 Task: Make a functional and ornate wine rack.
Action: Mouse moved to (194, 163)
Screenshot: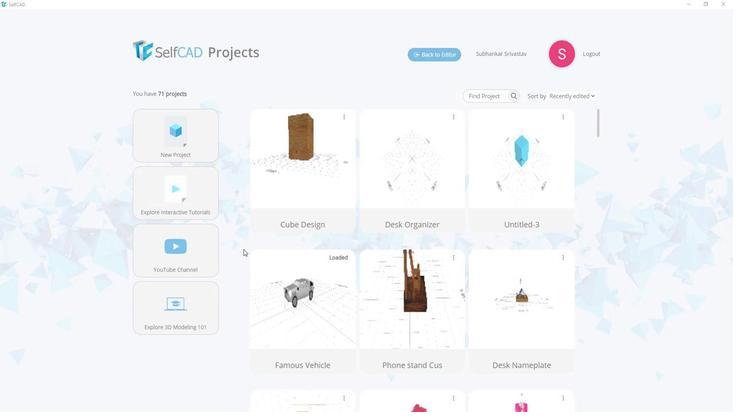 
Action: Mouse pressed left at (194, 163)
Screenshot: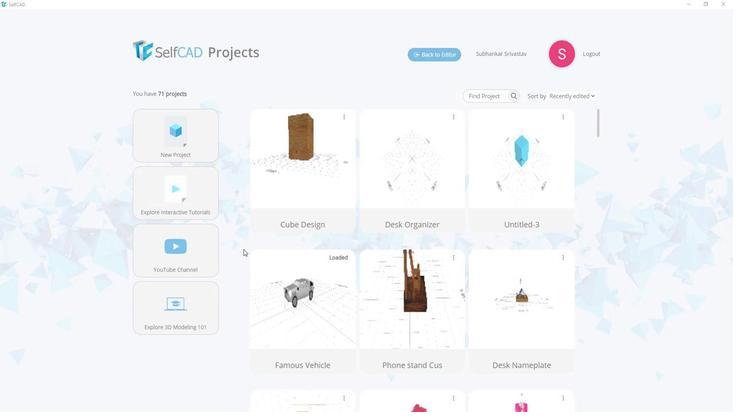 
Action: Mouse moved to (364, 186)
Screenshot: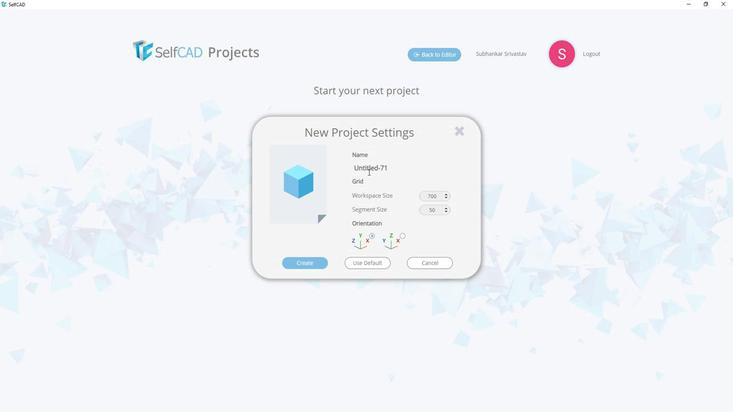 
Action: Mouse pressed left at (364, 186)
Screenshot: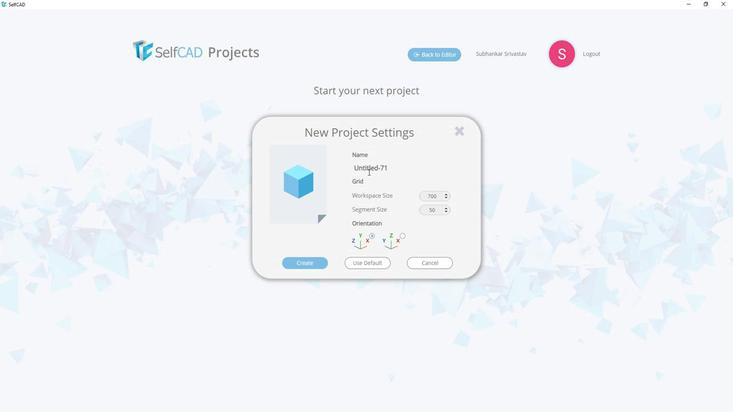 
Action: Mouse pressed left at (364, 186)
Screenshot: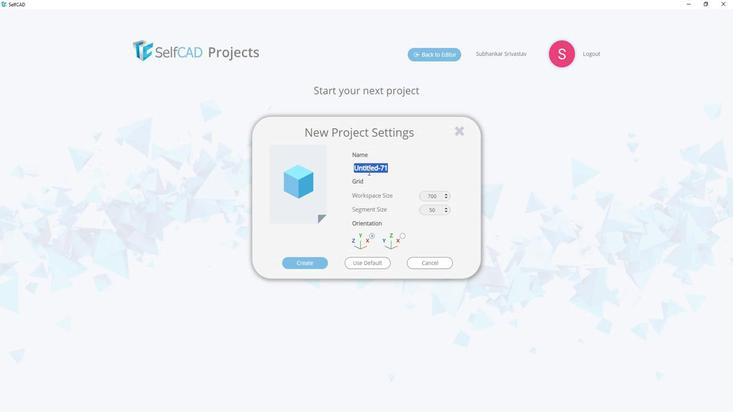 
Action: Key pressed <Key.shift>Wine<Key.space>rack
Screenshot: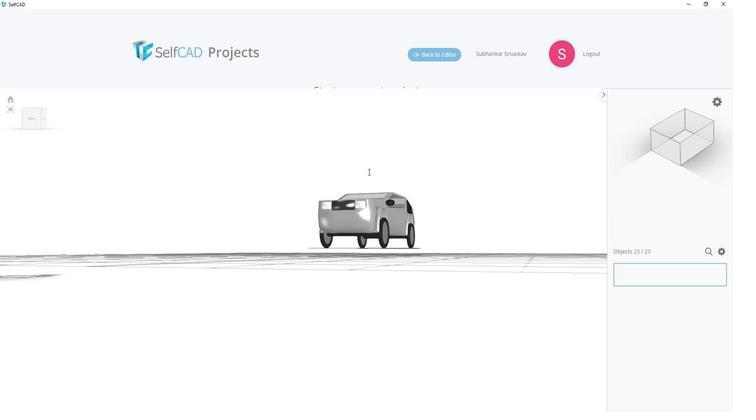 
Action: Mouse moved to (313, 260)
Screenshot: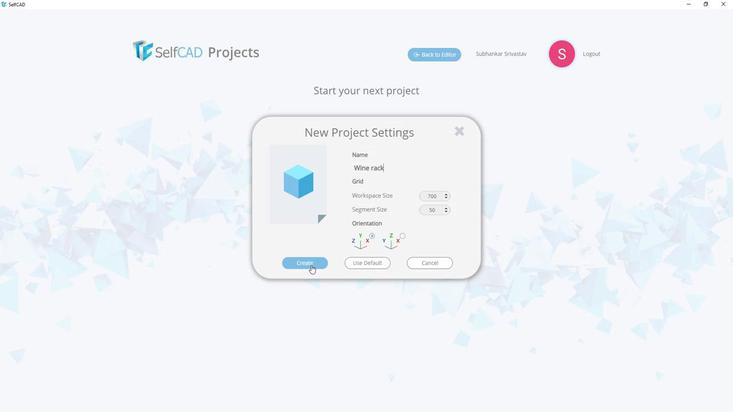 
Action: Mouse pressed left at (313, 260)
Screenshot: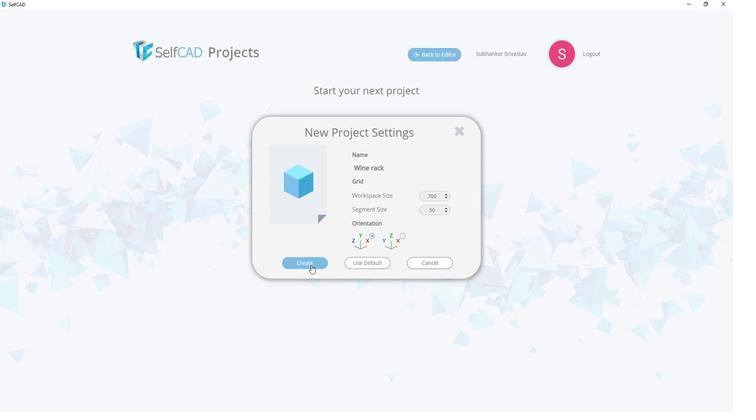 
Action: Mouse moved to (374, 221)
Screenshot: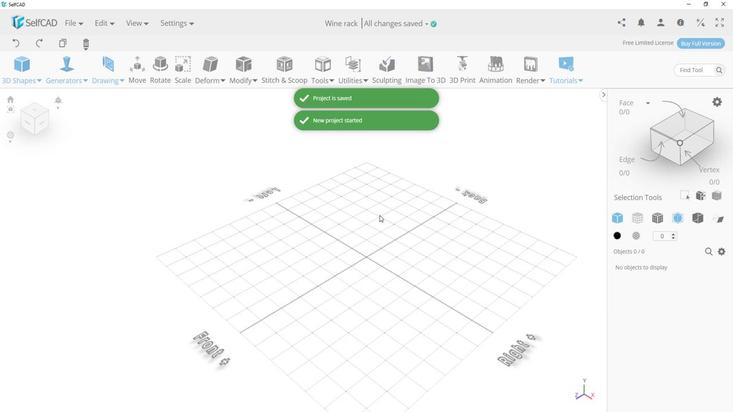 
Action: Mouse scrolled (374, 220) with delta (0, 0)
Screenshot: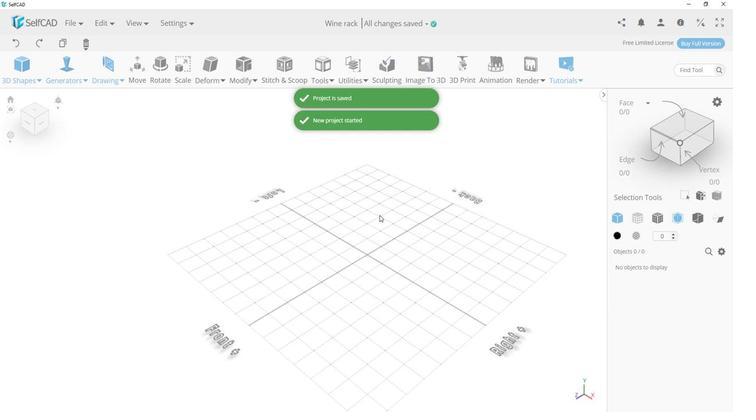 
Action: Mouse scrolled (374, 220) with delta (0, 0)
Screenshot: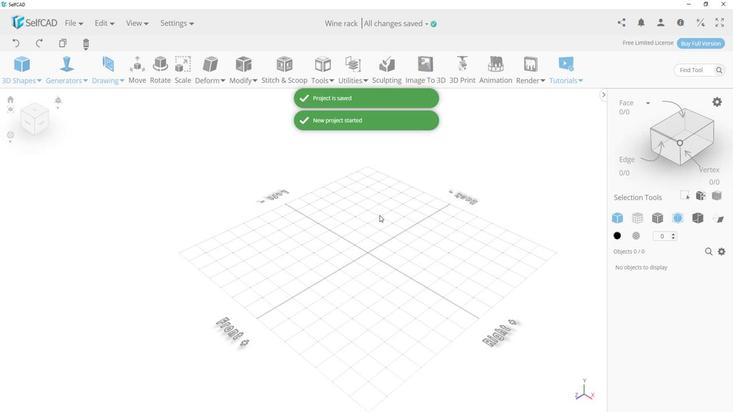 
Action: Mouse scrolled (374, 220) with delta (0, 0)
Screenshot: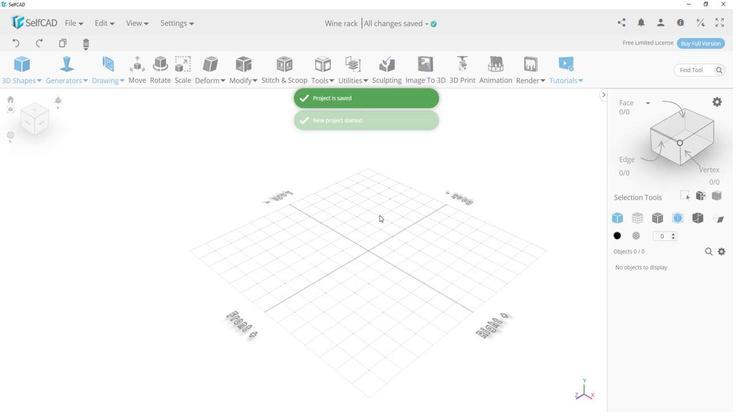 
Action: Mouse scrolled (374, 221) with delta (0, 0)
Screenshot: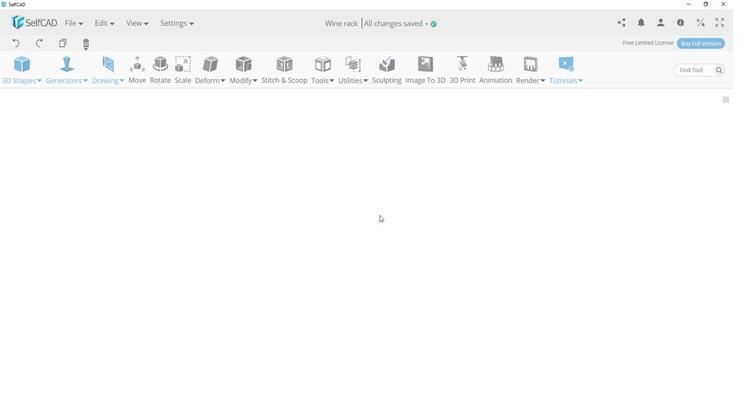 
Action: Mouse moved to (112, 129)
Screenshot: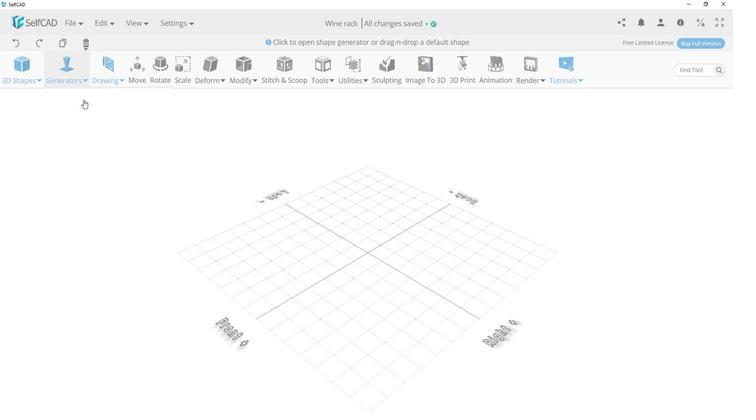
Action: Mouse pressed left at (112, 129)
Screenshot: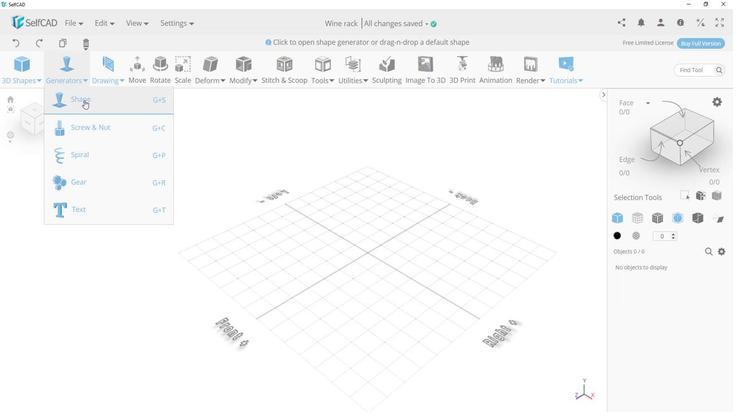 
Action: Mouse moved to (115, 248)
Screenshot: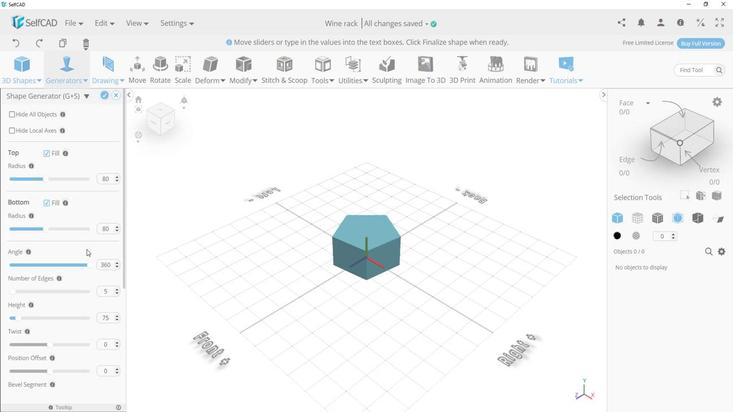 
Action: Mouse scrolled (115, 247) with delta (0, 0)
Screenshot: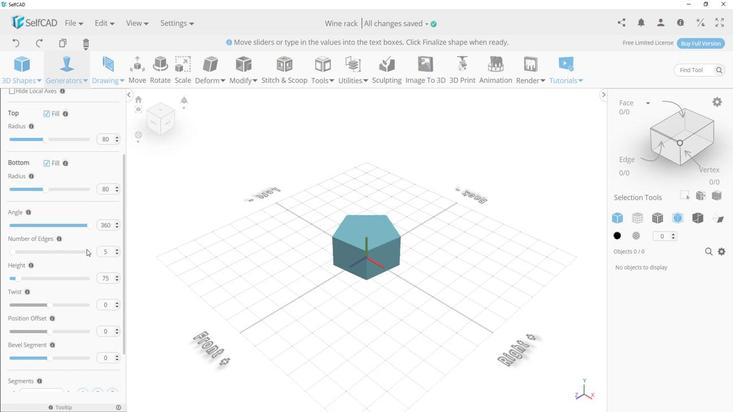 
Action: Mouse moved to (140, 248)
Screenshot: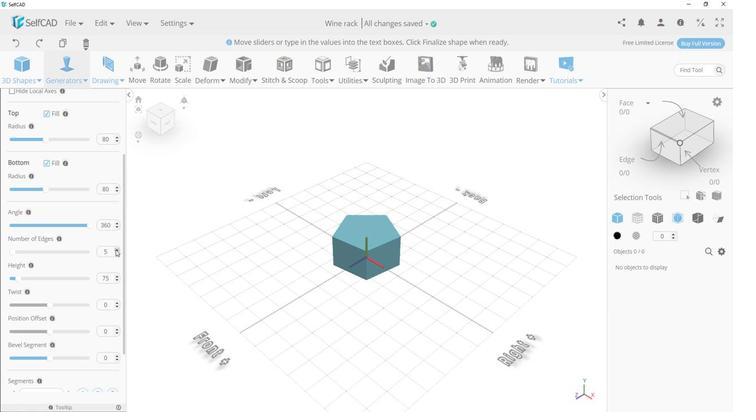 
Action: Mouse pressed left at (140, 248)
Screenshot: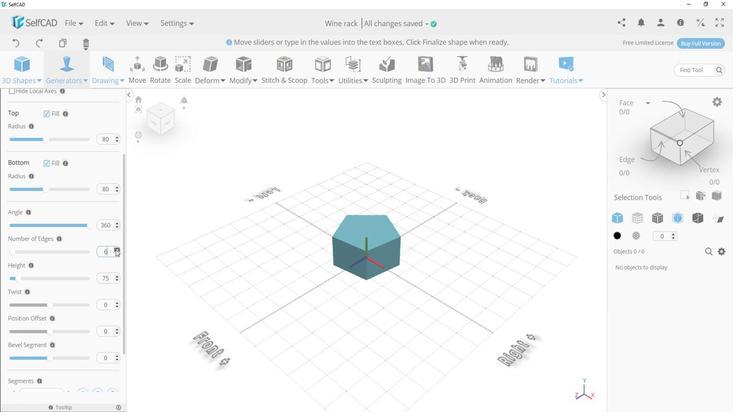 
Action: Mouse moved to (79, 200)
Screenshot: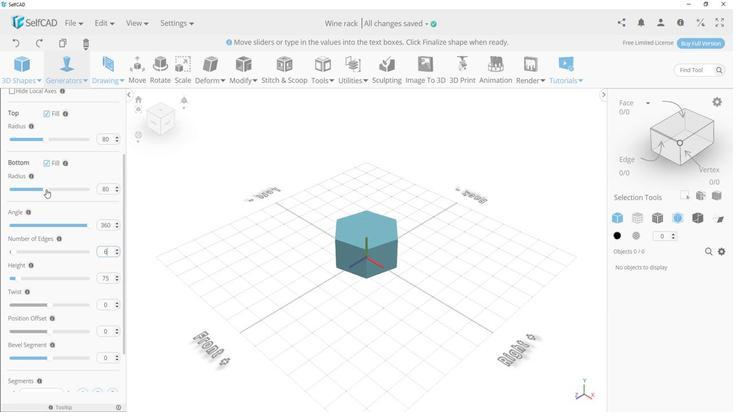 
Action: Mouse pressed left at (79, 200)
Screenshot: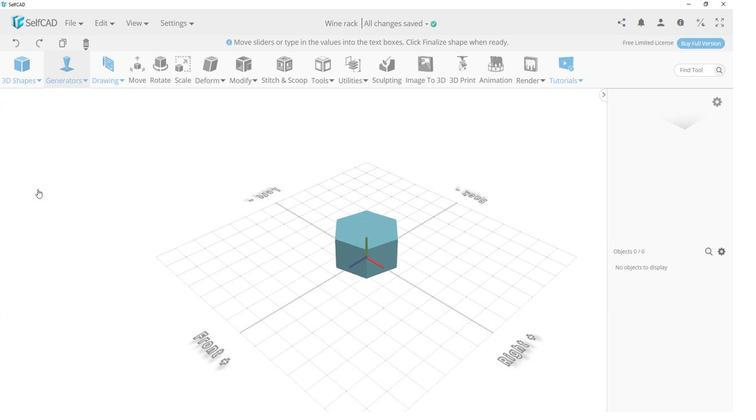 
Action: Mouse moved to (79, 160)
Screenshot: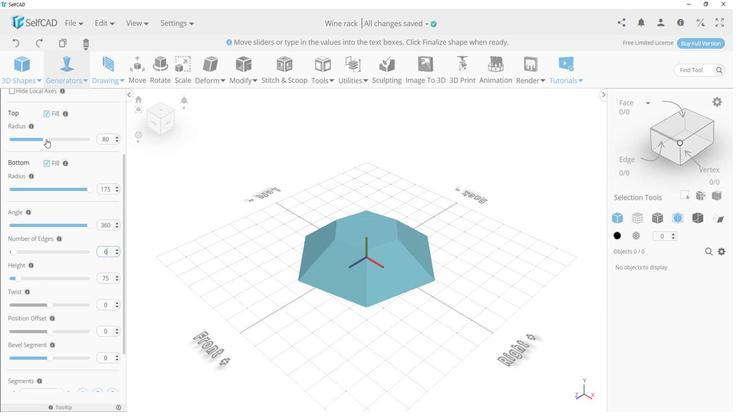 
Action: Mouse pressed left at (79, 160)
Screenshot: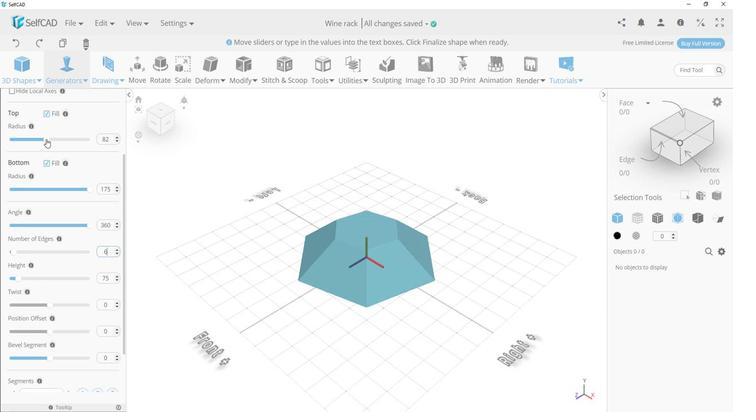 
Action: Mouse moved to (142, 273)
Screenshot: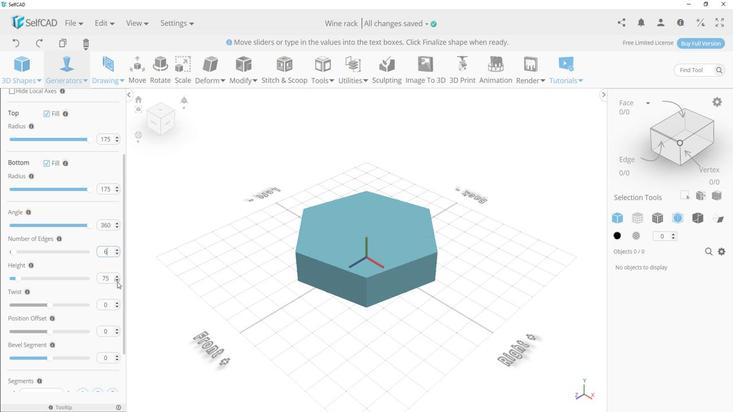 
Action: Mouse pressed left at (142, 273)
Screenshot: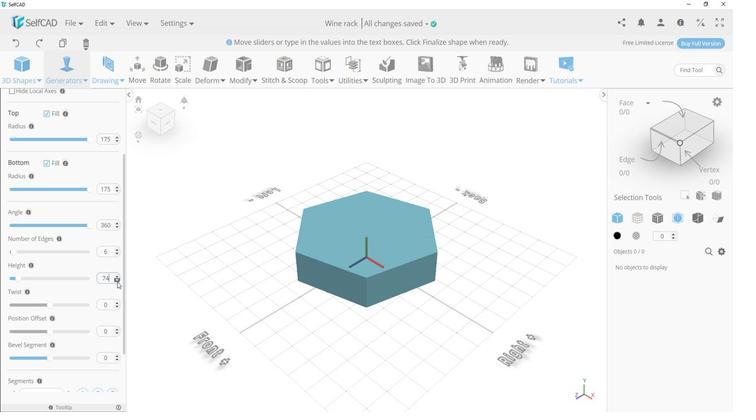 
Action: Mouse pressed left at (142, 273)
Screenshot: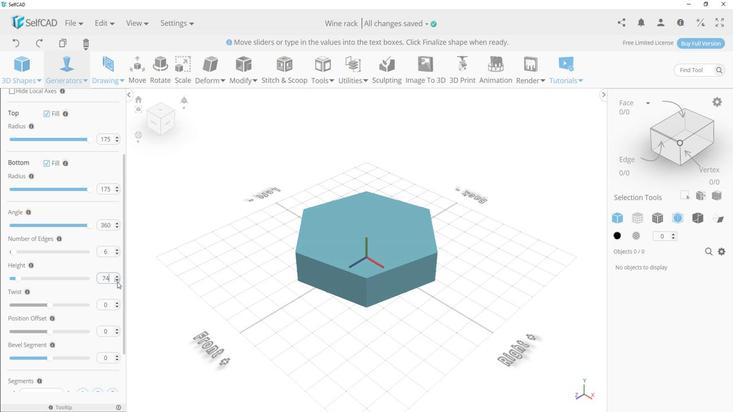 
Action: Mouse pressed left at (142, 273)
Screenshot: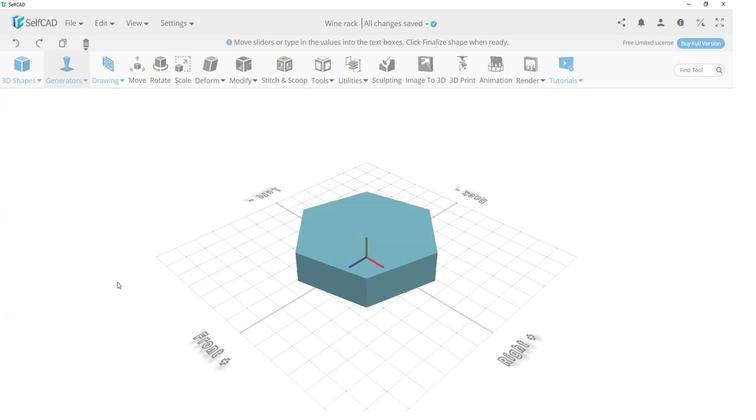 
Action: Mouse pressed left at (142, 273)
Screenshot: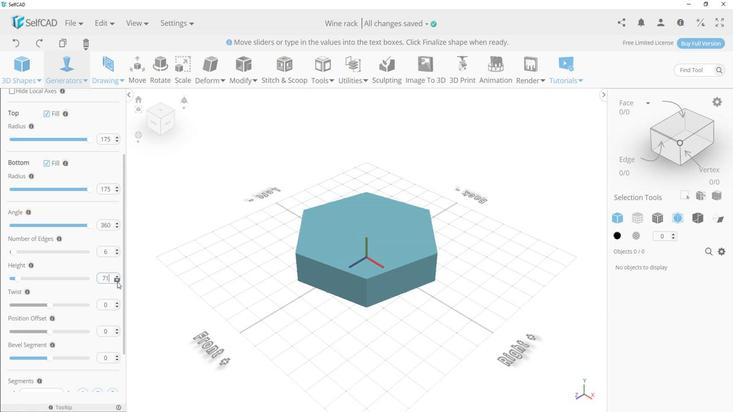 
Action: Mouse pressed left at (142, 273)
Screenshot: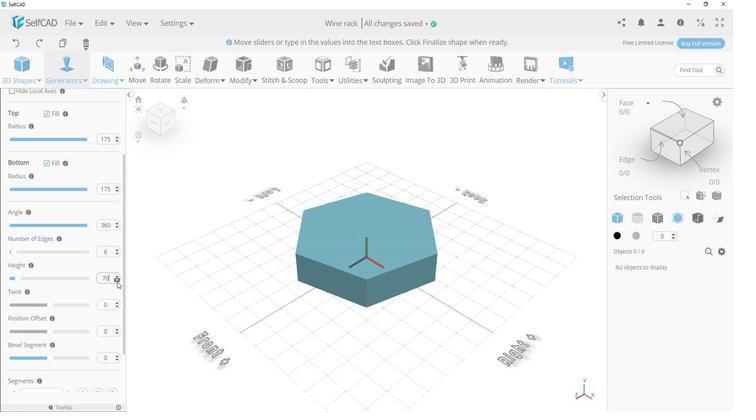 
Action: Mouse pressed left at (142, 273)
Screenshot: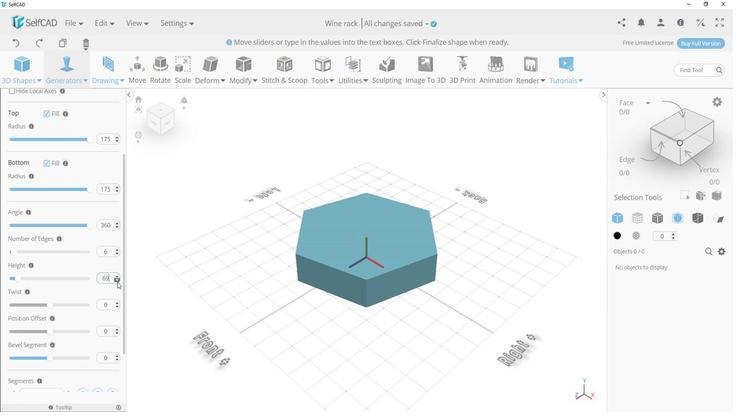 
Action: Mouse pressed left at (142, 273)
Screenshot: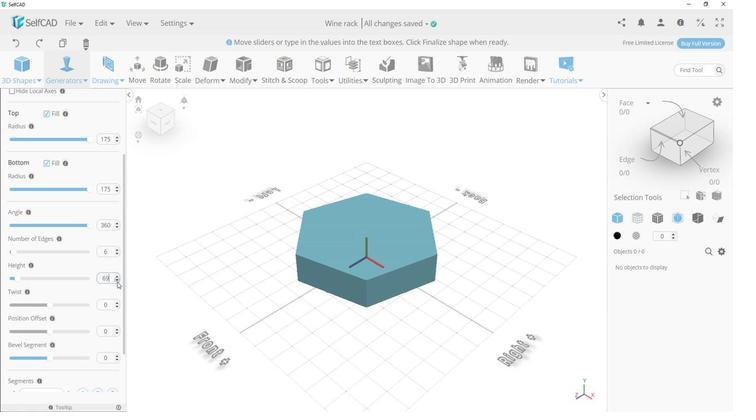 
Action: Mouse pressed left at (142, 273)
Screenshot: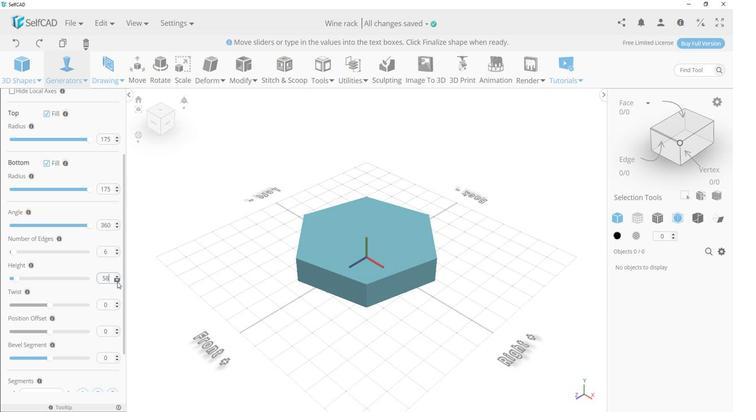 
Action: Mouse pressed left at (142, 273)
Screenshot: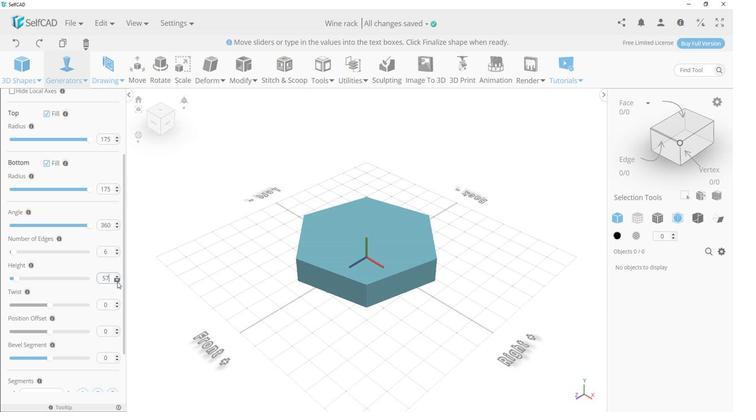 
Action: Mouse pressed left at (142, 273)
Screenshot: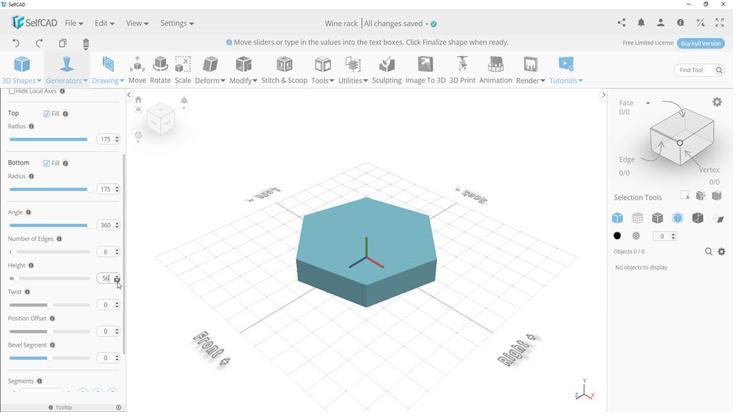 
Action: Mouse pressed left at (142, 273)
Screenshot: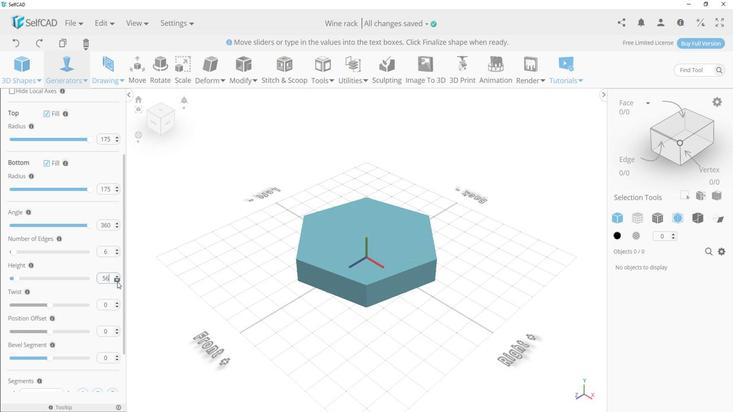 
Action: Mouse pressed left at (142, 273)
Screenshot: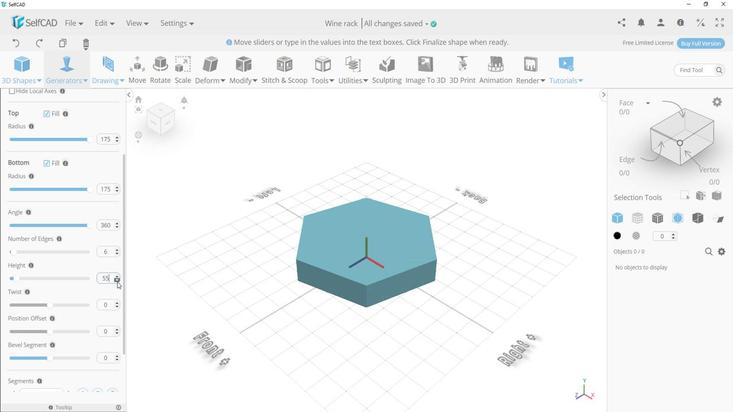 
Action: Mouse pressed left at (142, 273)
Screenshot: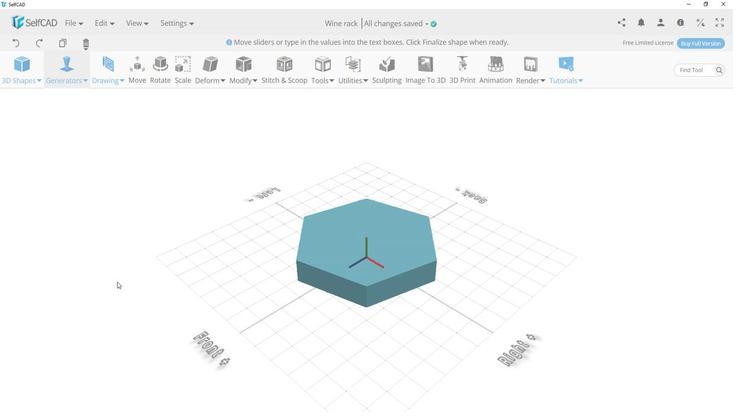 
Action: Mouse pressed left at (142, 273)
Screenshot: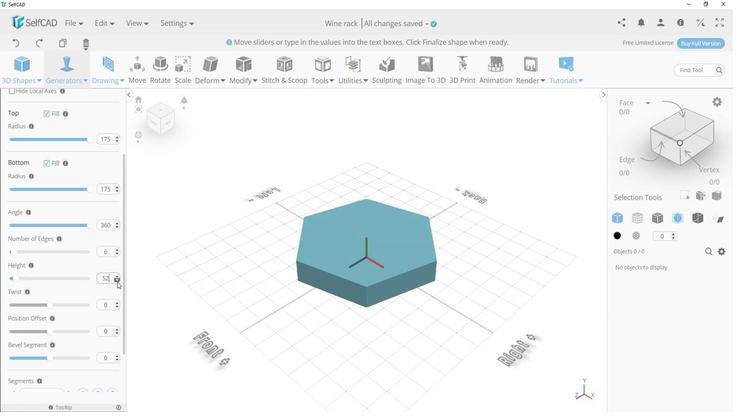 
Action: Mouse pressed left at (142, 273)
Screenshot: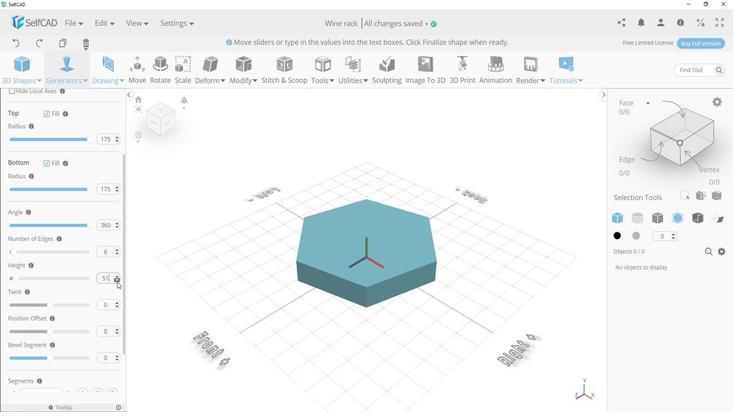 
Action: Mouse pressed left at (142, 273)
Screenshot: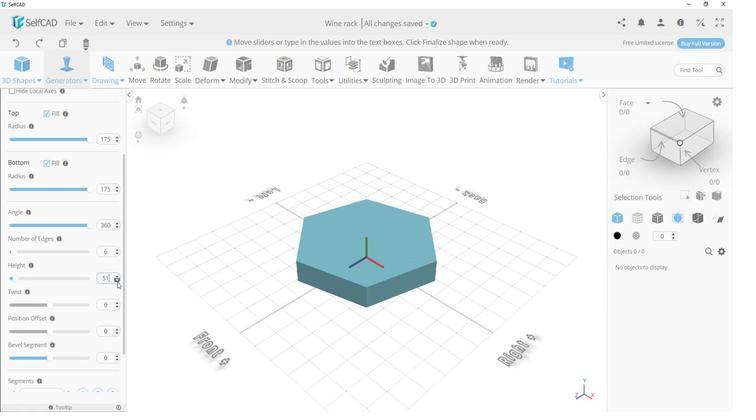 
Action: Mouse pressed left at (142, 273)
Screenshot: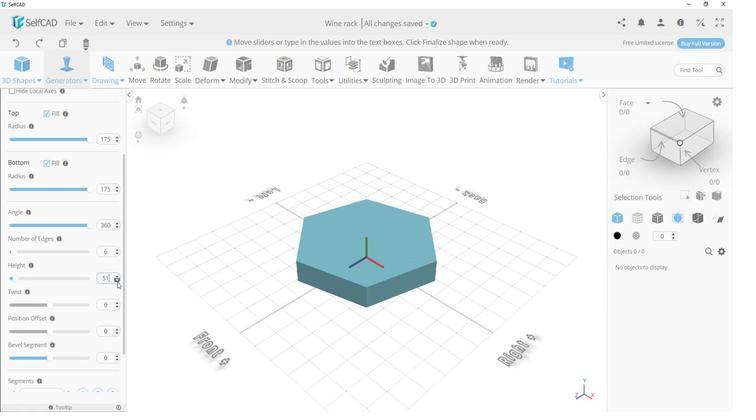
Action: Mouse pressed left at (142, 273)
Screenshot: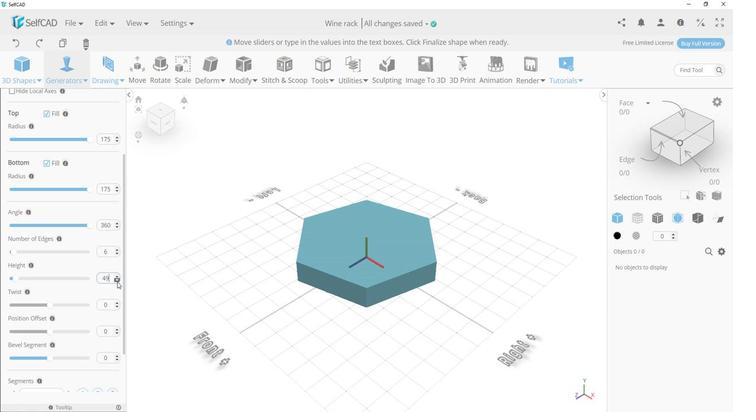 
Action: Mouse pressed left at (142, 273)
Screenshot: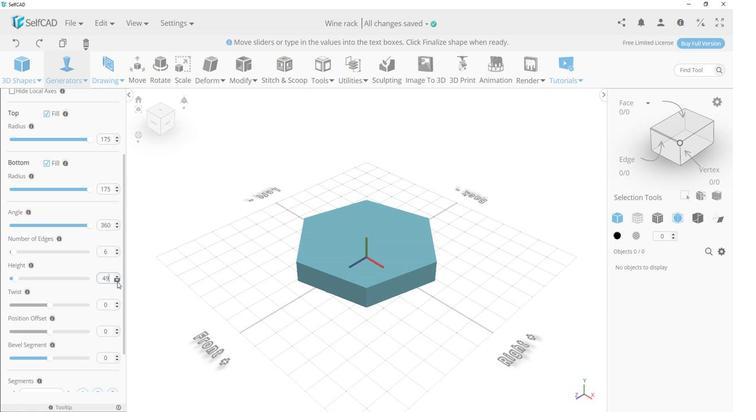 
Action: Mouse pressed left at (142, 273)
Screenshot: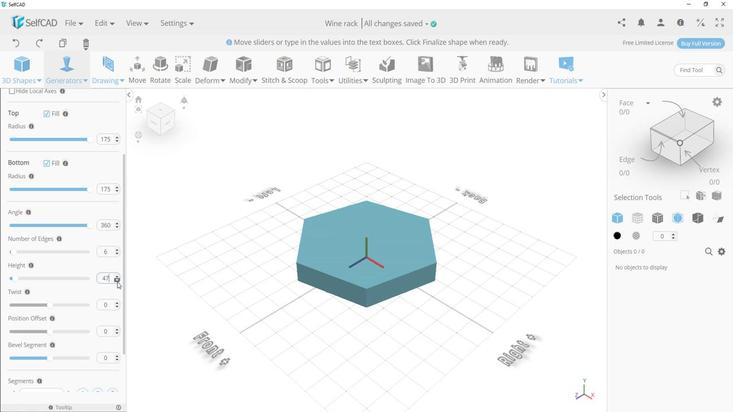 
Action: Mouse pressed left at (142, 273)
Screenshot: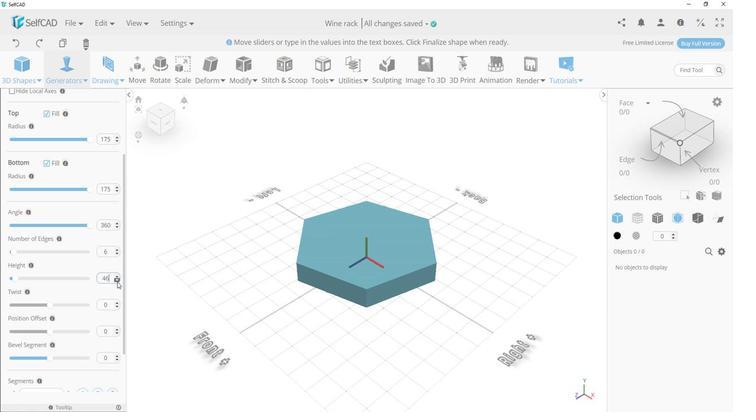 
Action: Mouse pressed left at (142, 273)
Screenshot: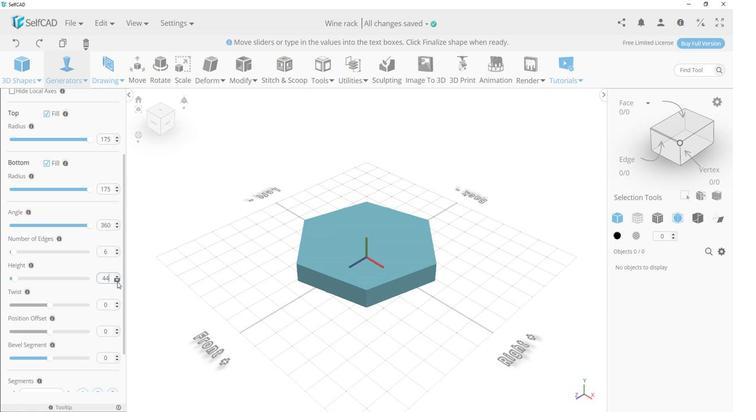 
Action: Mouse pressed left at (142, 273)
Screenshot: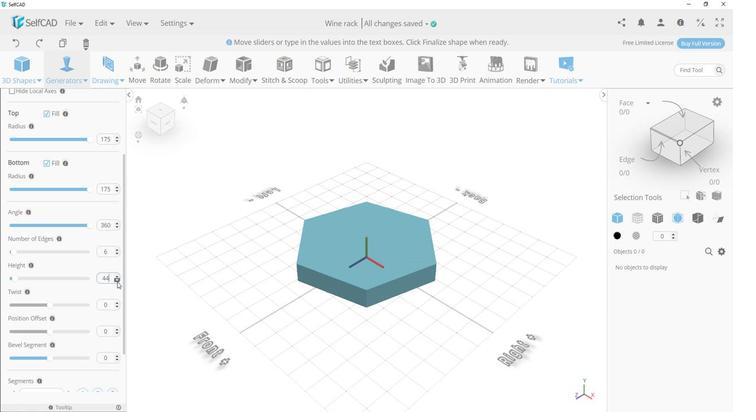 
Action: Mouse pressed left at (142, 273)
Screenshot: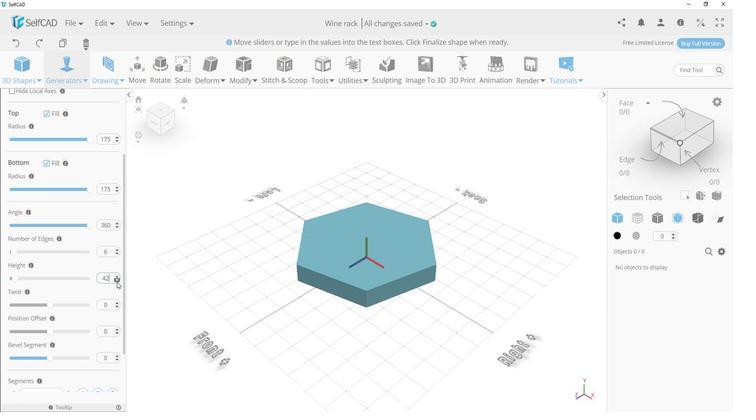 
Action: Mouse moved to (142, 273)
Screenshot: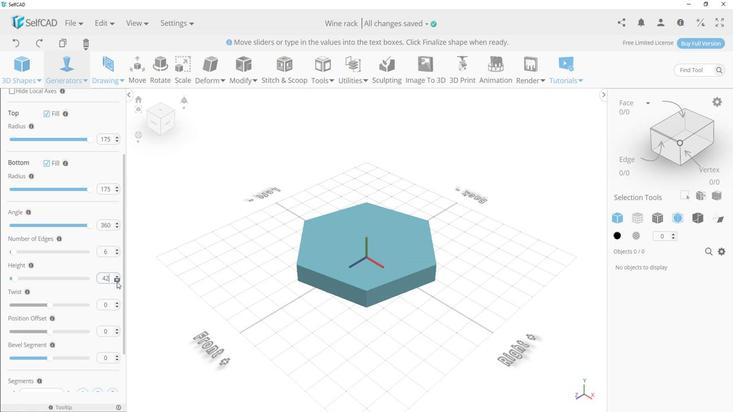 
Action: Mouse pressed left at (142, 273)
Screenshot: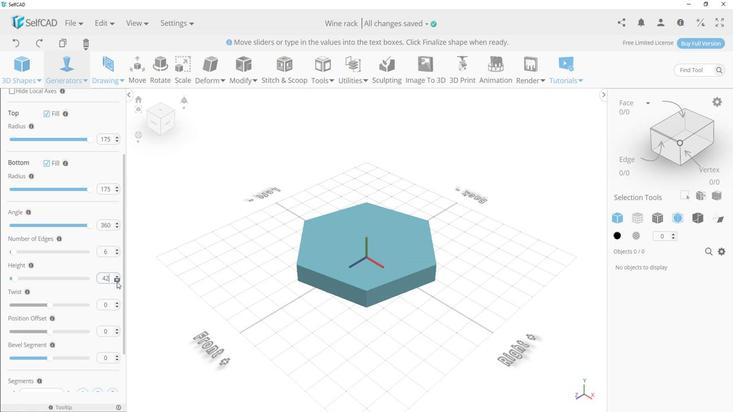 
Action: Mouse pressed left at (142, 273)
Screenshot: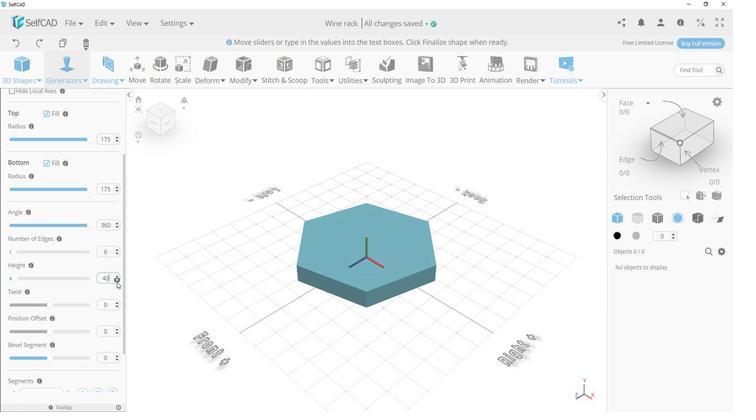 
Action: Mouse pressed left at (142, 273)
Screenshot: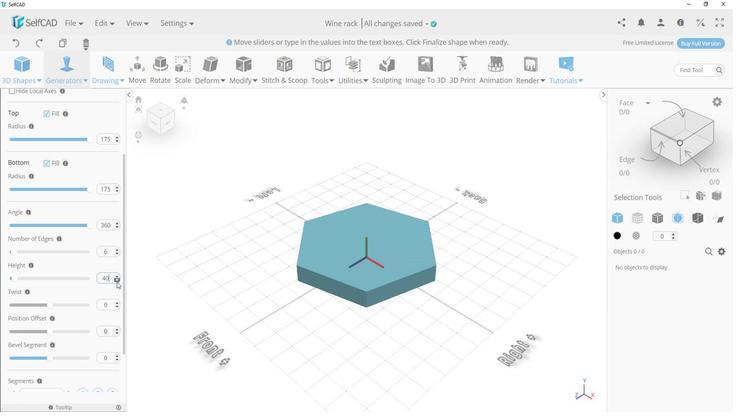
Action: Mouse moved to (141, 273)
Screenshot: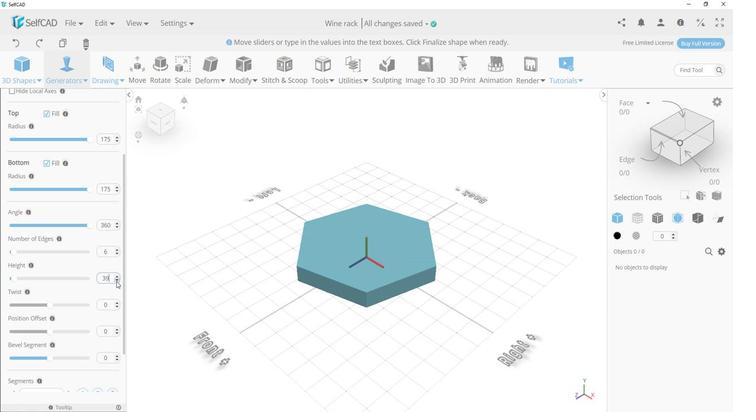 
Action: Mouse pressed left at (141, 273)
Screenshot: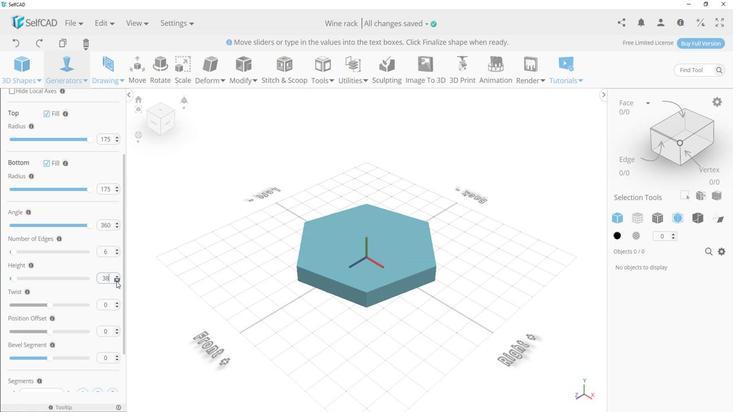 
Action: Mouse pressed left at (141, 273)
Screenshot: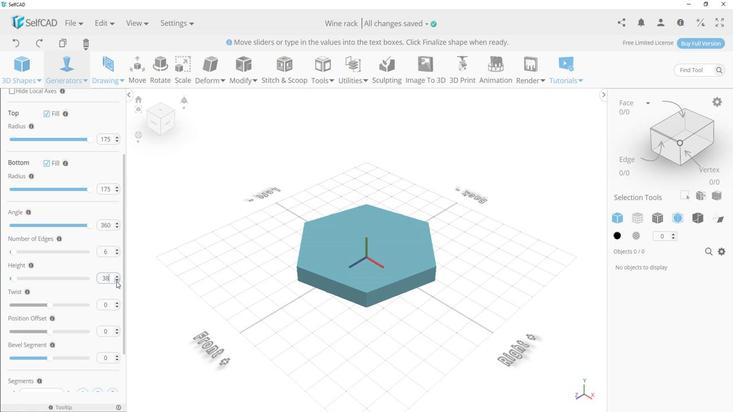 
Action: Mouse pressed left at (141, 273)
Screenshot: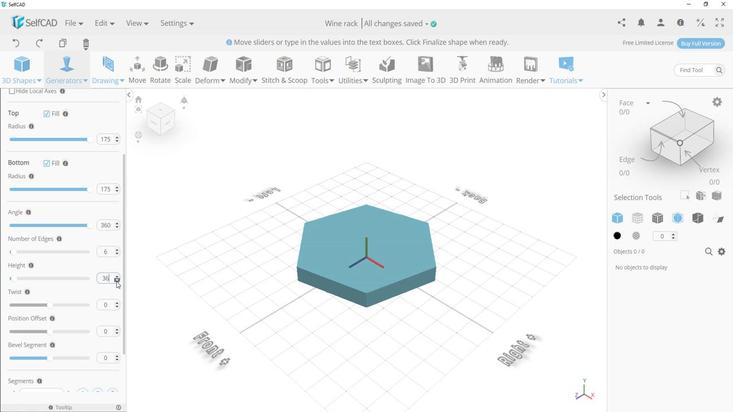 
Action: Mouse pressed left at (141, 273)
Screenshot: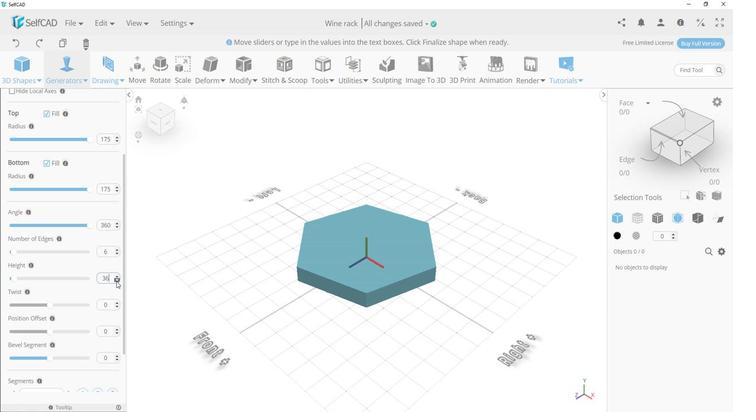 
Action: Mouse pressed left at (141, 273)
Screenshot: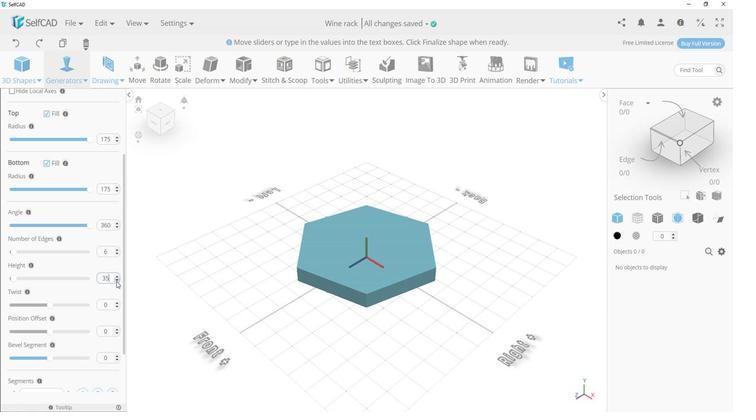 
Action: Mouse pressed left at (141, 273)
Screenshot: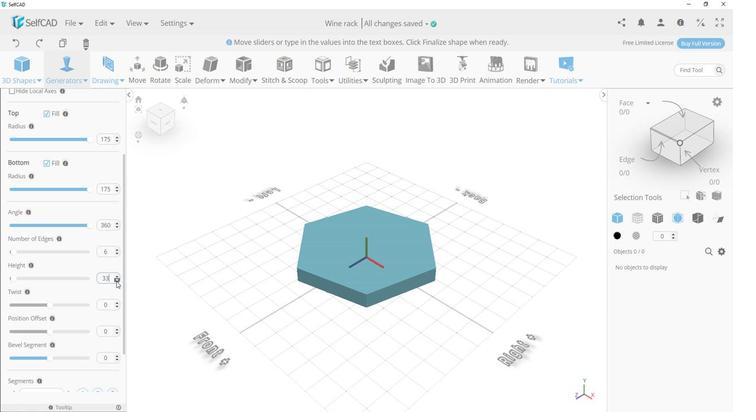 
Action: Mouse pressed left at (141, 273)
Screenshot: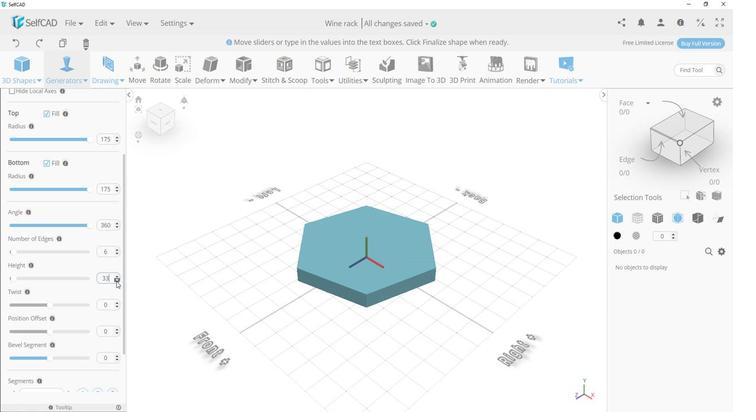 
Action: Mouse pressed left at (141, 273)
Screenshot: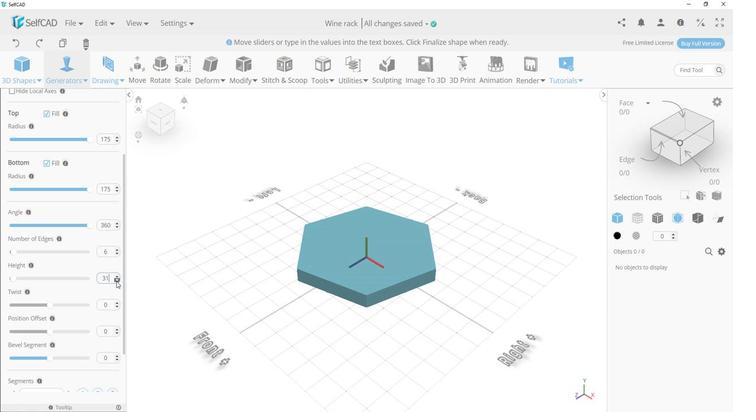 
Action: Mouse pressed left at (141, 273)
Screenshot: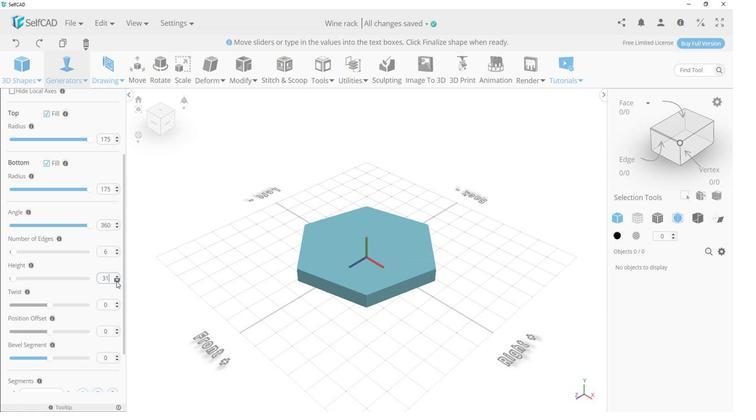 
Action: Mouse pressed left at (141, 273)
Screenshot: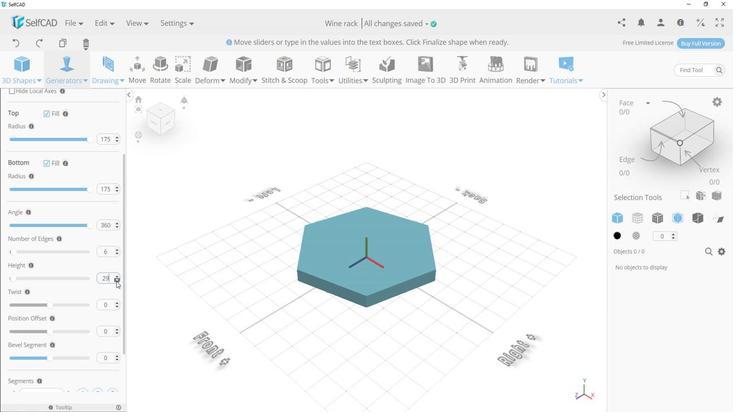 
Action: Mouse pressed left at (141, 273)
Screenshot: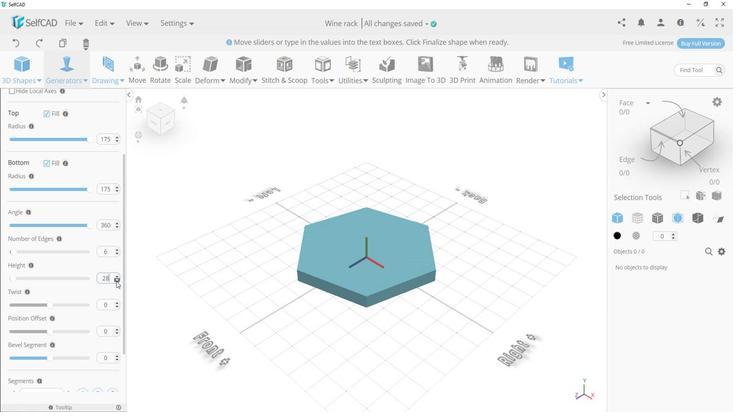 
Action: Mouse pressed left at (141, 273)
Screenshot: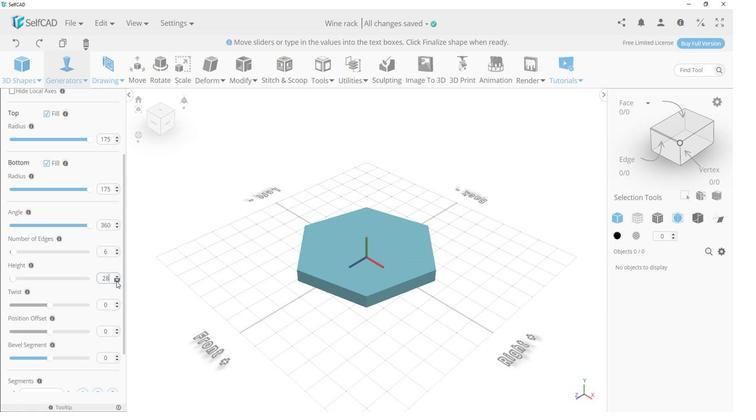 
Action: Mouse moved to (141, 273)
Screenshot: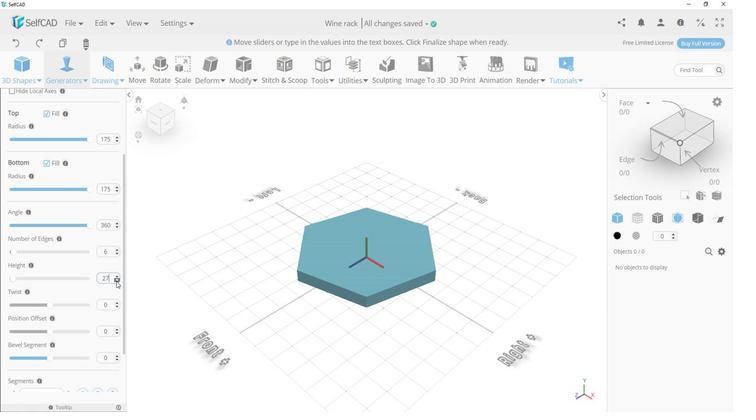 
Action: Mouse pressed left at (141, 273)
Screenshot: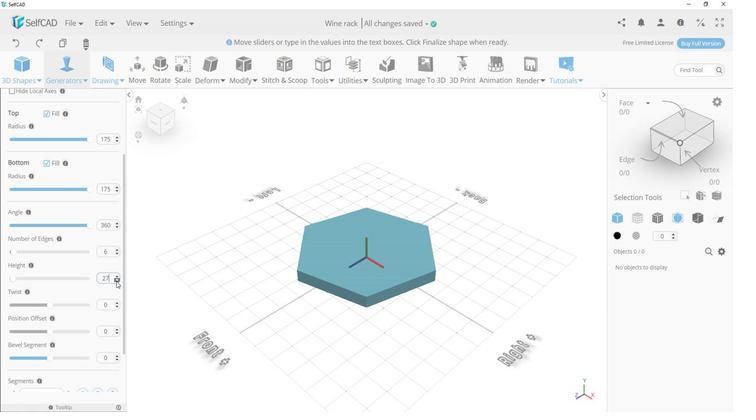 
Action: Mouse pressed left at (141, 273)
Screenshot: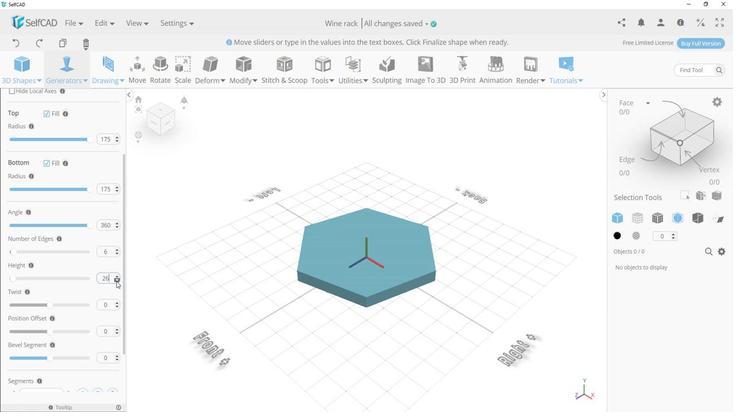 
Action: Mouse pressed left at (141, 273)
Screenshot: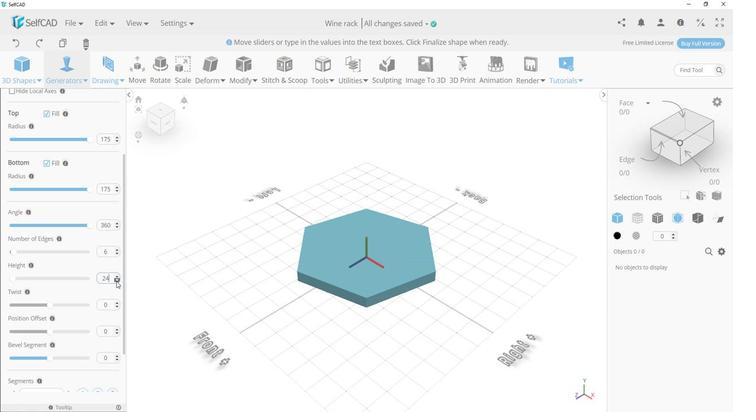 
Action: Mouse pressed left at (141, 273)
Screenshot: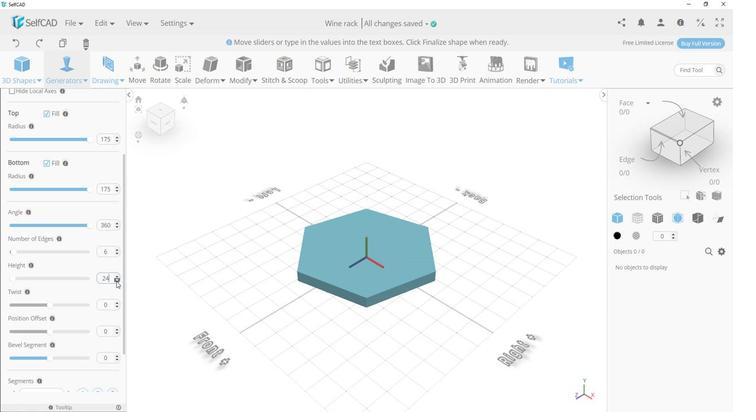 
Action: Mouse pressed left at (141, 273)
Screenshot: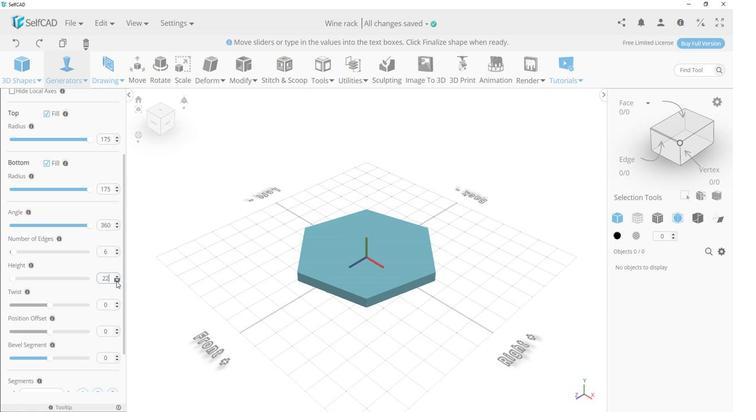 
Action: Mouse pressed left at (141, 273)
Screenshot: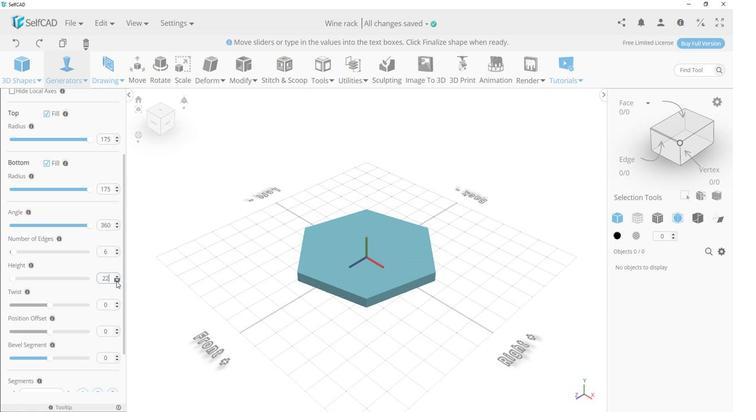 
Action: Mouse pressed left at (141, 273)
Screenshot: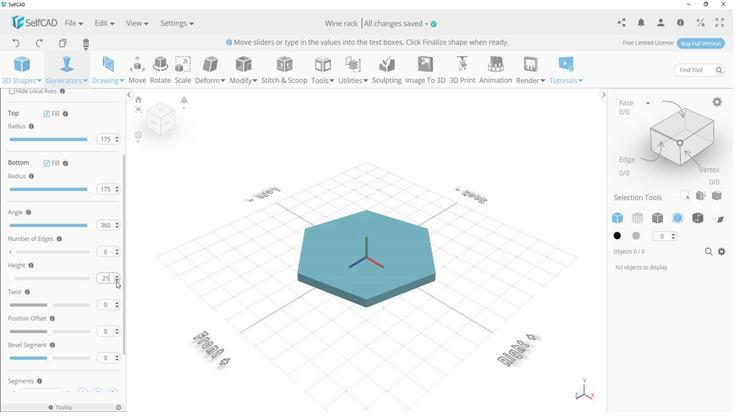 
Action: Mouse pressed left at (141, 273)
Screenshot: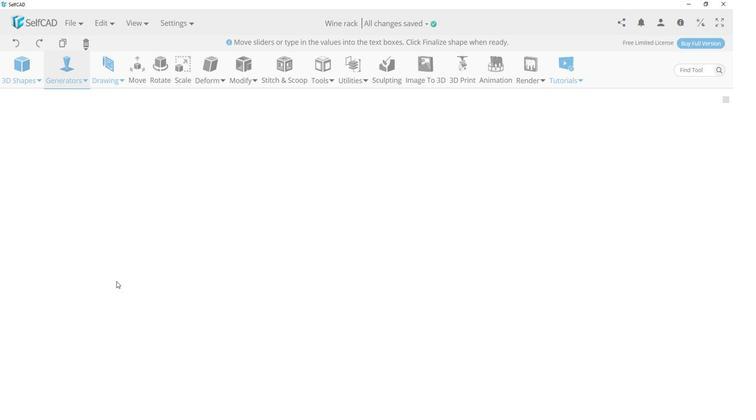 
Action: Mouse pressed left at (141, 273)
Screenshot: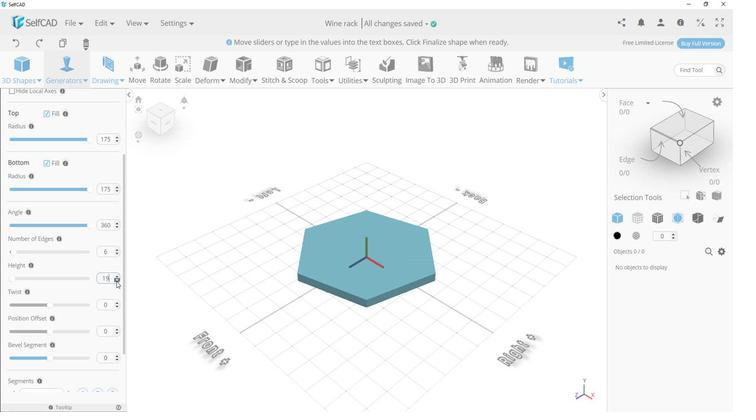 
Action: Mouse pressed left at (141, 273)
Screenshot: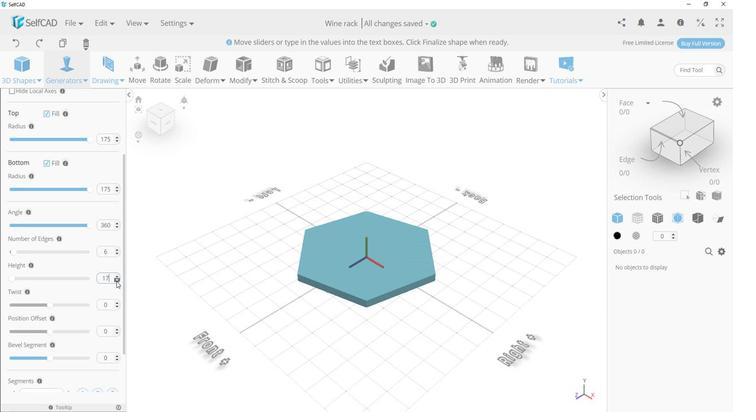 
Action: Mouse pressed left at (141, 273)
Screenshot: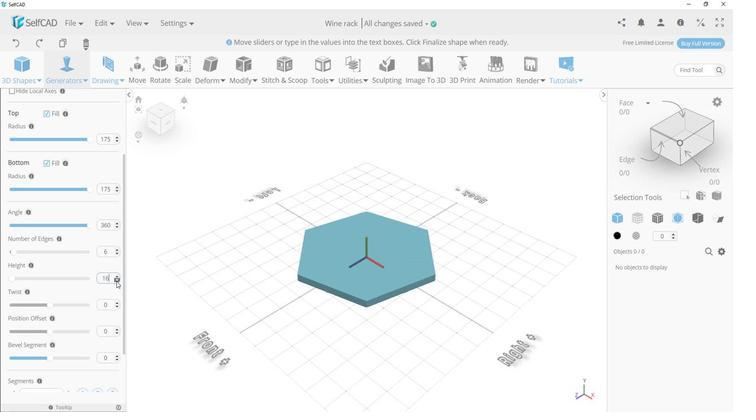 
Action: Mouse pressed left at (141, 273)
Screenshot: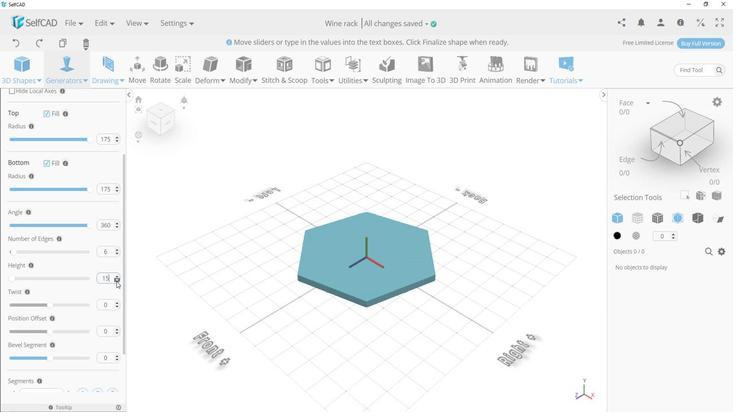 
Action: Mouse pressed left at (141, 273)
Screenshot: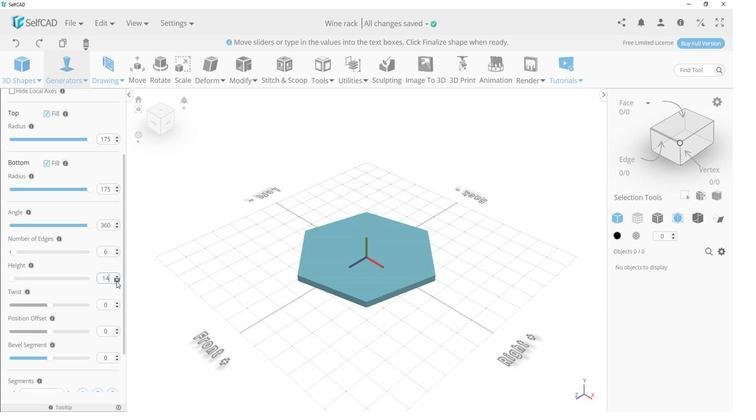 
Action: Mouse pressed left at (141, 273)
Screenshot: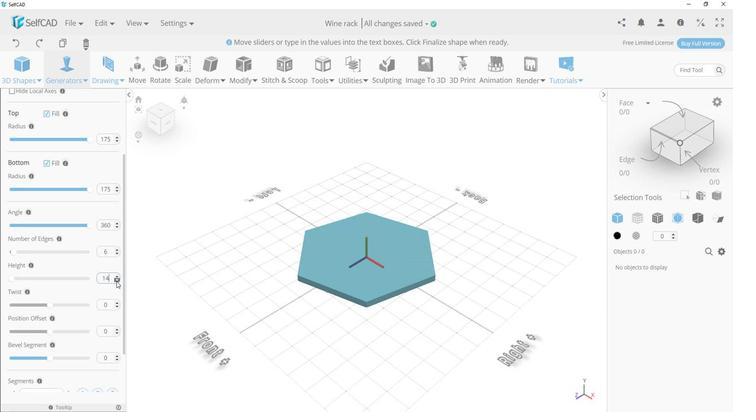 
Action: Mouse pressed left at (141, 273)
Screenshot: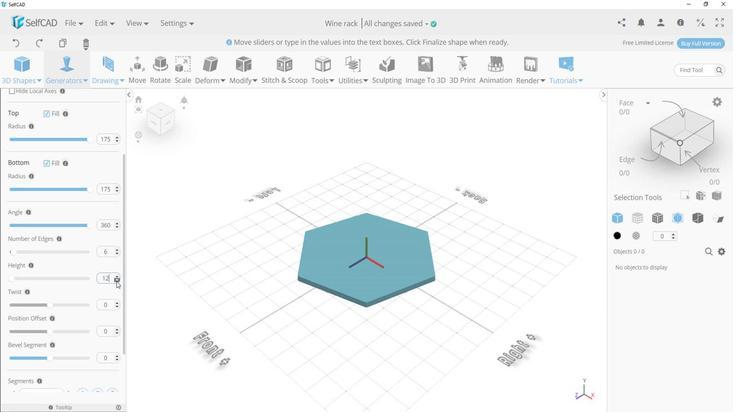 
Action: Mouse pressed left at (141, 273)
Screenshot: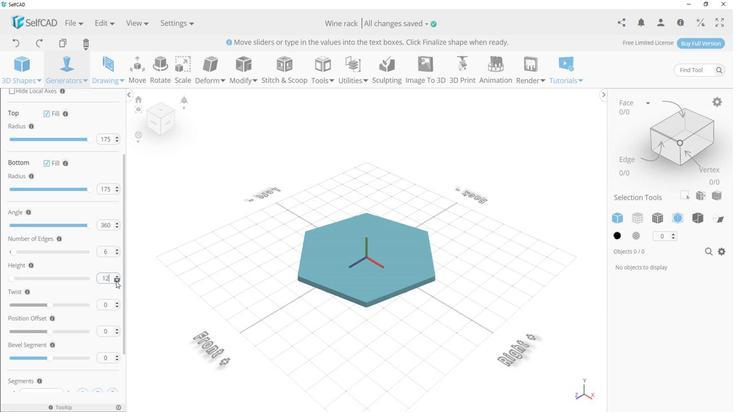 
Action: Mouse moved to (140, 273)
Screenshot: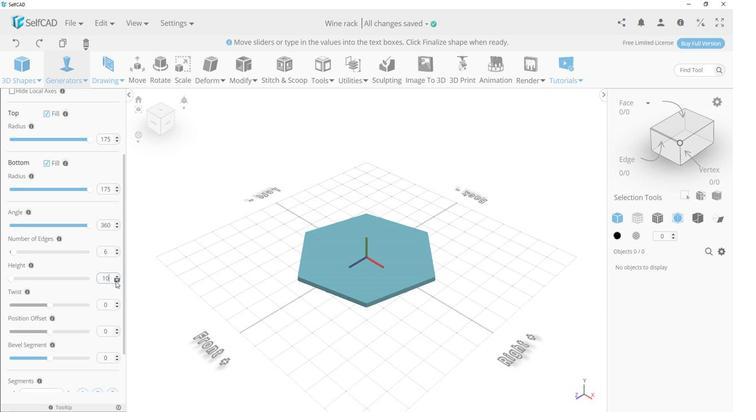 
Action: Mouse pressed left at (140, 273)
Screenshot: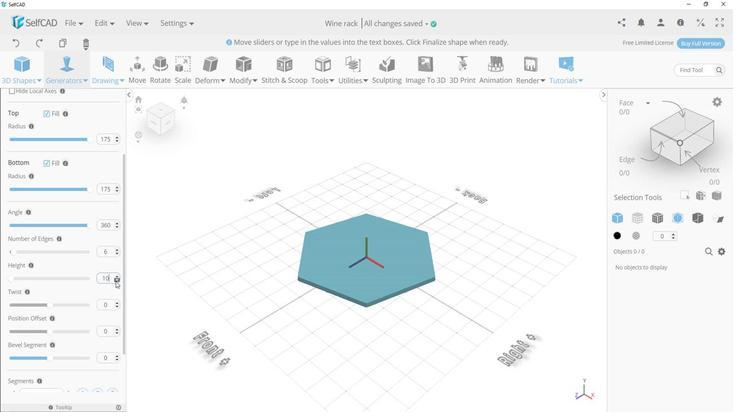 
Action: Mouse pressed left at (140, 273)
Screenshot: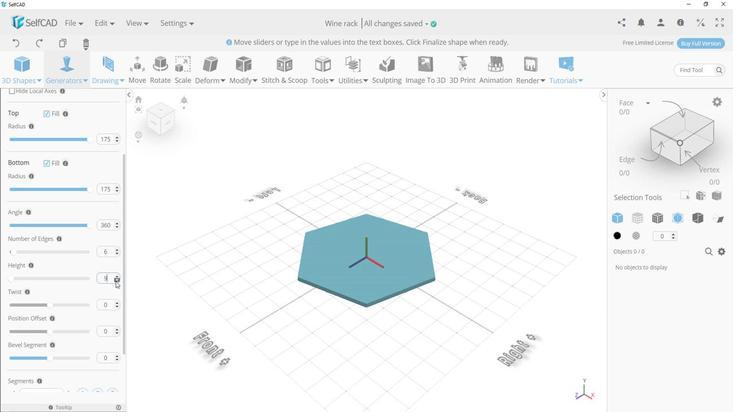 
Action: Mouse moved to (140, 269)
Screenshot: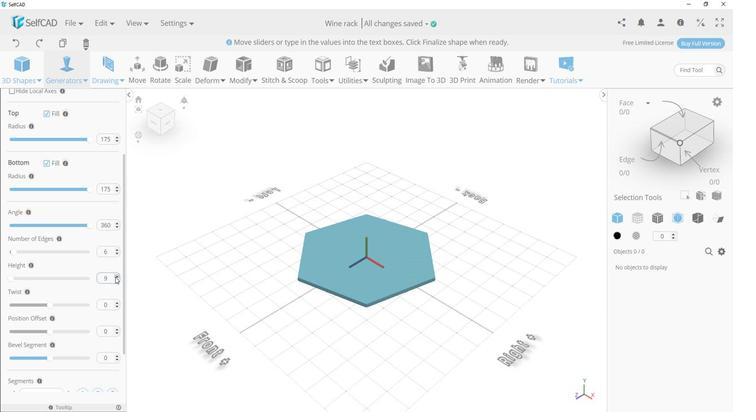 
Action: Mouse pressed left at (140, 269)
Screenshot: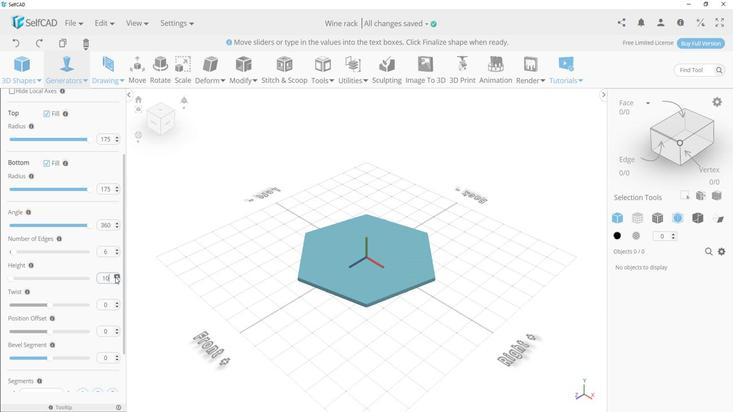
Action: Mouse moved to (122, 278)
Screenshot: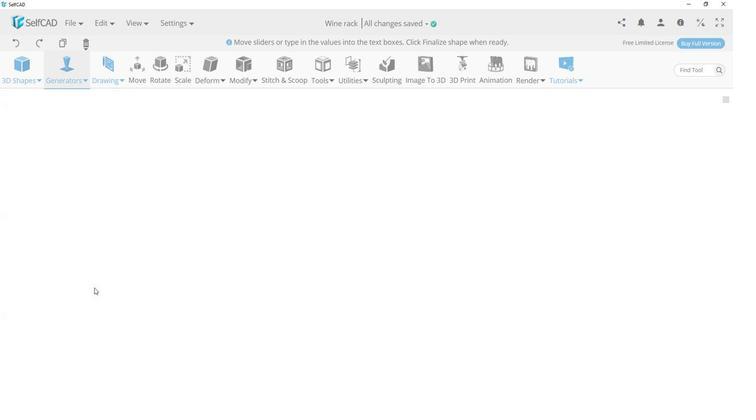 
Action: Mouse scrolled (122, 278) with delta (0, 0)
Screenshot: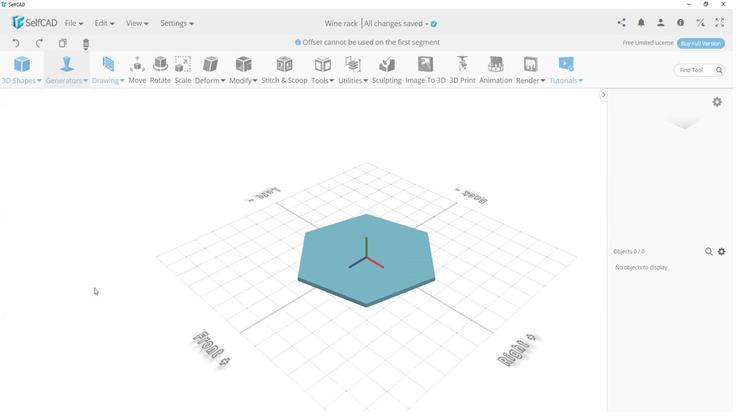 
Action: Mouse scrolled (122, 278) with delta (0, 0)
Screenshot: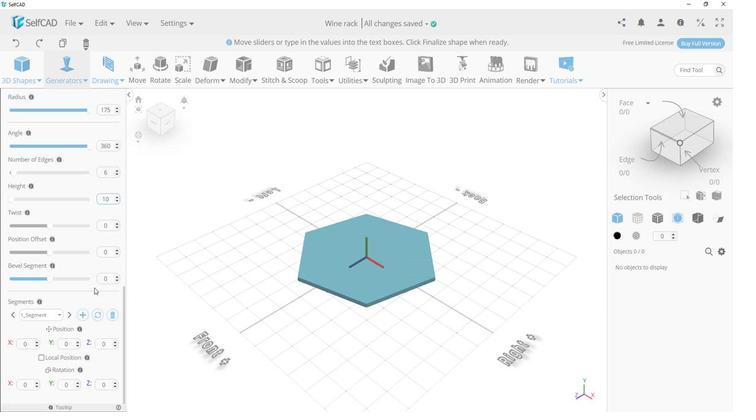 
Action: Mouse scrolled (122, 278) with delta (0, 0)
Screenshot: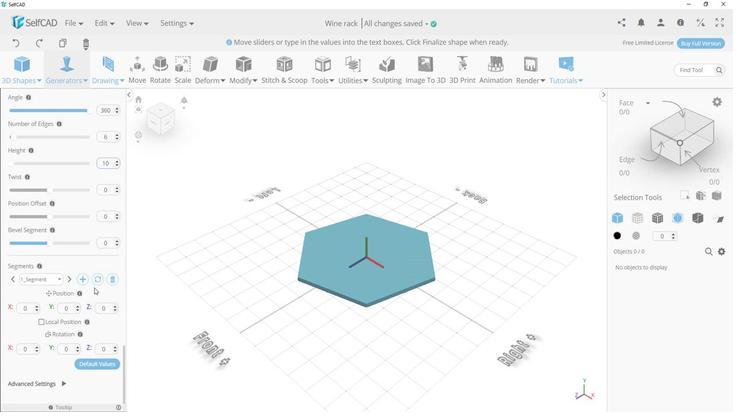 
Action: Mouse moved to (252, 270)
Screenshot: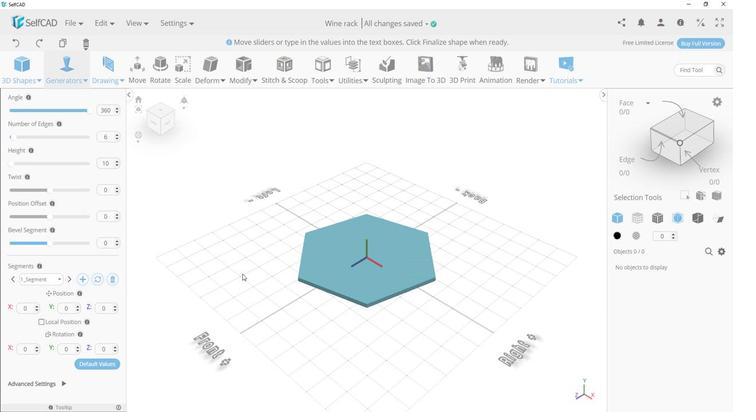 
Action: Mouse pressed left at (252, 270)
Screenshot: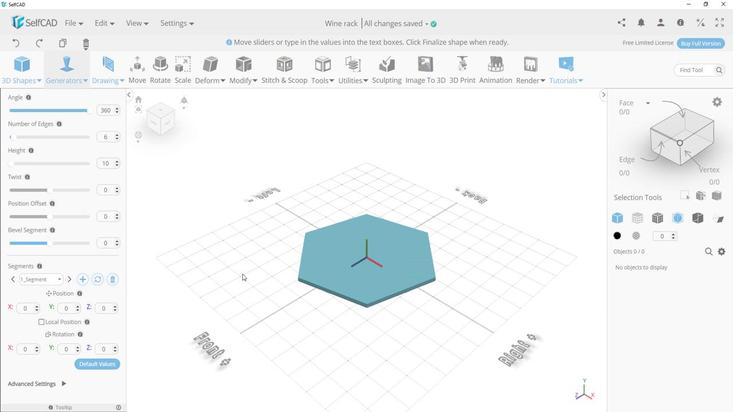 
Action: Mouse moved to (274, 262)
Screenshot: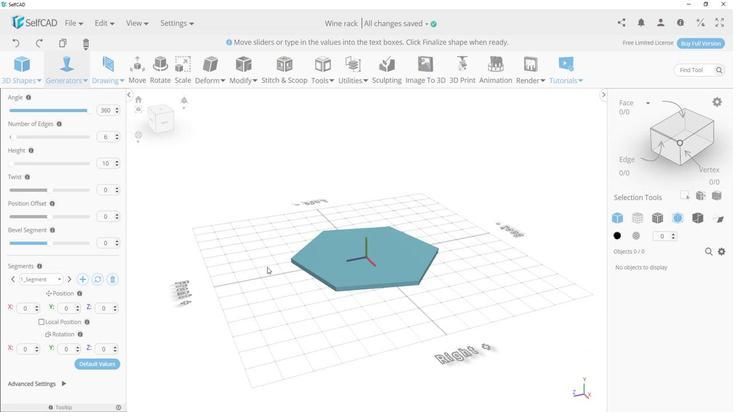 
Action: Mouse scrolled (274, 262) with delta (0, 0)
Screenshot: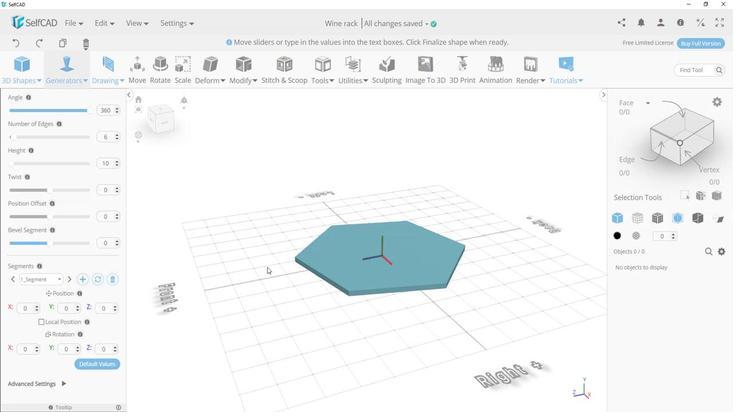 
Action: Mouse scrolled (274, 262) with delta (0, 0)
Screenshot: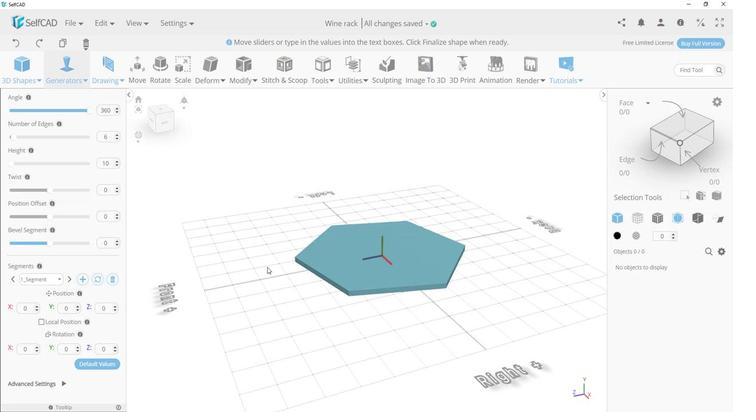 
Action: Mouse scrolled (274, 262) with delta (0, 0)
Screenshot: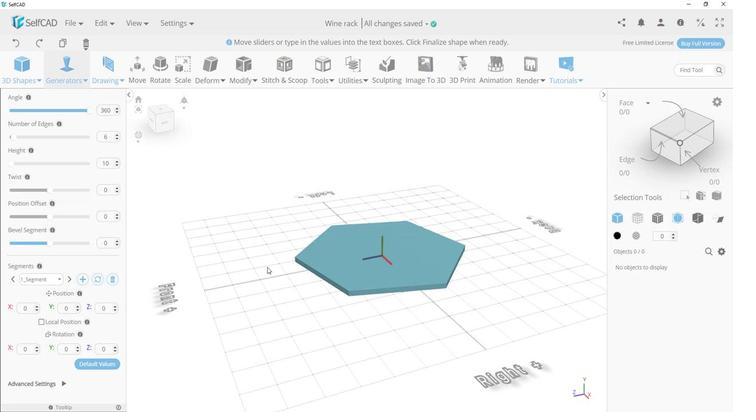 
Action: Mouse scrolled (274, 262) with delta (0, 0)
Screenshot: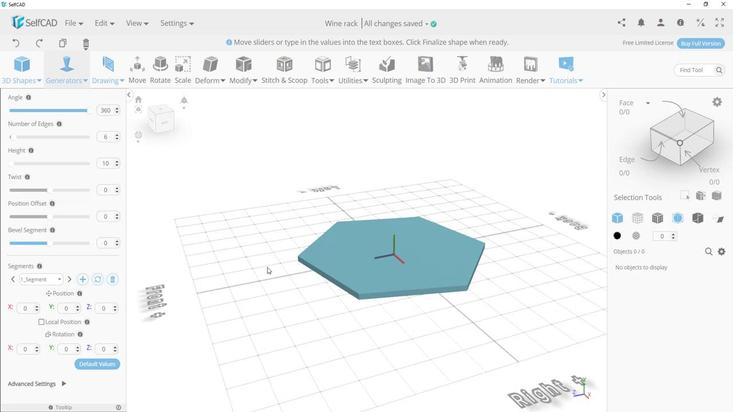 
Action: Mouse scrolled (274, 262) with delta (0, 0)
Screenshot: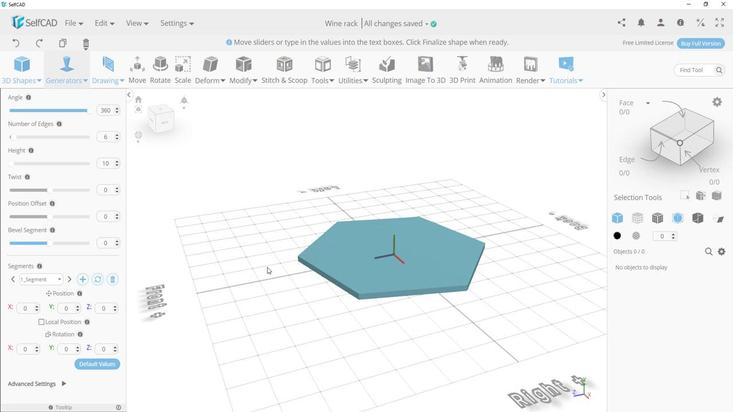 
Action: Mouse moved to (286, 272)
Screenshot: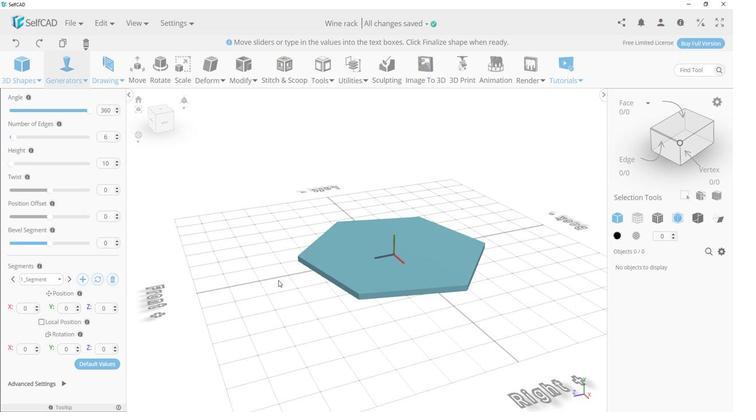 
Action: Mouse pressed left at (286, 272)
Screenshot: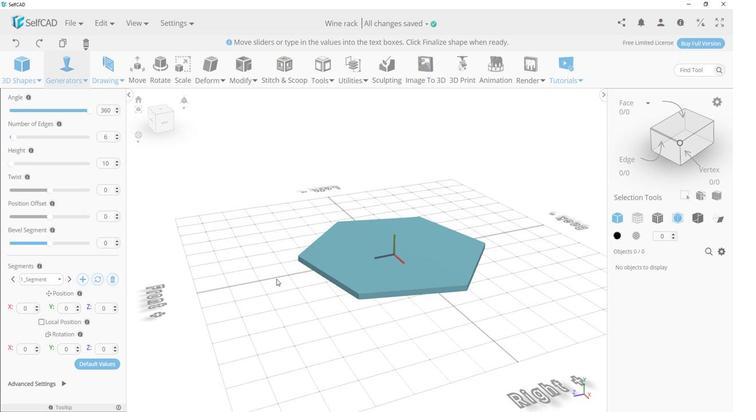 
Action: Mouse moved to (133, 178)
Screenshot: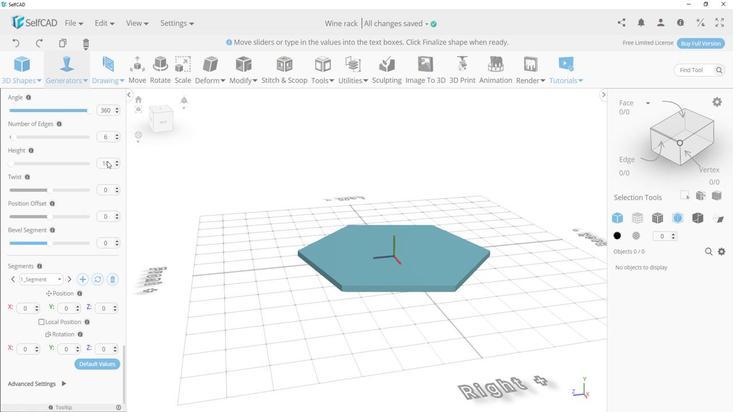 
Action: Mouse scrolled (133, 178) with delta (0, 0)
Screenshot: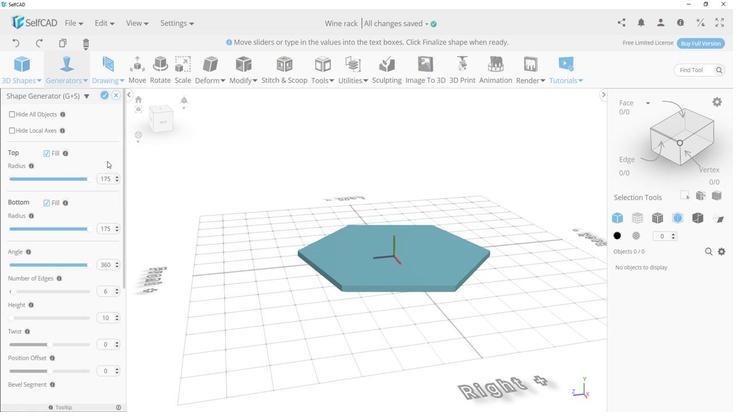 
Action: Mouse scrolled (133, 178) with delta (0, 0)
Screenshot: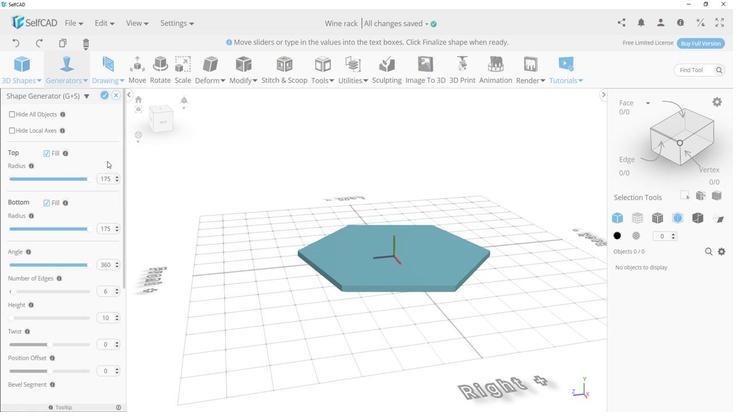 
Action: Mouse scrolled (133, 178) with delta (0, 0)
Screenshot: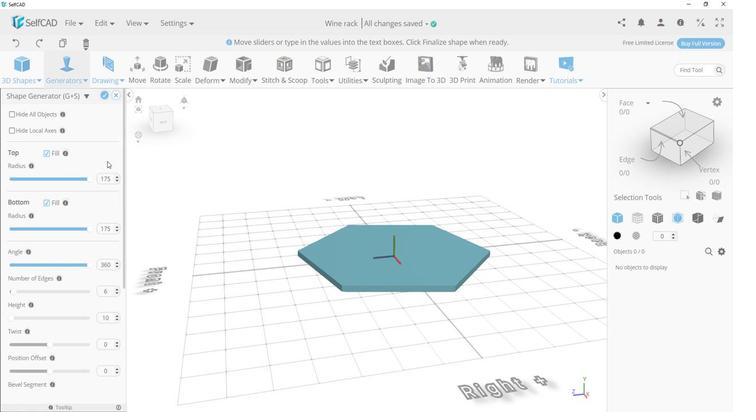 
Action: Mouse scrolled (133, 178) with delta (0, 0)
Screenshot: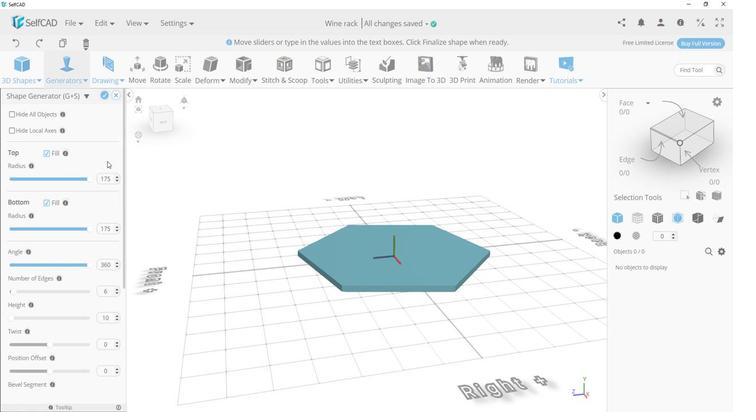 
Action: Mouse scrolled (133, 178) with delta (0, 0)
Screenshot: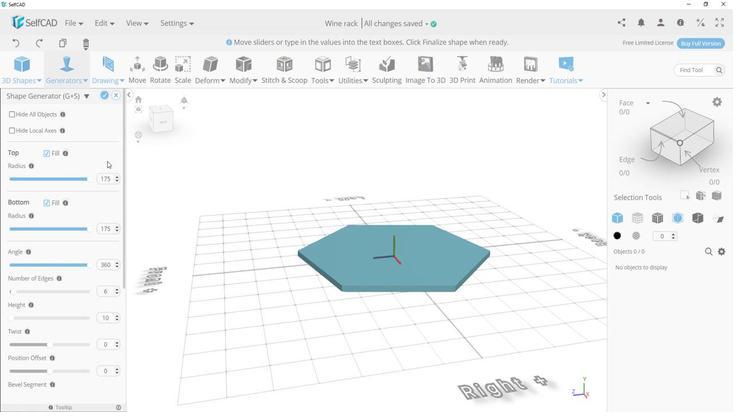 
Action: Mouse scrolled (133, 178) with delta (0, 0)
Screenshot: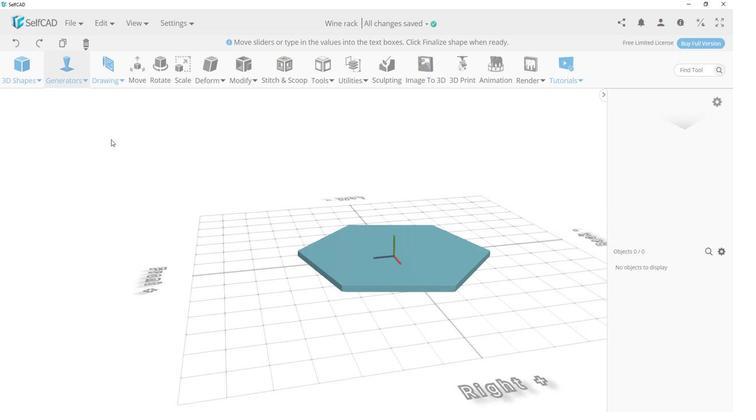 
Action: Mouse scrolled (133, 178) with delta (0, 0)
Screenshot: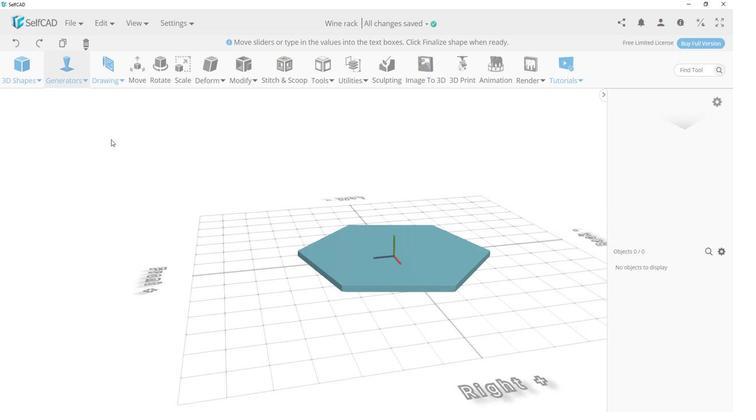 
Action: Mouse scrolled (133, 178) with delta (0, 0)
Screenshot: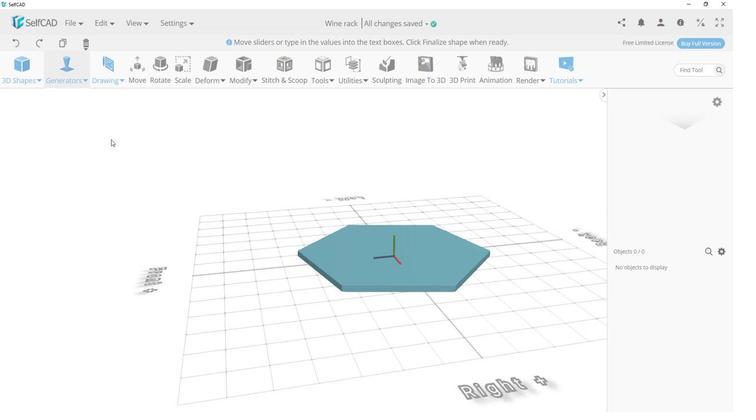 
Action: Mouse scrolled (133, 178) with delta (0, 0)
Screenshot: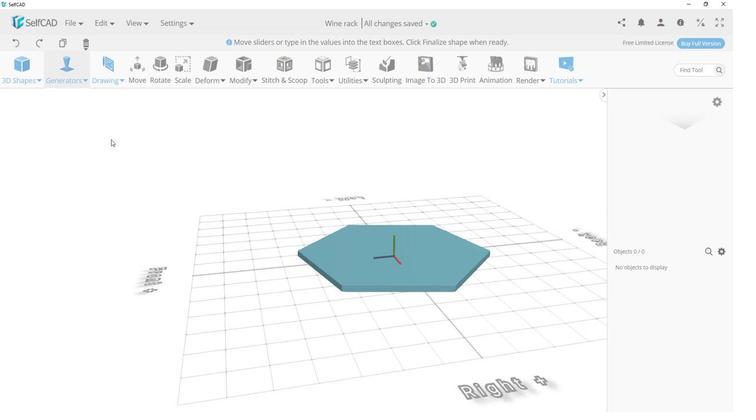 
Action: Mouse scrolled (133, 178) with delta (0, 0)
Screenshot: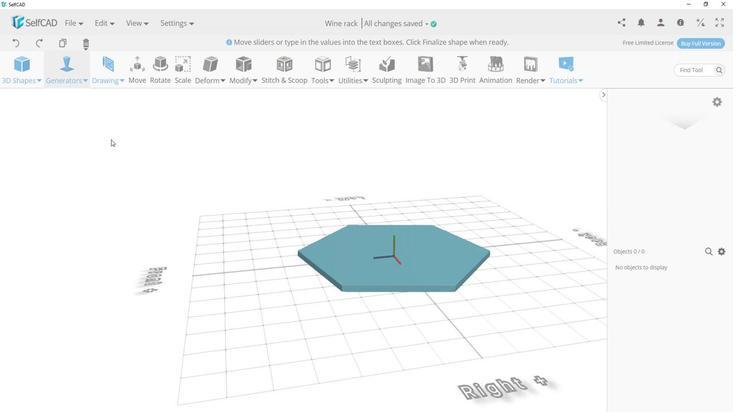 
Action: Mouse moved to (131, 126)
Screenshot: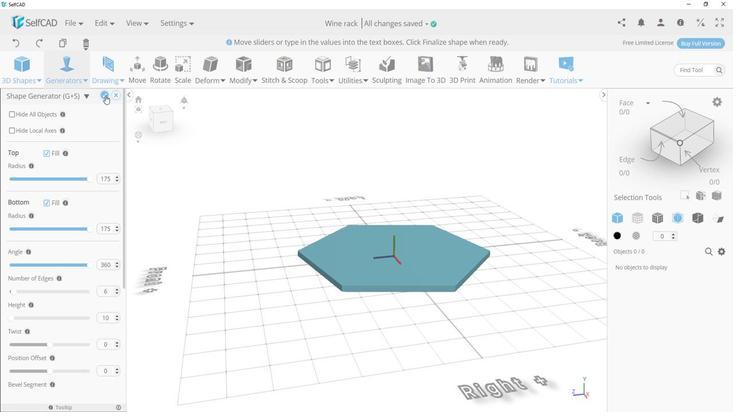 
Action: Mouse pressed left at (131, 126)
Screenshot: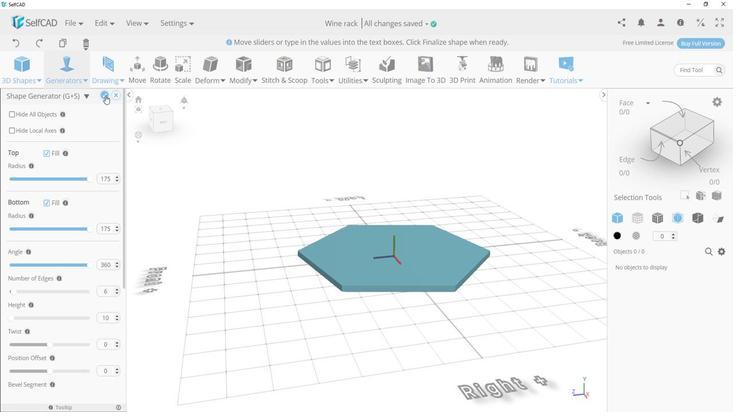 
Action: Mouse moved to (245, 240)
Screenshot: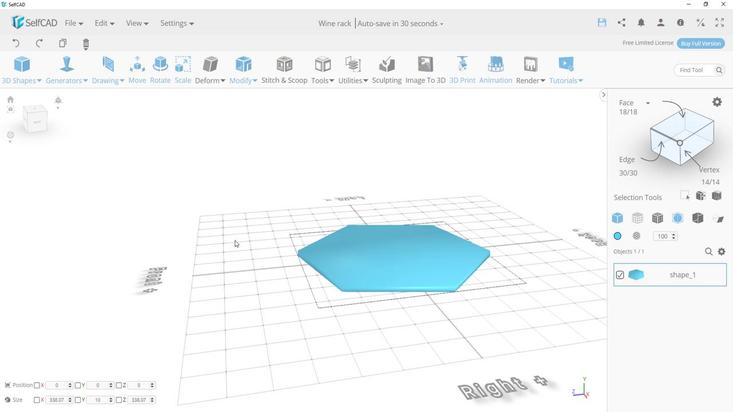 
Action: Mouse pressed left at (245, 240)
Screenshot: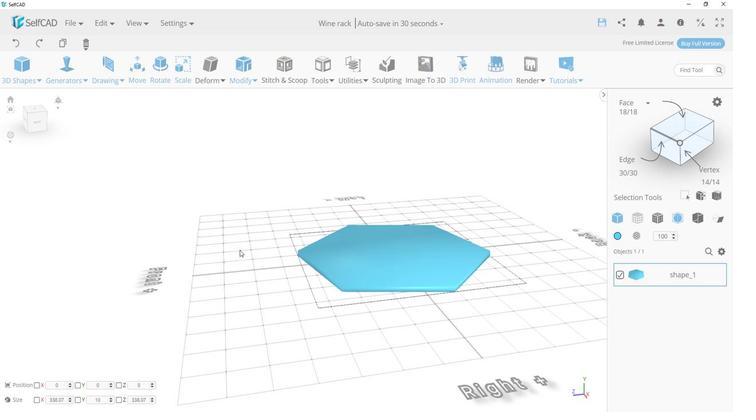 
Action: Mouse moved to (585, 221)
Screenshot: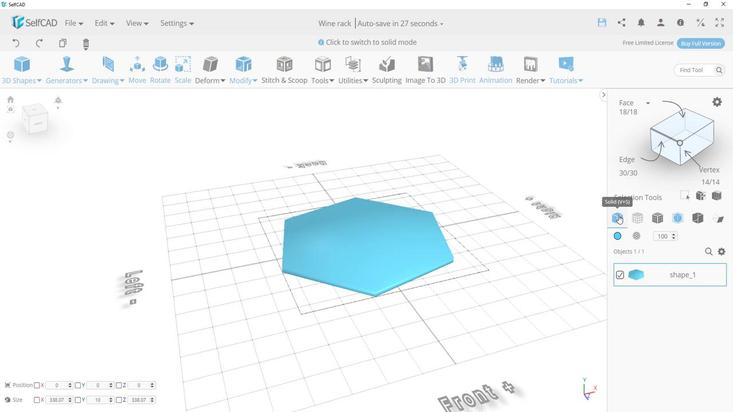 
Action: Mouse pressed left at (585, 221)
Screenshot: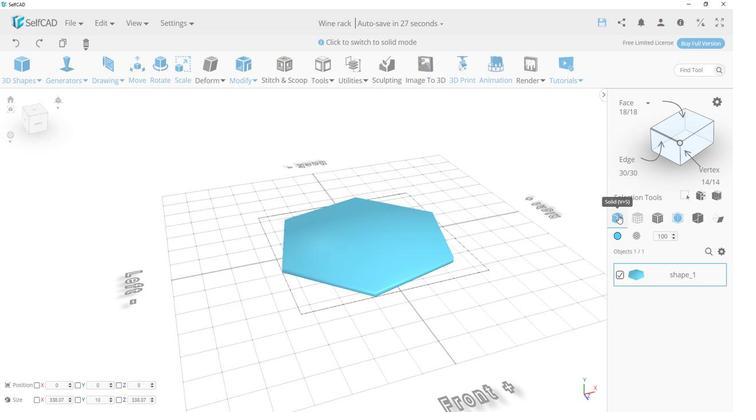 
Action: Mouse moved to (583, 225)
Screenshot: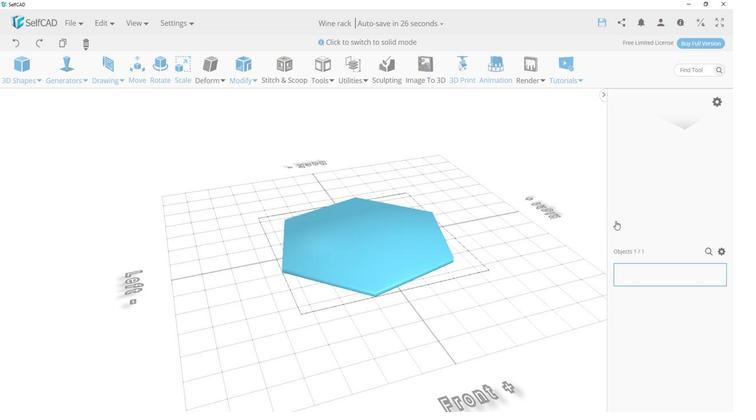 
Action: Mouse pressed left at (583, 225)
Screenshot: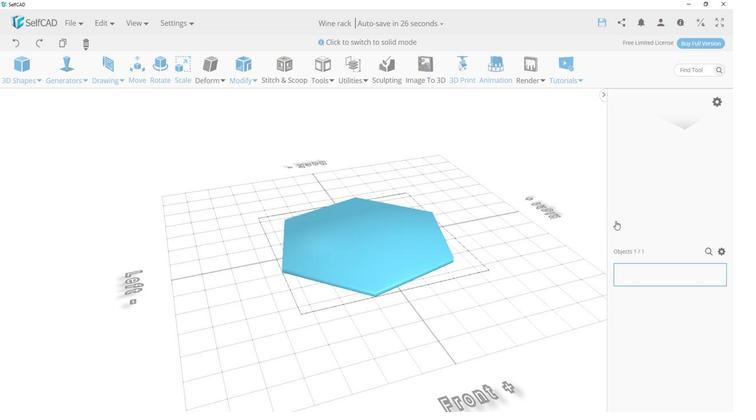 
Action: Mouse moved to (597, 224)
Screenshot: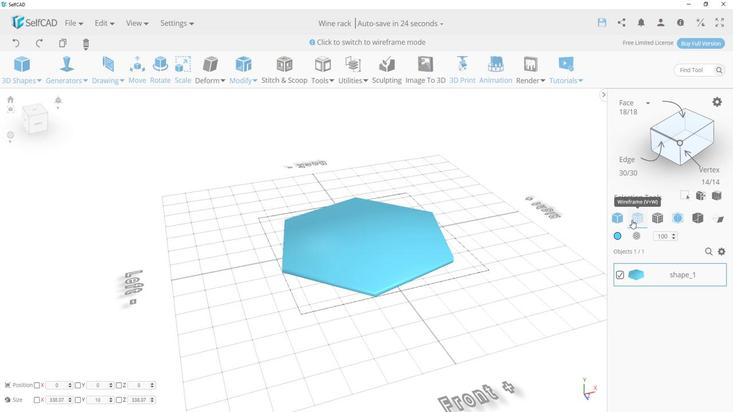 
Action: Mouse pressed left at (597, 224)
Screenshot: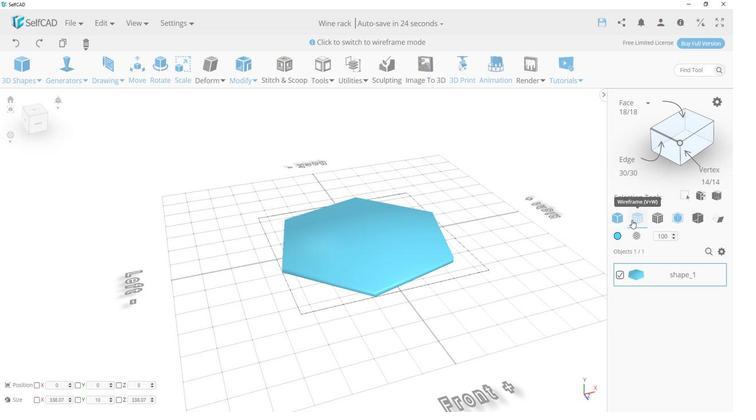 
Action: Mouse moved to (616, 224)
Screenshot: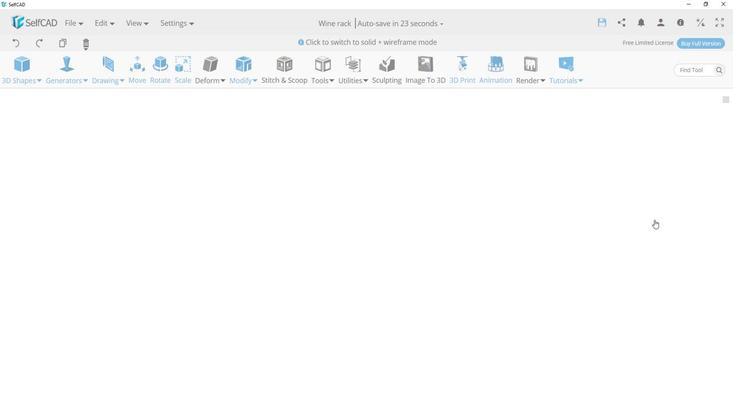 
Action: Mouse pressed left at (616, 224)
Screenshot: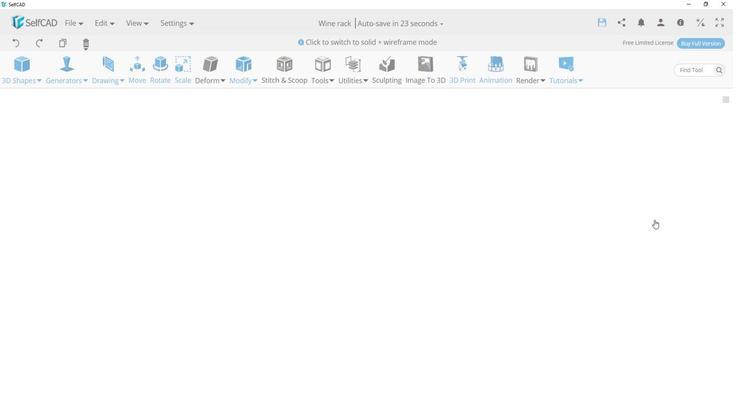 
Action: Mouse moved to (517, 266)
Screenshot: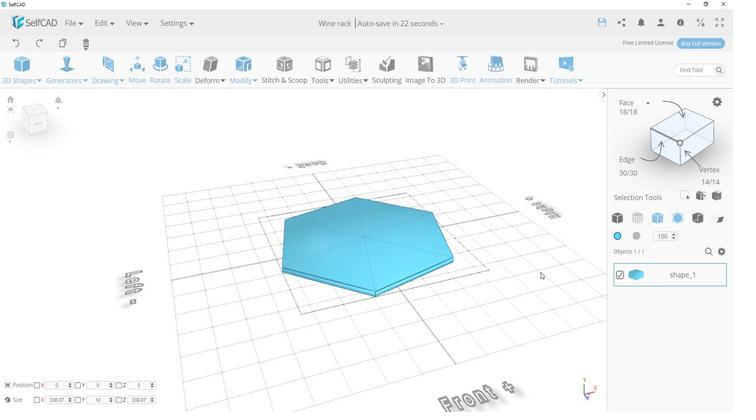 
Action: Mouse pressed left at (517, 266)
Screenshot: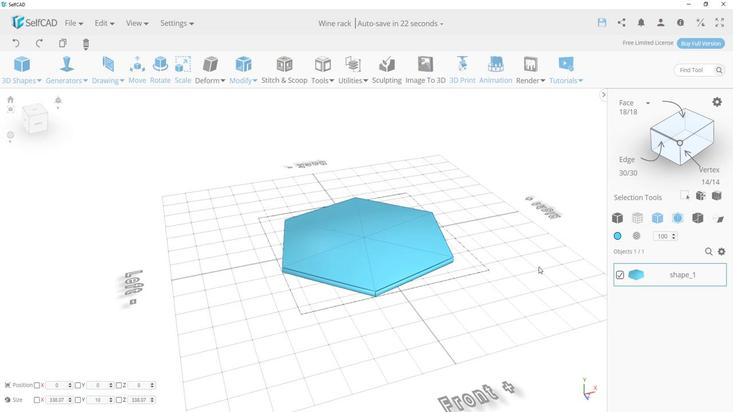 
Action: Mouse moved to (636, 223)
Screenshot: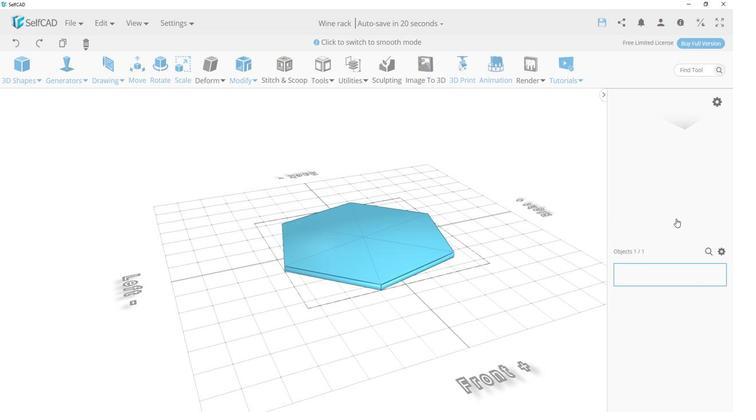 
Action: Mouse pressed left at (636, 223)
Screenshot: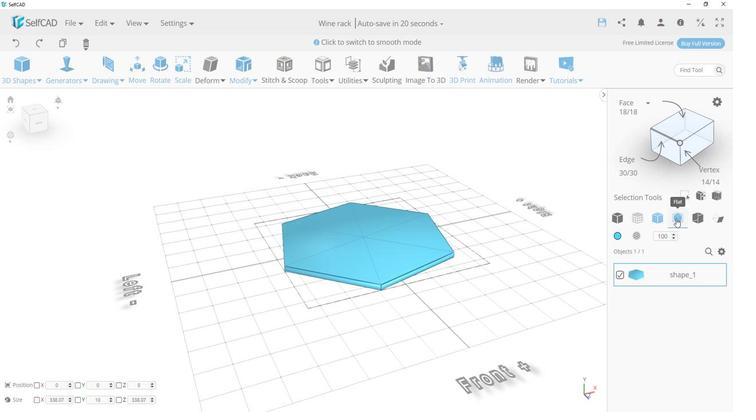 
Action: Mouse moved to (578, 227)
Screenshot: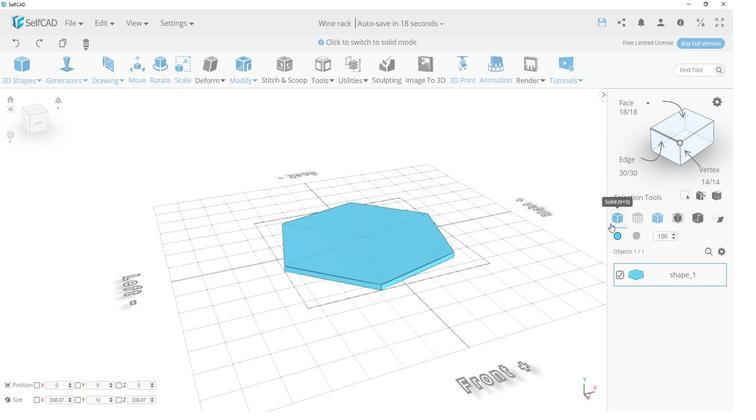 
Action: Mouse pressed left at (578, 227)
Screenshot: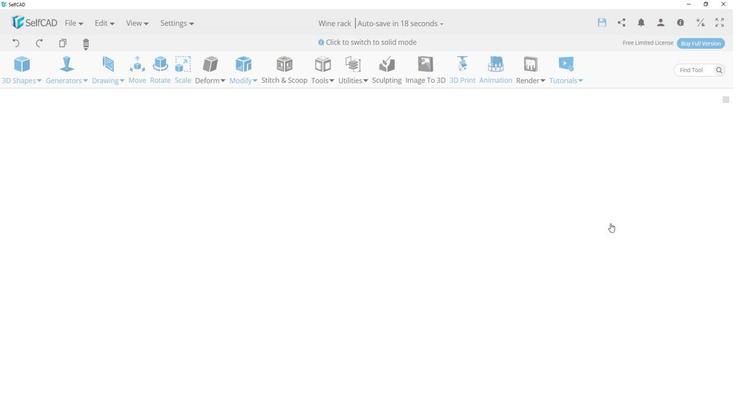 
Action: Mouse moved to (402, 293)
Screenshot: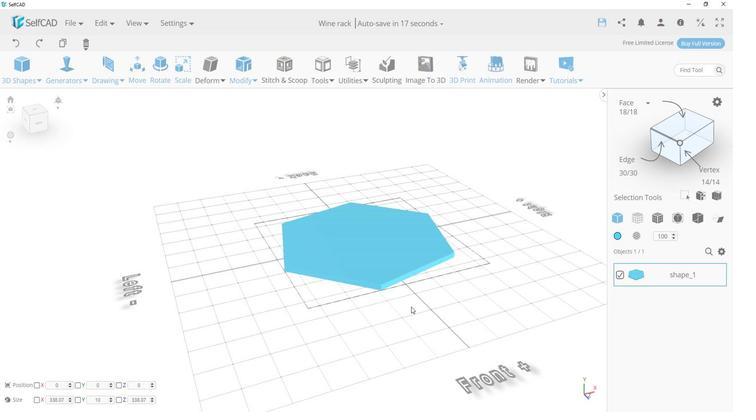 
Action: Mouse pressed left at (402, 293)
Screenshot: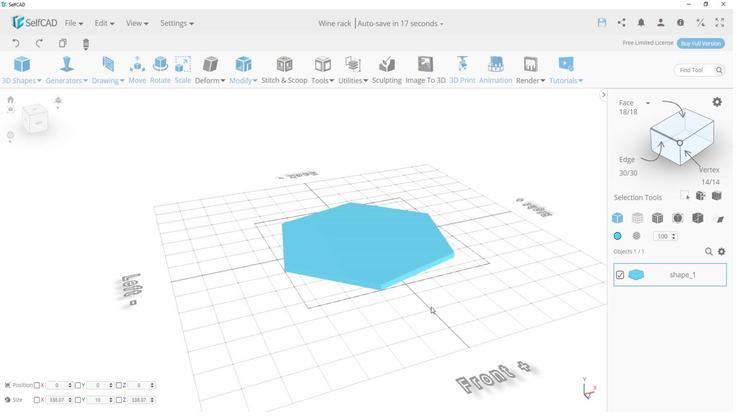 
Action: Mouse moved to (408, 329)
Screenshot: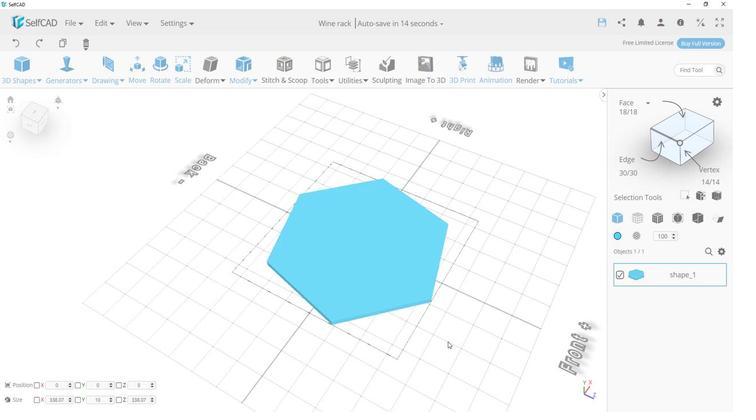 
Action: Mouse pressed left at (408, 329)
Screenshot: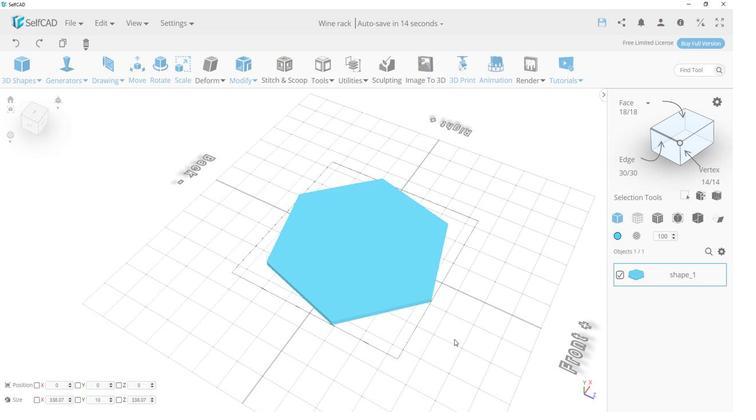 
Action: Mouse moved to (655, 152)
Screenshot: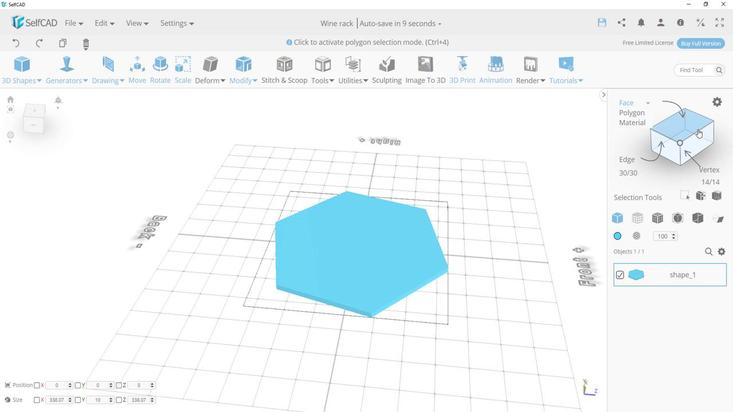 
Action: Mouse pressed left at (655, 152)
Screenshot: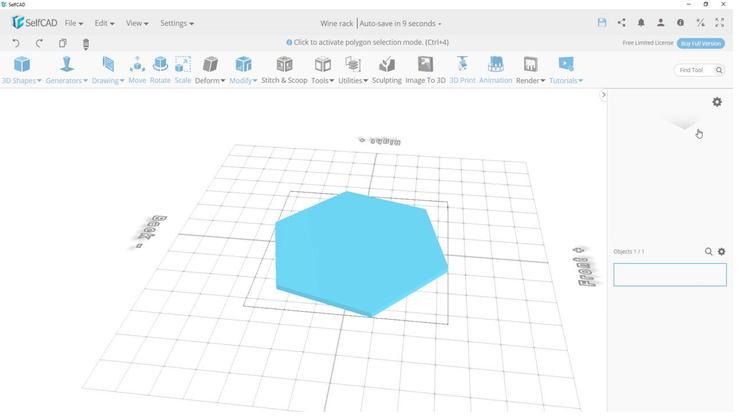 
Action: Mouse moved to (599, 133)
Screenshot: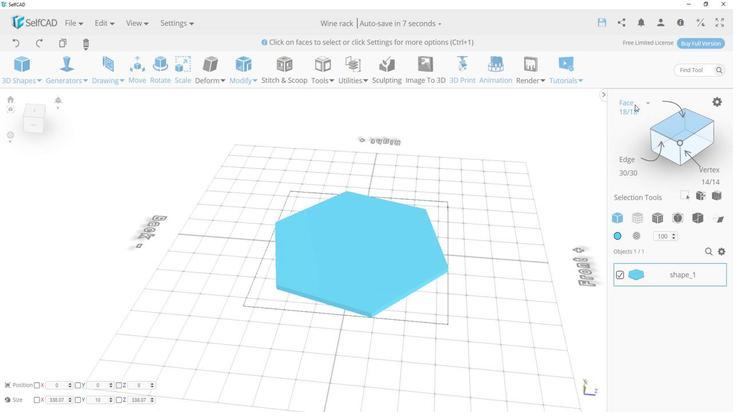 
Action: Mouse pressed left at (599, 133)
Screenshot: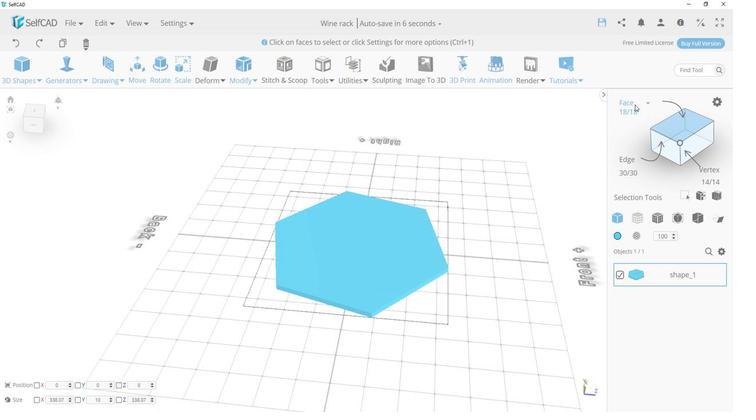 
Action: Mouse moved to (594, 141)
Screenshot: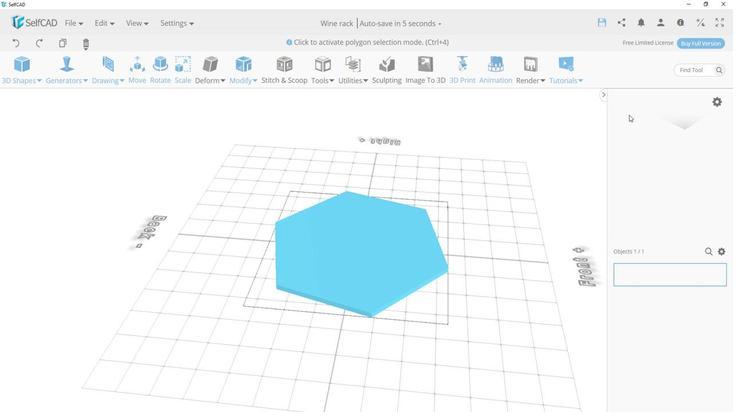 
Action: Mouse pressed left at (594, 141)
Screenshot: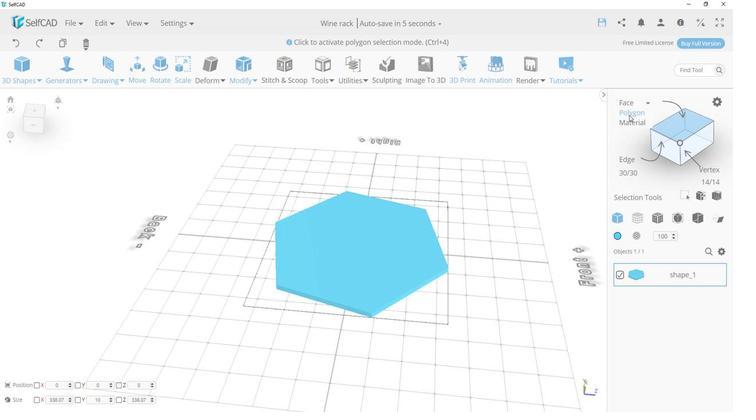 
Action: Mouse moved to (350, 267)
Screenshot: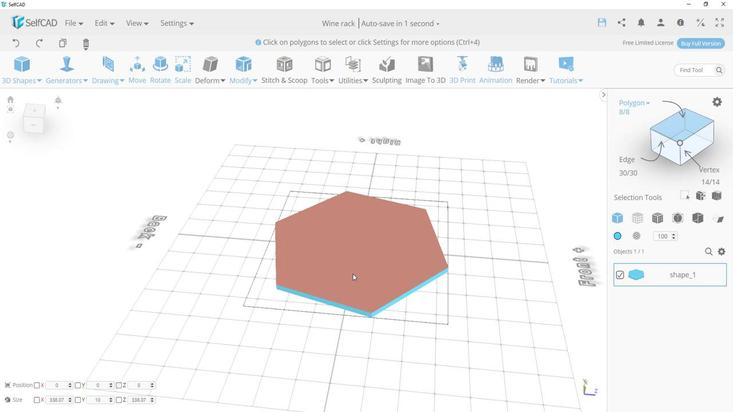 
Action: Mouse pressed left at (350, 267)
Screenshot: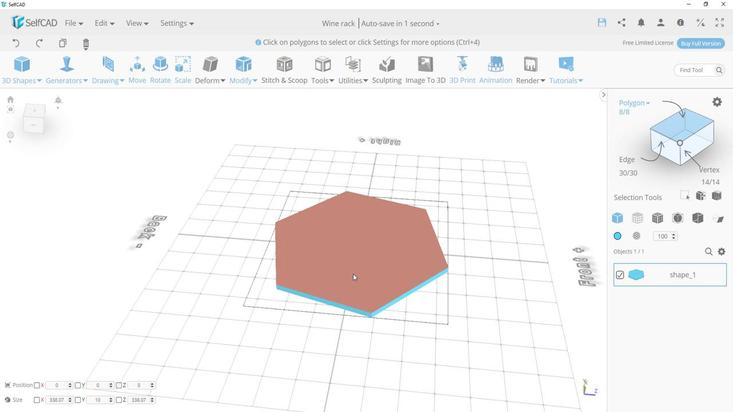 
Action: Mouse moved to (384, 348)
Screenshot: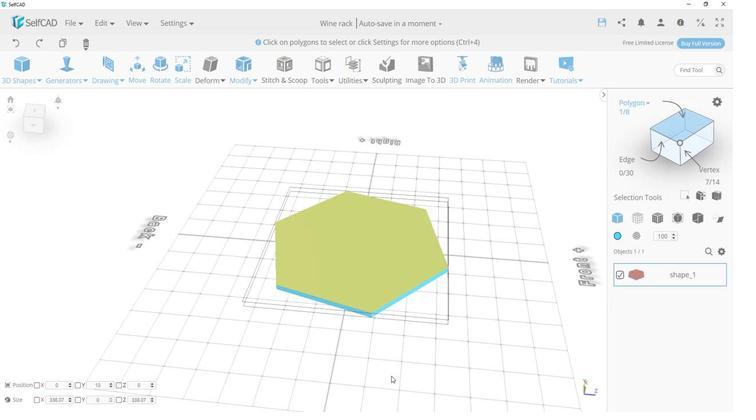 
Action: Mouse pressed left at (384, 348)
Screenshot: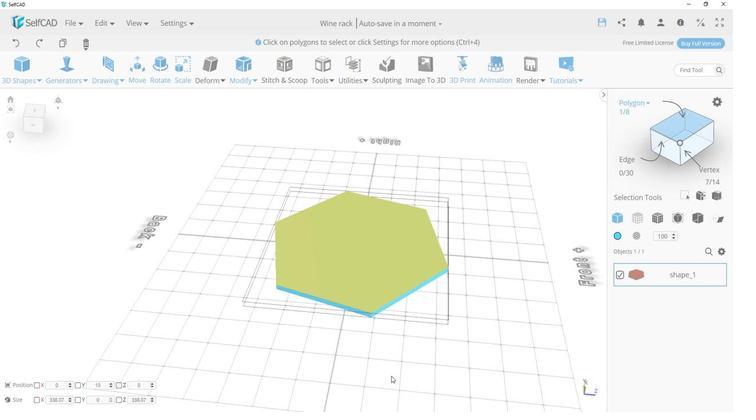 
Action: Mouse moved to (361, 253)
Screenshot: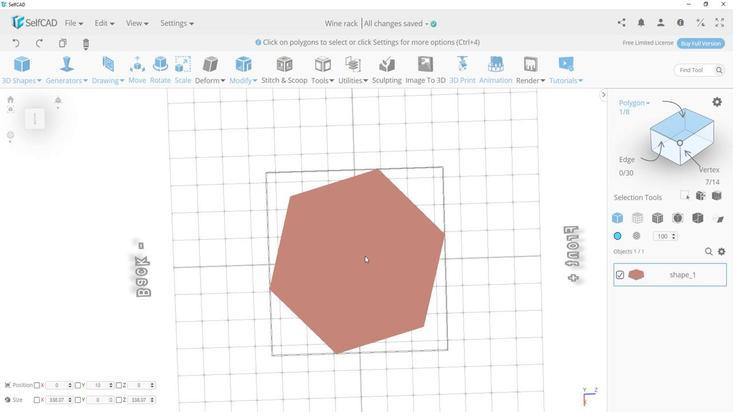 
Action: Mouse pressed left at (361, 253)
Screenshot: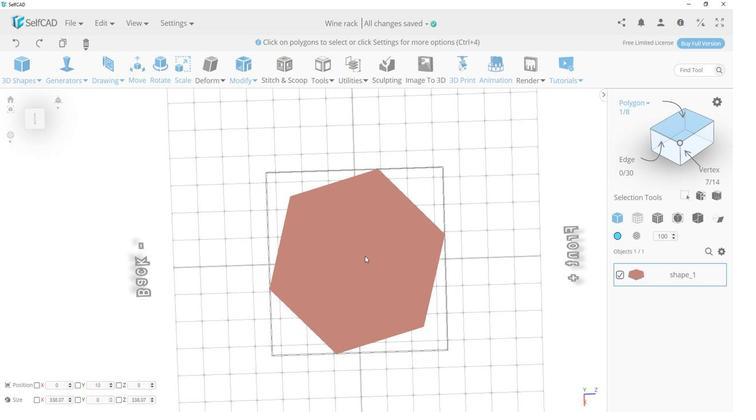 
Action: Mouse moved to (455, 215)
Screenshot: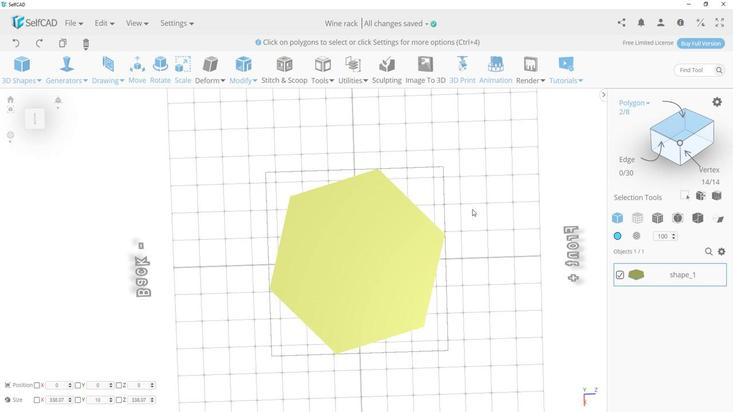 
Action: Mouse pressed left at (455, 215)
Screenshot: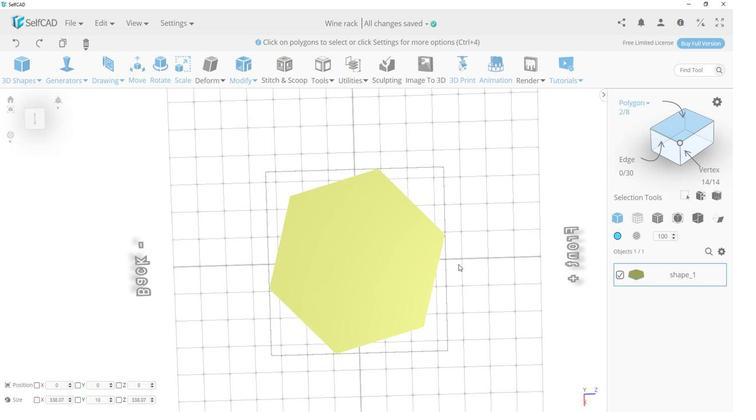 
Action: Mouse moved to (419, 301)
Screenshot: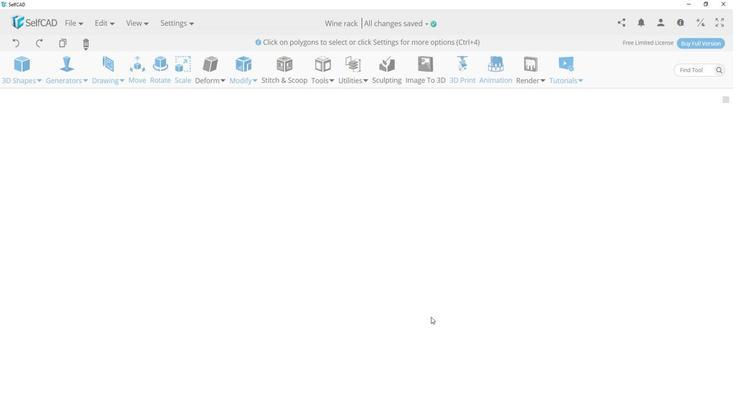 
Action: Key pressed <Key.delete><Key.enter>
Screenshot: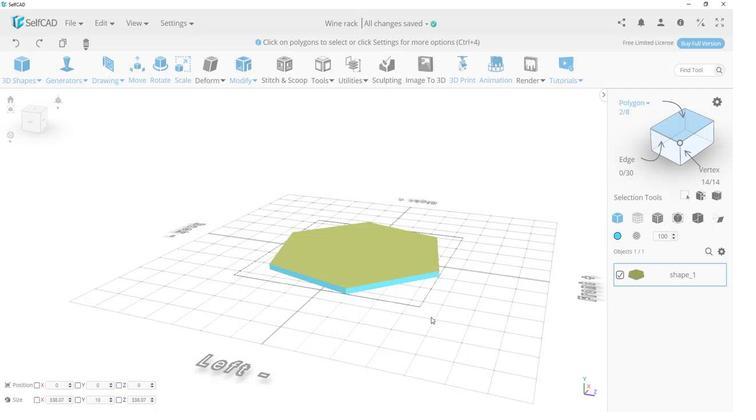 
Action: Mouse moved to (435, 306)
Screenshot: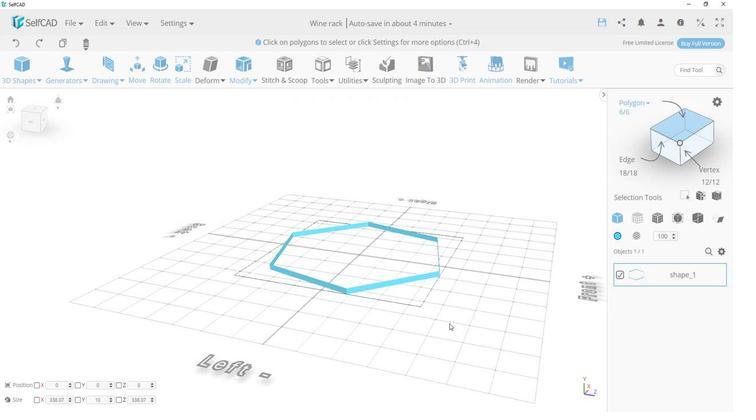 
Action: Mouse pressed left at (435, 306)
Screenshot: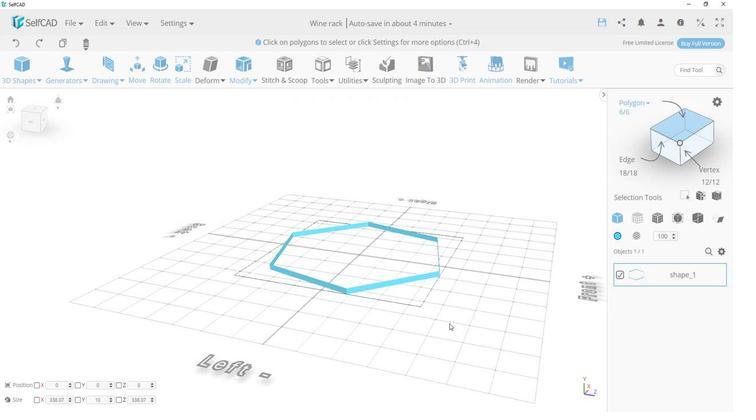 
Action: Mouse moved to (406, 330)
Screenshot: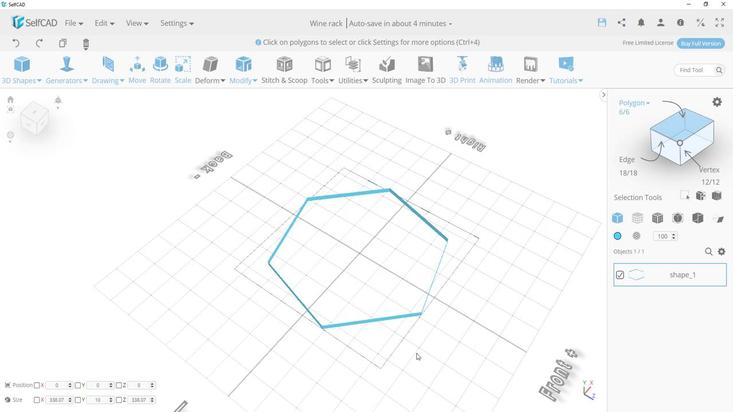 
Action: Mouse pressed left at (406, 330)
Screenshot: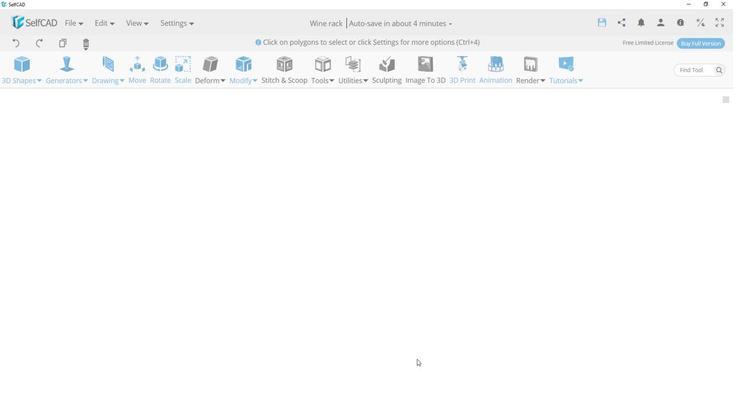 
Action: Mouse moved to (409, 340)
Screenshot: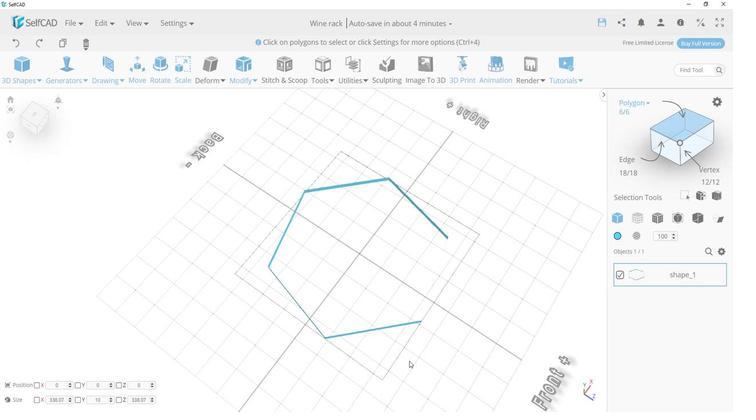 
Action: Mouse pressed left at (409, 340)
Screenshot: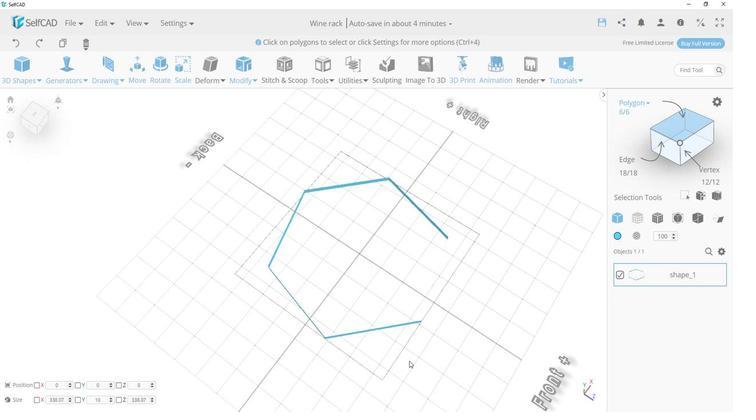 
Action: Mouse moved to (445, 312)
Screenshot: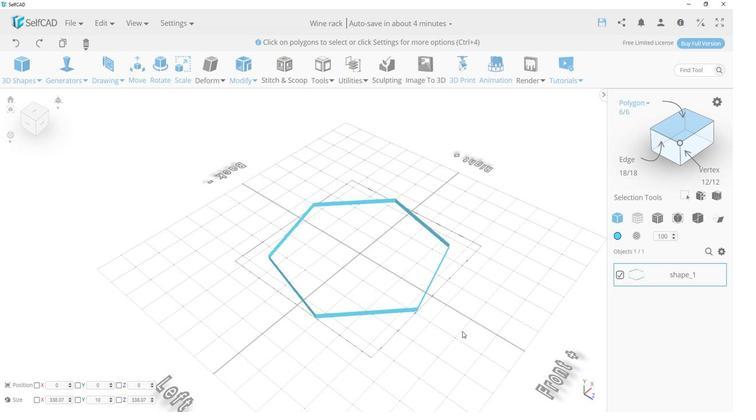 
Action: Mouse pressed left at (445, 312)
Screenshot: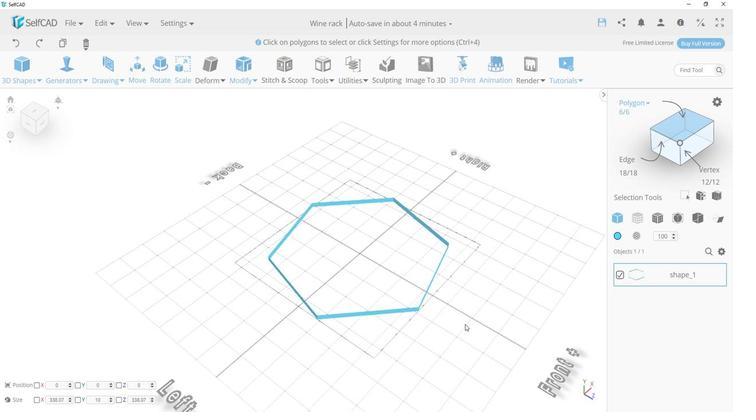 
Action: Mouse moved to (438, 317)
Screenshot: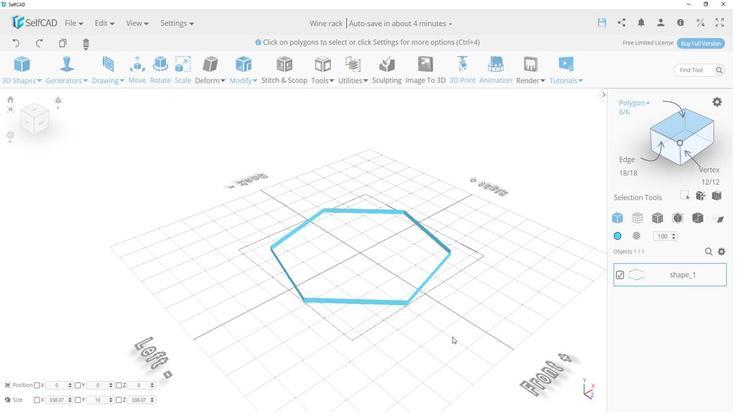 
Action: Mouse pressed left at (438, 317)
Screenshot: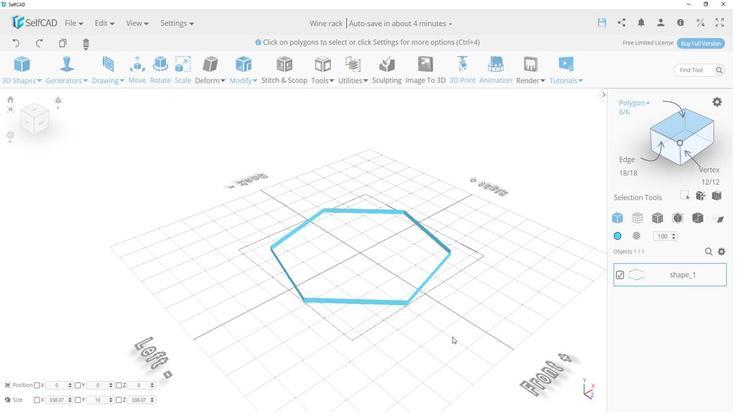 
Action: Mouse moved to (265, 178)
Screenshot: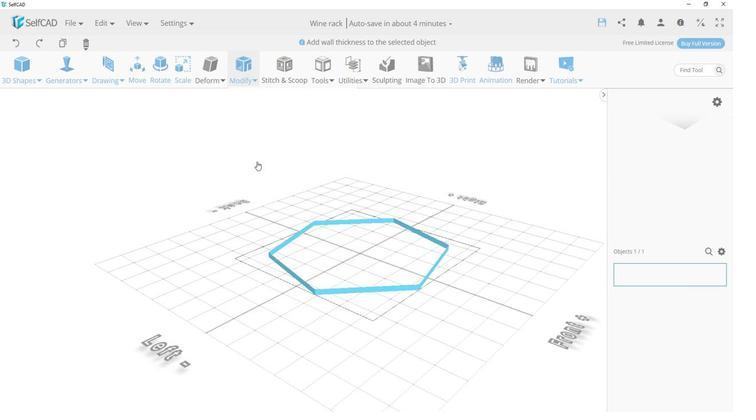 
Action: Mouse pressed left at (265, 178)
Screenshot: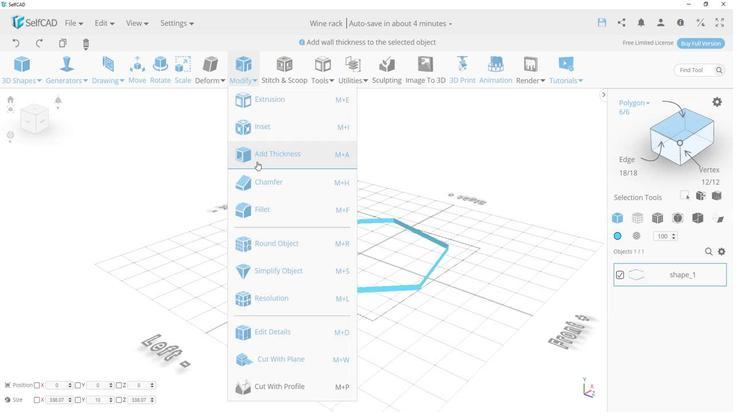 
Action: Mouse moved to (140, 147)
Screenshot: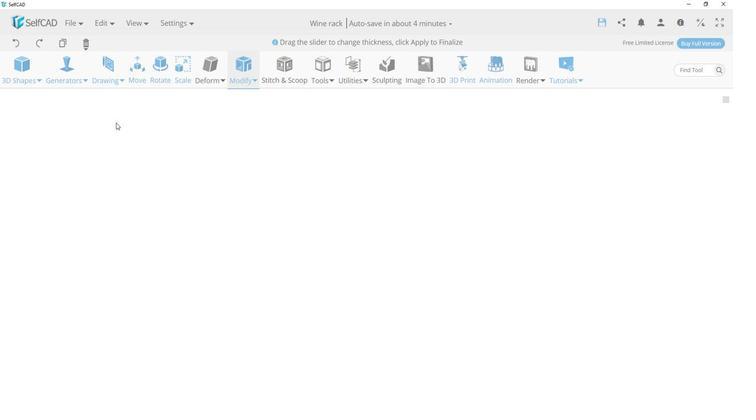 
Action: Mouse pressed left at (140, 147)
Screenshot: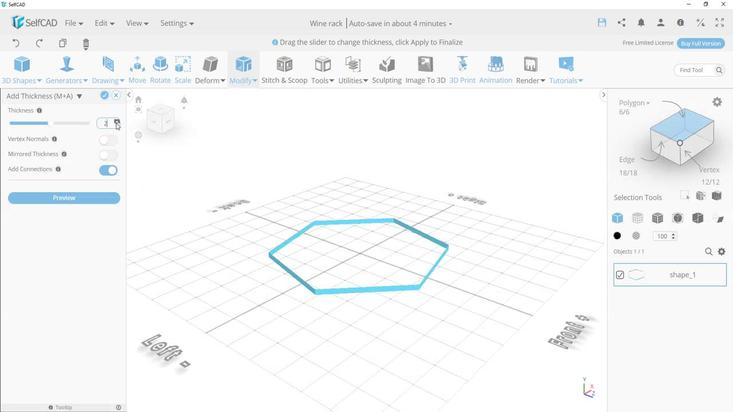 
Action: Mouse pressed left at (140, 147)
Screenshot: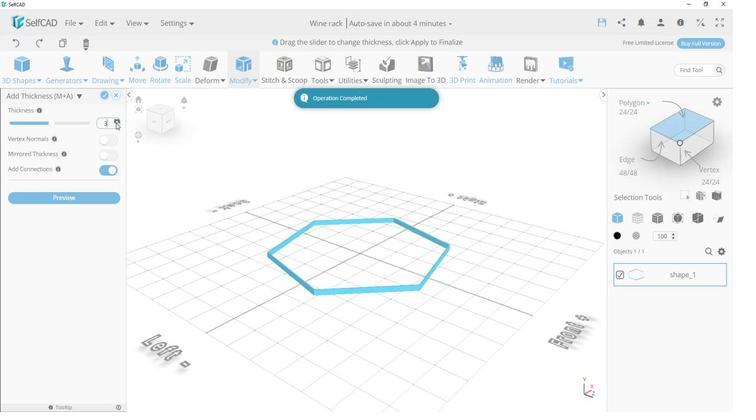 
Action: Mouse pressed left at (140, 147)
Screenshot: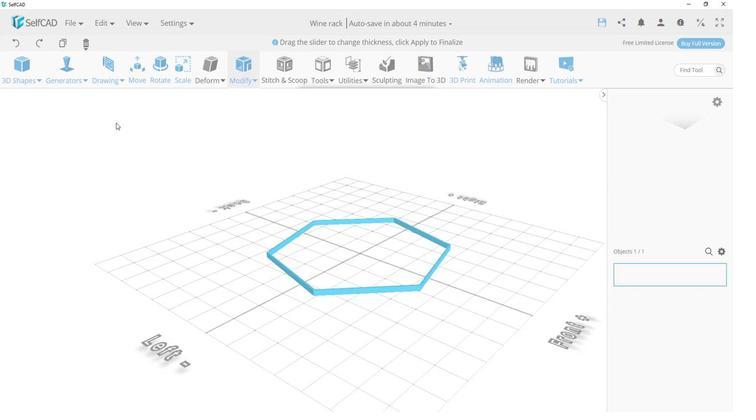 
Action: Mouse pressed left at (140, 147)
Screenshot: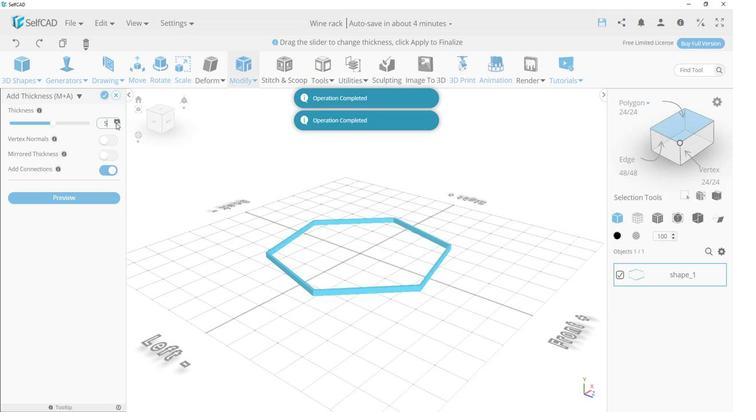 
Action: Mouse pressed left at (140, 147)
Screenshot: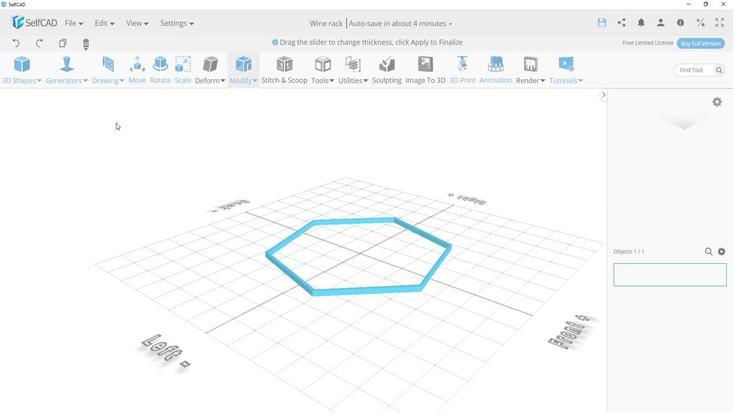 
Action: Mouse pressed left at (140, 147)
Screenshot: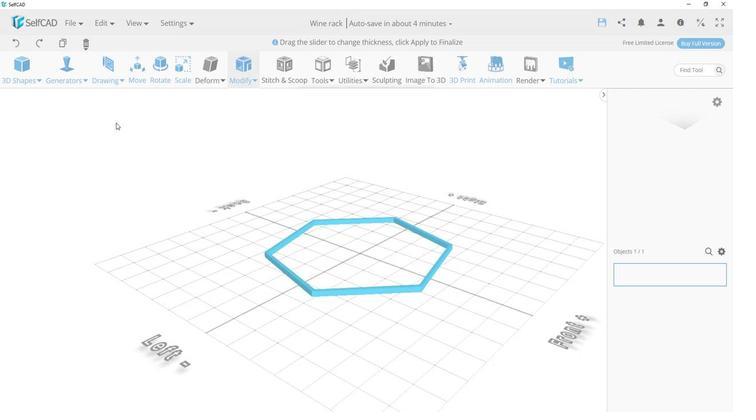 
Action: Mouse pressed left at (140, 147)
Screenshot: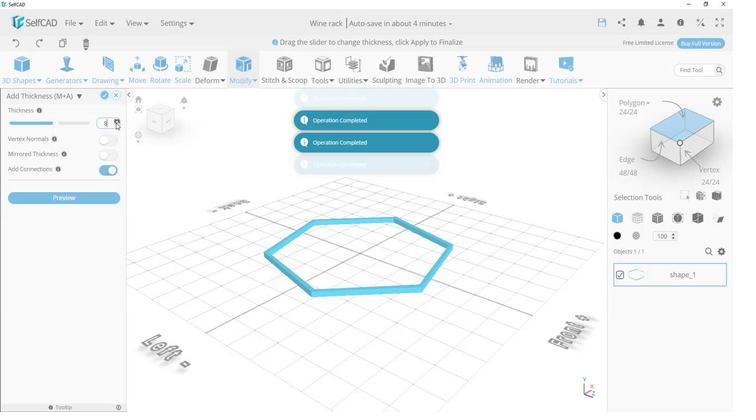 
Action: Mouse pressed left at (140, 147)
Screenshot: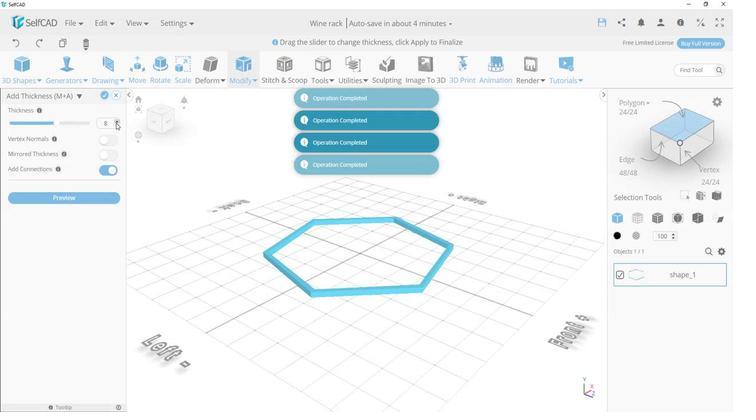 
Action: Mouse pressed left at (140, 147)
Screenshot: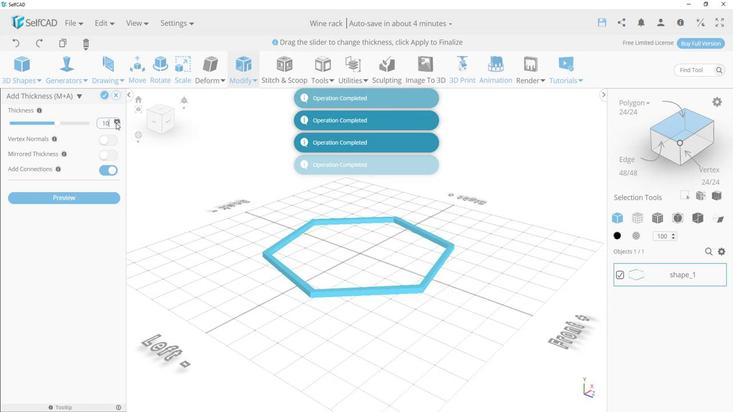 
Action: Mouse moved to (130, 128)
Screenshot: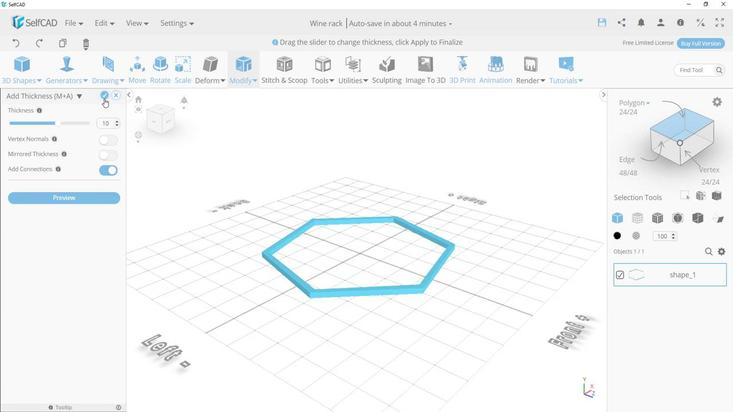 
Action: Mouse pressed left at (130, 128)
Screenshot: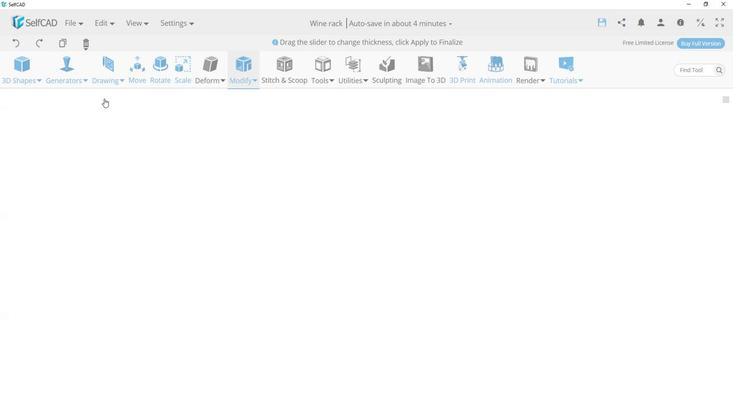 
Action: Mouse moved to (366, 312)
Screenshot: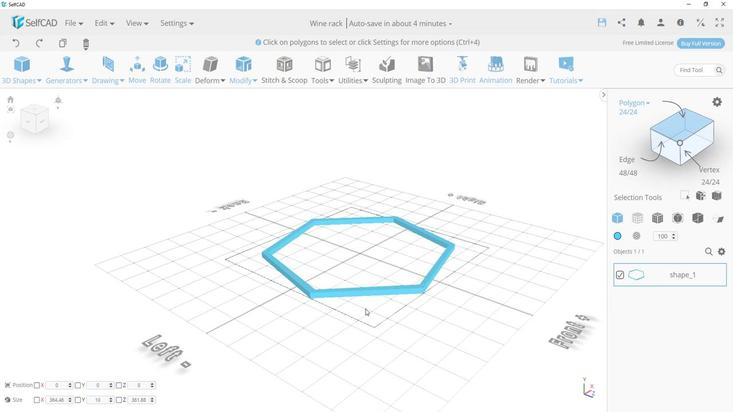 
Action: Mouse pressed left at (366, 312)
Screenshot: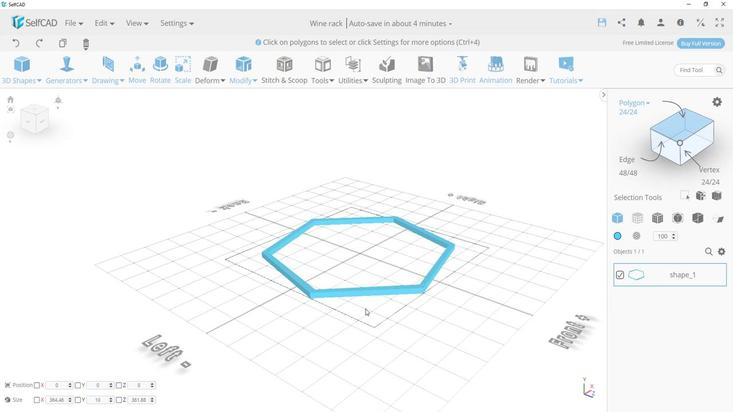 
Action: Mouse moved to (473, 288)
Screenshot: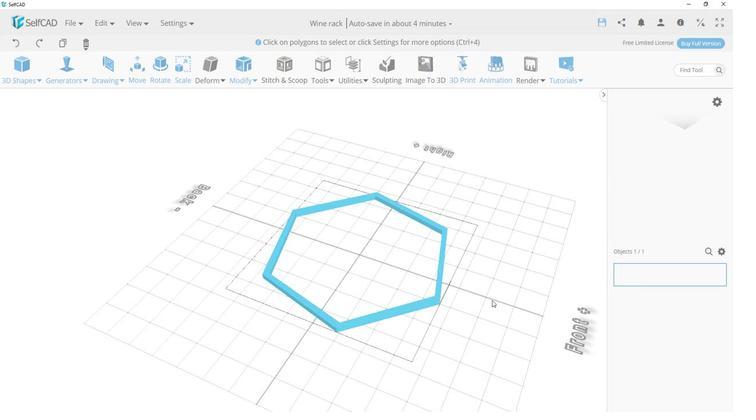 
Action: Mouse pressed left at (473, 288)
Screenshot: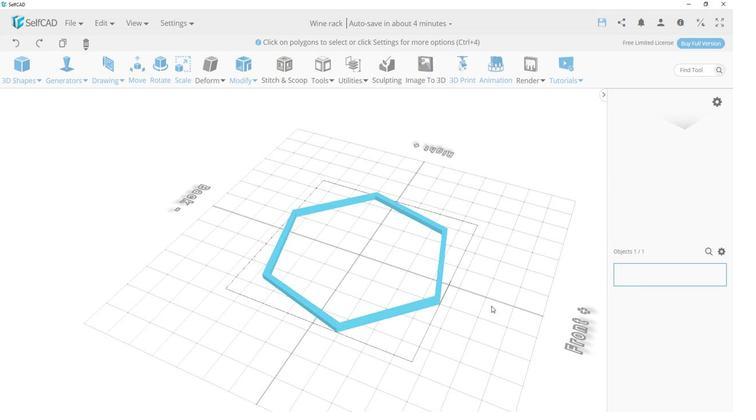 
Action: Mouse moved to (445, 311)
Screenshot: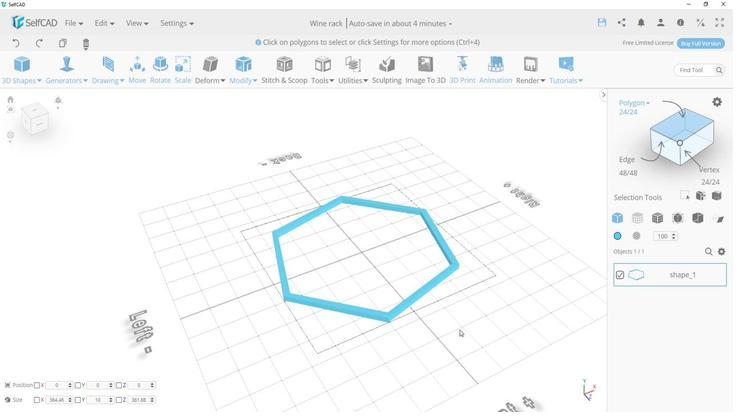 
Action: Key pressed ctrl+C
Screenshot: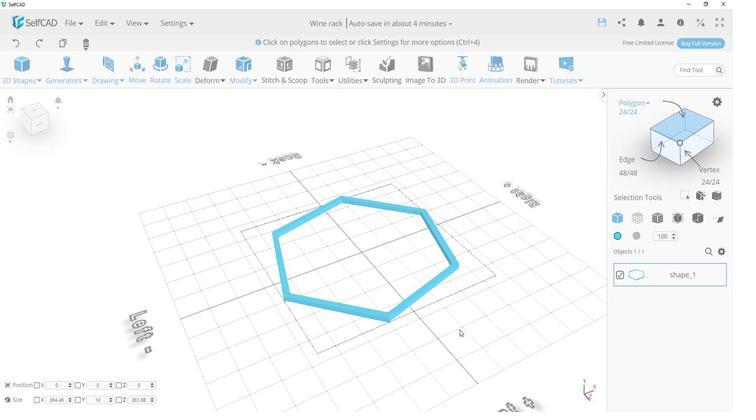 
Action: Mouse moved to (252, 118)
Screenshot: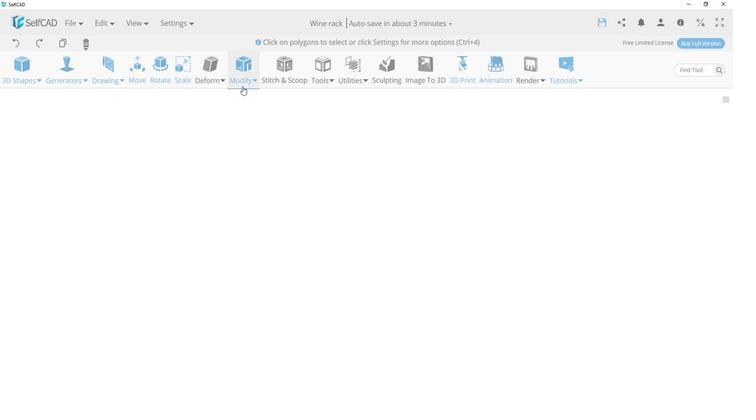 
Action: Mouse pressed left at (252, 118)
Screenshot: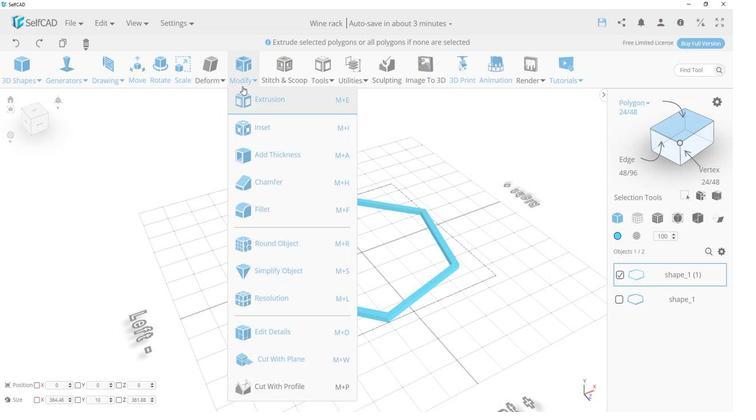 
Action: Mouse moved to (142, 125)
Screenshot: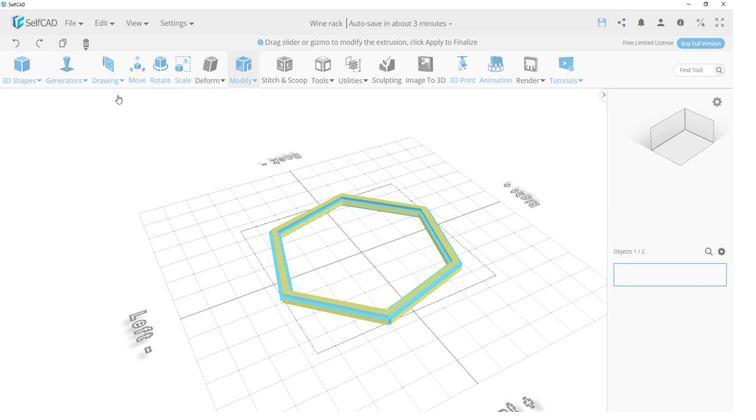 
Action: Mouse pressed left at (142, 125)
Screenshot: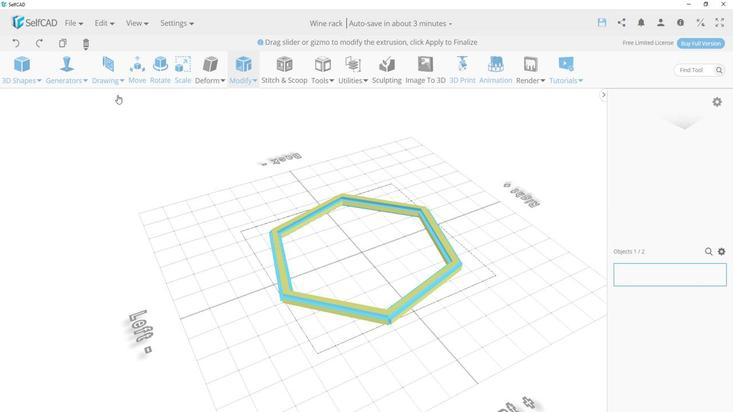 
Action: Mouse moved to (360, 233)
Screenshot: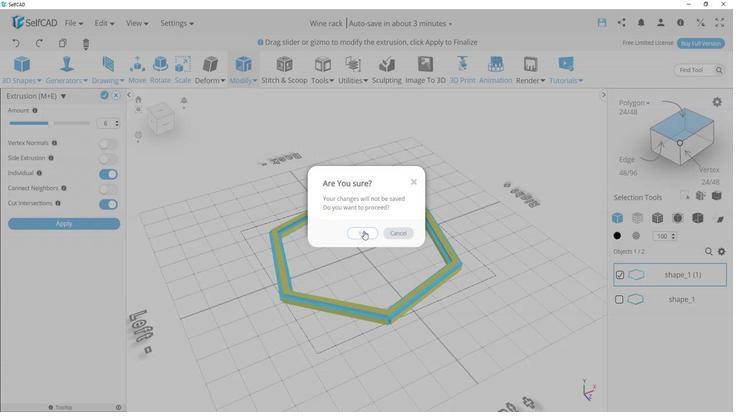 
Action: Mouse pressed left at (360, 233)
Screenshot: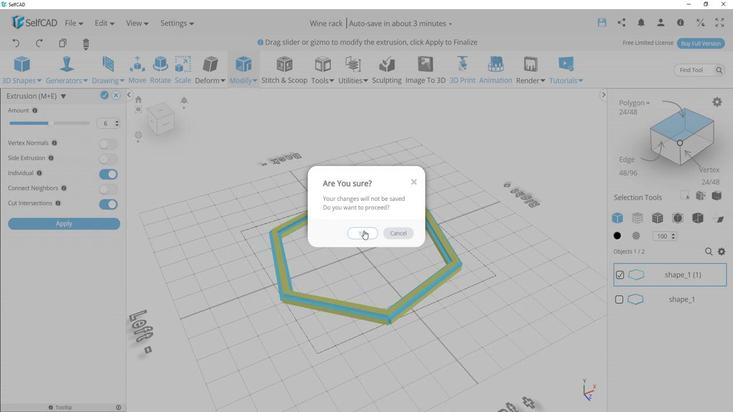 
Action: Mouse moved to (266, 111)
Screenshot: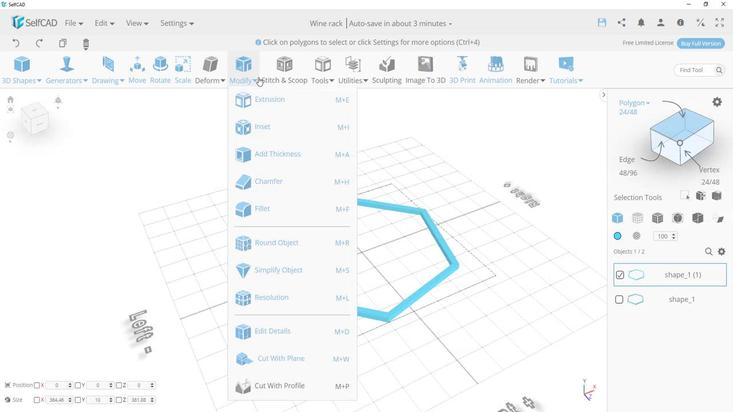 
Action: Mouse pressed left at (266, 111)
Screenshot: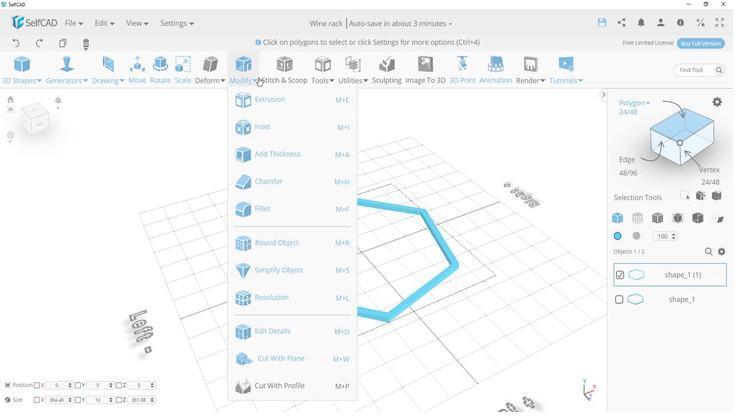 
Action: Mouse moved to (278, 243)
Screenshot: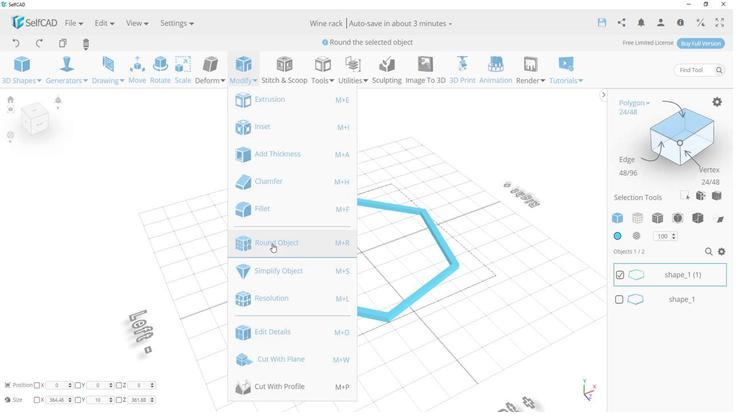 
Action: Mouse pressed left at (278, 243)
Screenshot: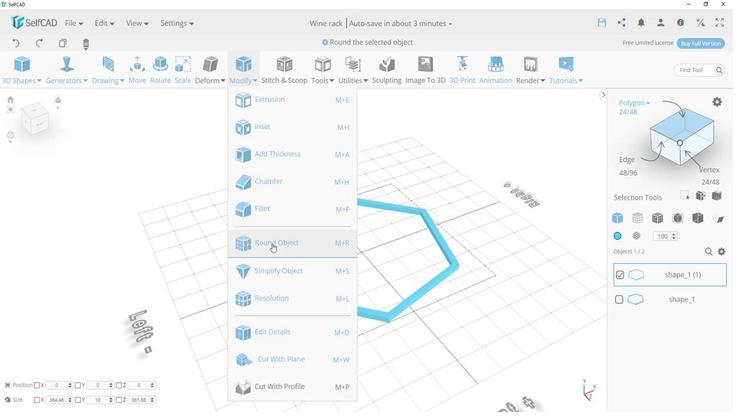 
Action: Mouse moved to (140, 149)
Screenshot: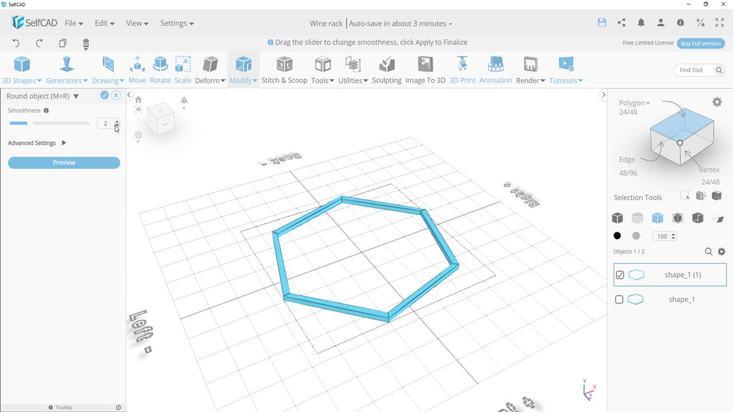 
Action: Mouse pressed left at (140, 149)
Screenshot: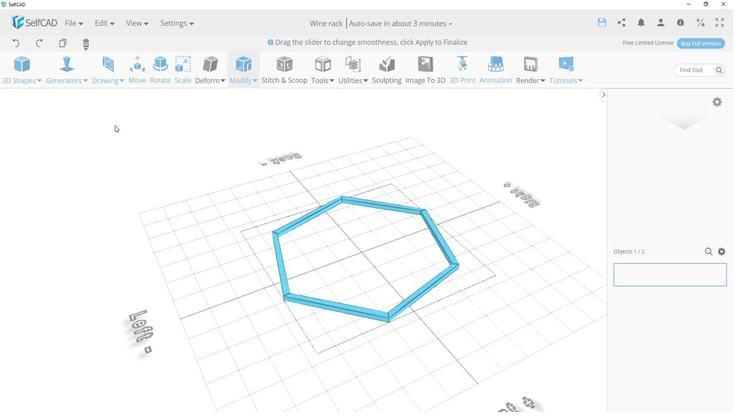 
Action: Mouse moved to (142, 144)
Screenshot: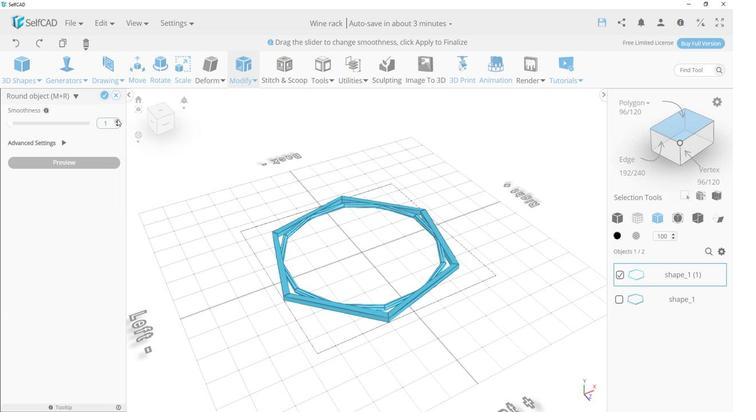 
Action: Mouse pressed left at (142, 144)
Screenshot: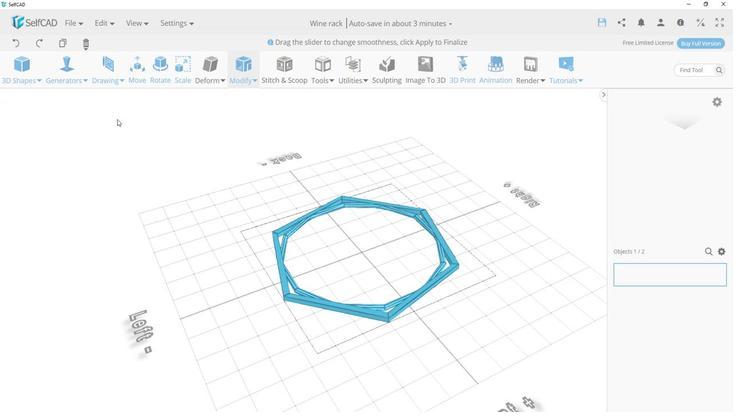 
Action: Mouse pressed left at (142, 144)
Screenshot: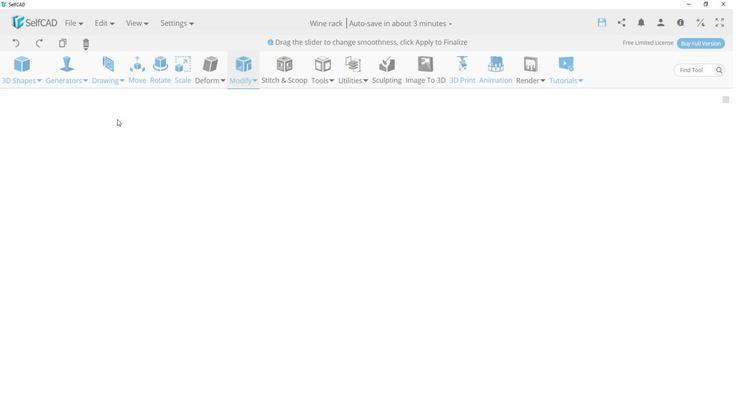 
Action: Mouse pressed left at (142, 144)
Screenshot: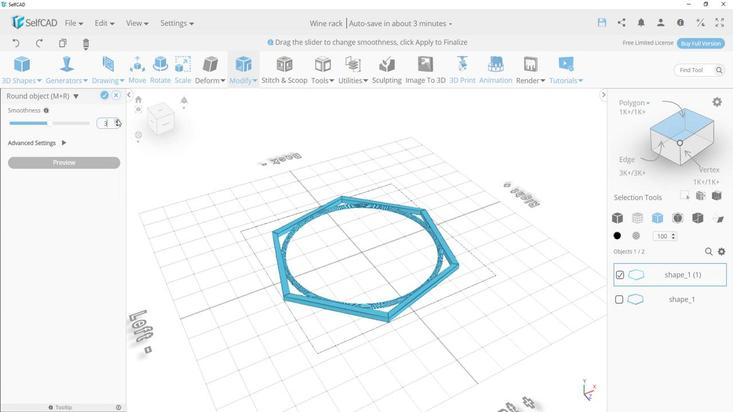 
Action: Mouse pressed left at (142, 144)
Screenshot: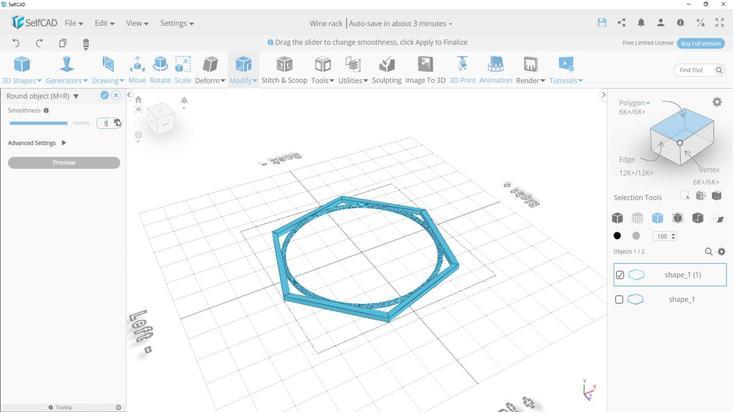 
Action: Mouse pressed left at (142, 144)
Screenshot: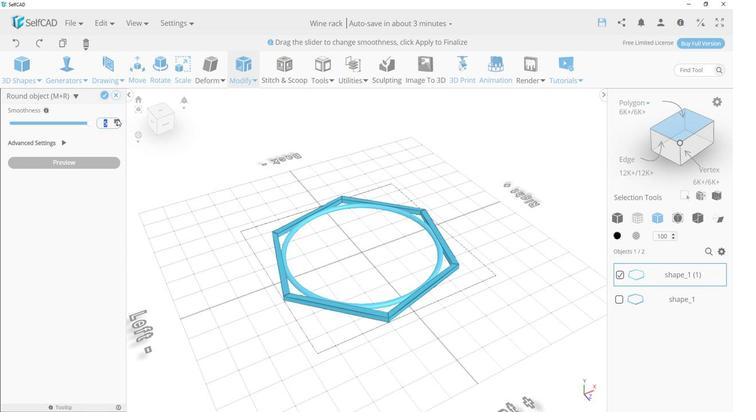 
Action: Mouse pressed left at (142, 144)
Screenshot: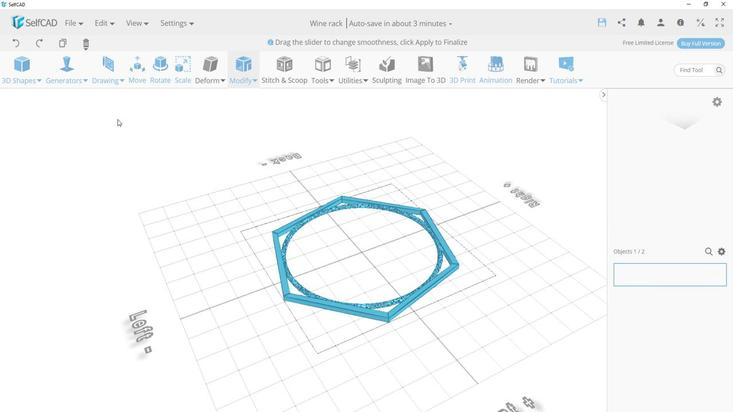 
Action: Mouse moved to (141, 126)
Screenshot: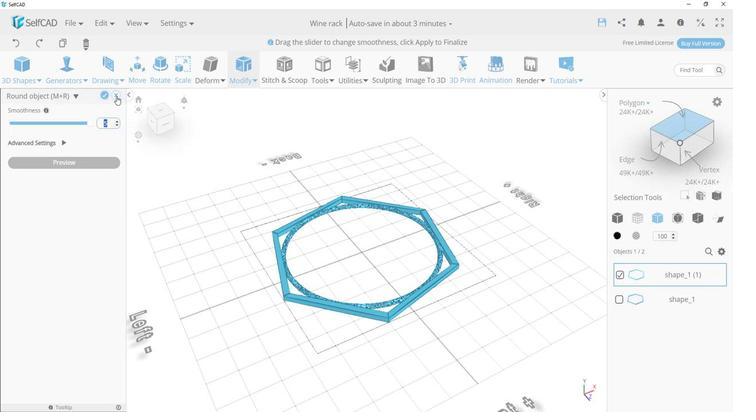 
Action: Mouse pressed left at (141, 126)
Screenshot: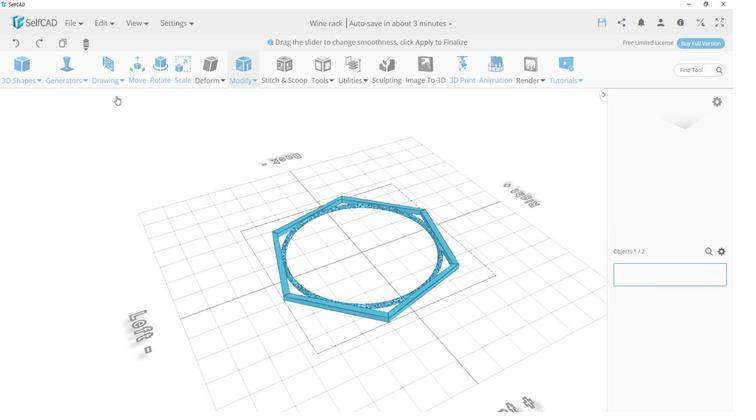 
Action: Mouse moved to (360, 233)
Screenshot: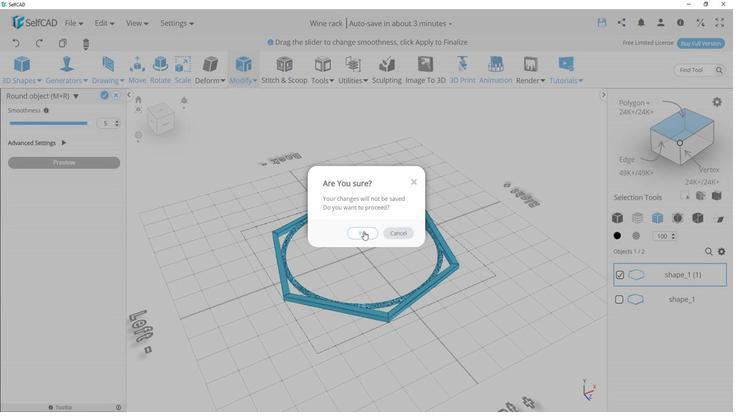 
Action: Mouse pressed left at (360, 233)
Screenshot: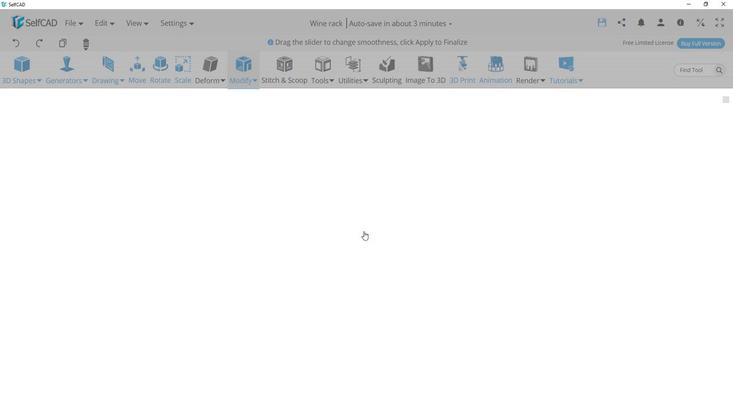 
Action: Mouse moved to (49, 366)
Screenshot: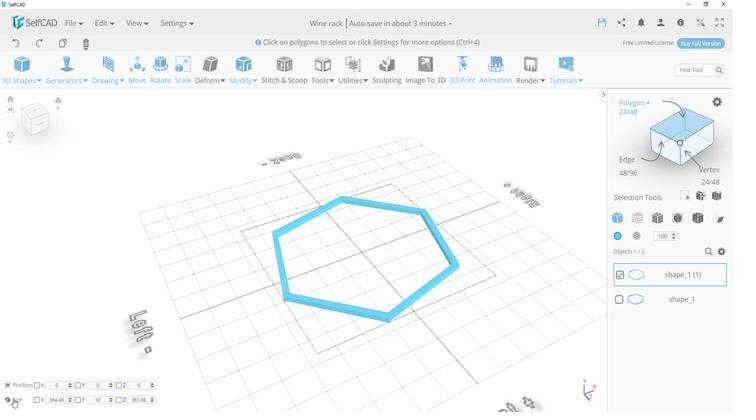
Action: Mouse pressed left at (49, 366)
Screenshot: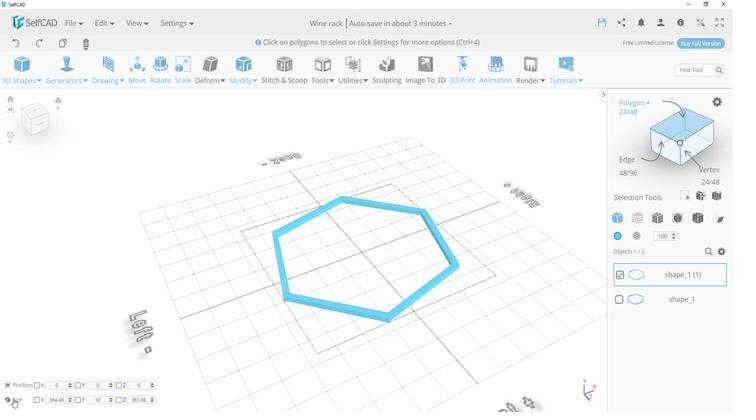 
Action: Mouse moved to (359, 248)
Screenshot: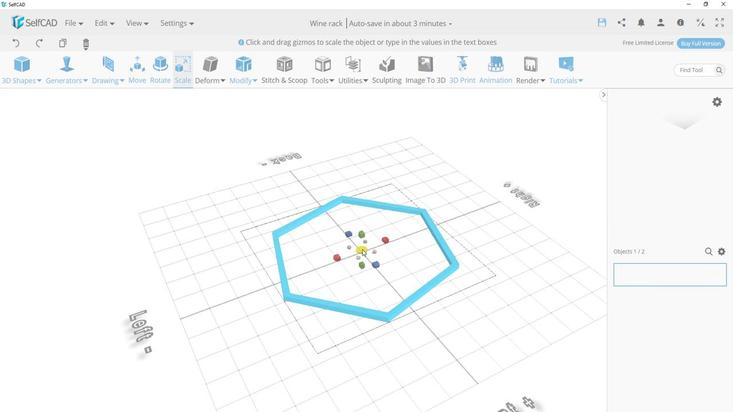 
Action: Mouse pressed left at (359, 248)
Screenshot: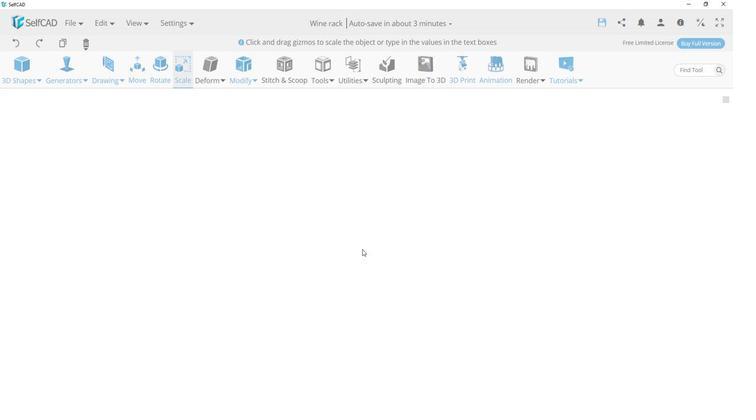 
Action: Mouse moved to (363, 323)
Screenshot: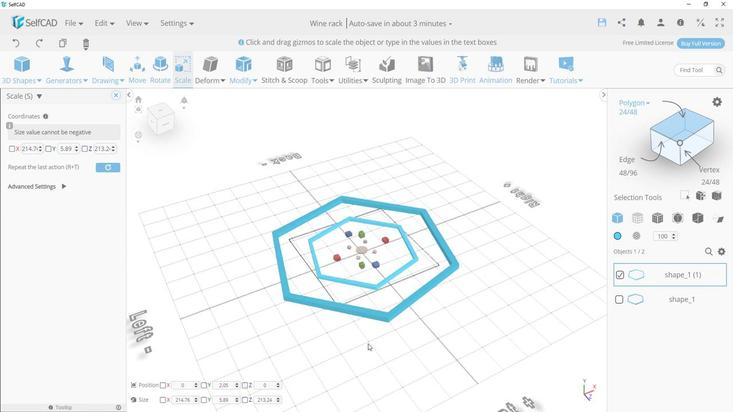 
Action: Mouse pressed left at (363, 323)
Screenshot: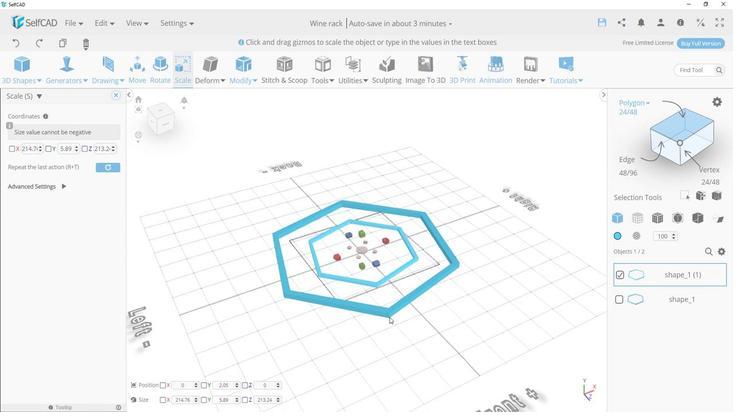 
Action: Mouse moved to (159, 103)
Screenshot: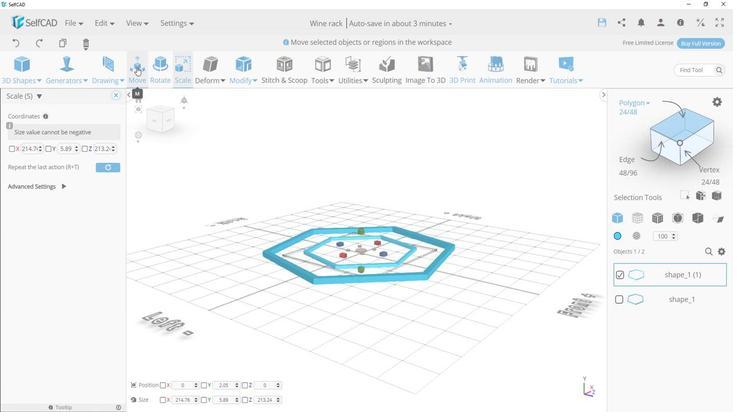 
Action: Mouse pressed left at (159, 103)
Screenshot: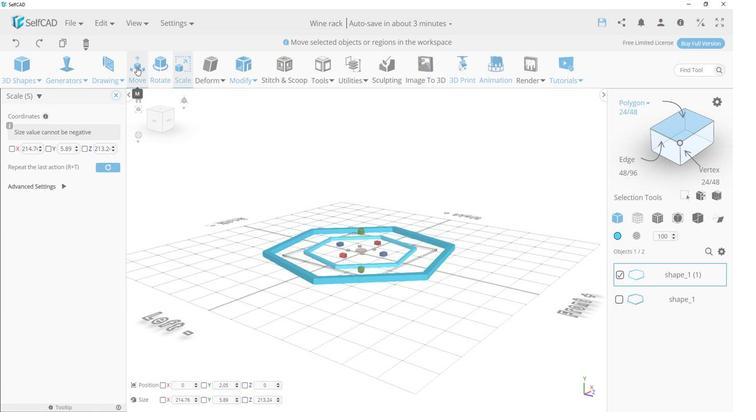 
Action: Mouse moved to (358, 213)
Screenshot: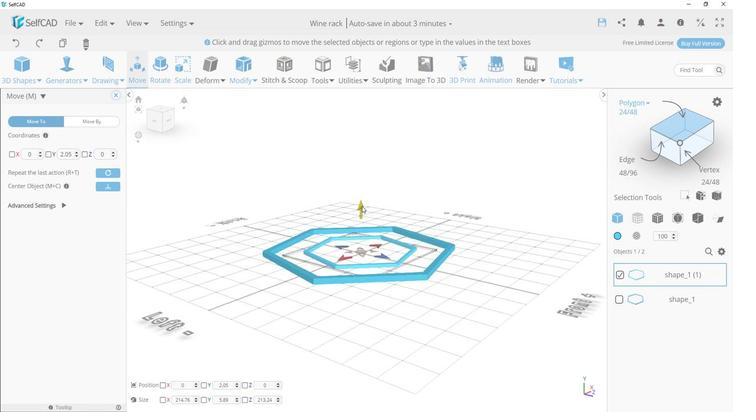 
Action: Mouse pressed left at (358, 213)
Screenshot: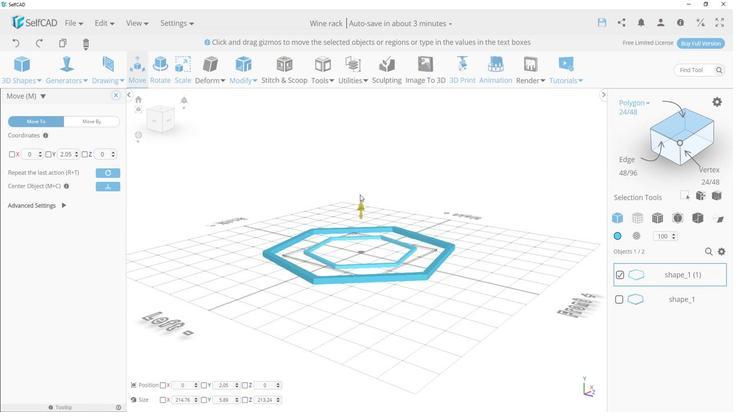 
Action: Mouse moved to (381, 219)
Screenshot: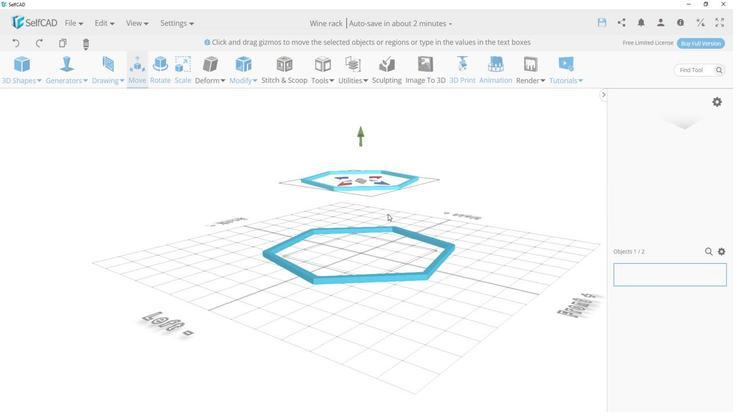 
Action: Mouse scrolled (381, 219) with delta (0, 0)
Screenshot: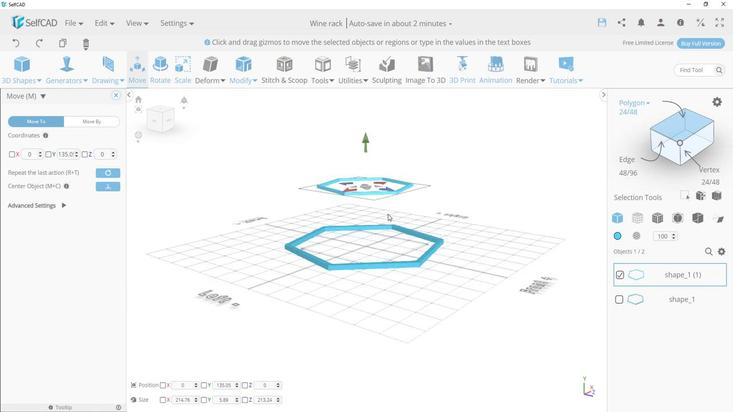 
Action: Mouse scrolled (381, 219) with delta (0, 0)
Screenshot: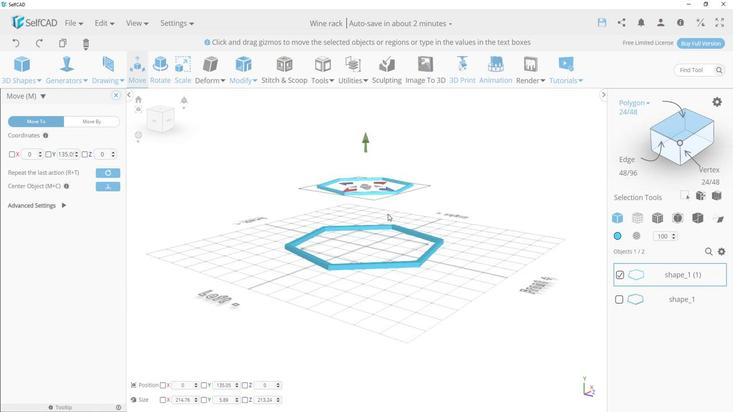 
Action: Mouse scrolled (381, 219) with delta (0, 0)
Screenshot: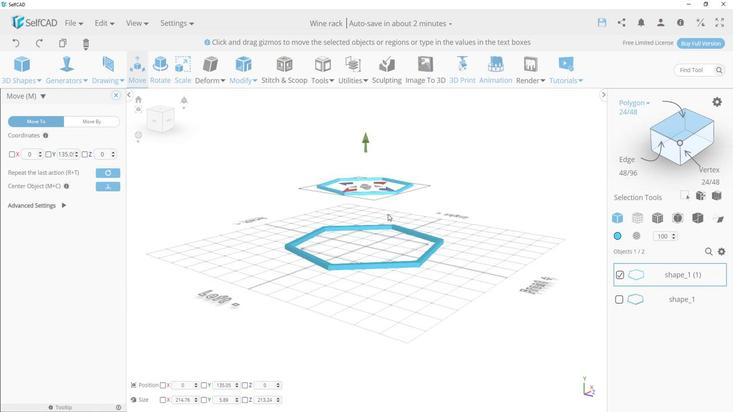 
Action: Mouse scrolled (381, 219) with delta (0, 0)
Screenshot: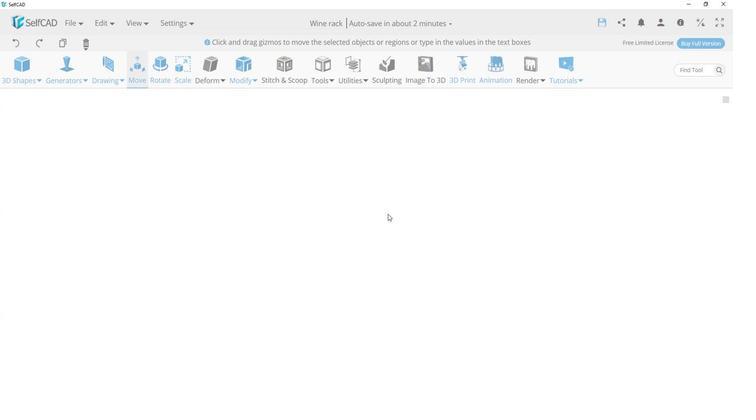
Action: Mouse scrolled (381, 219) with delta (0, 0)
Screenshot: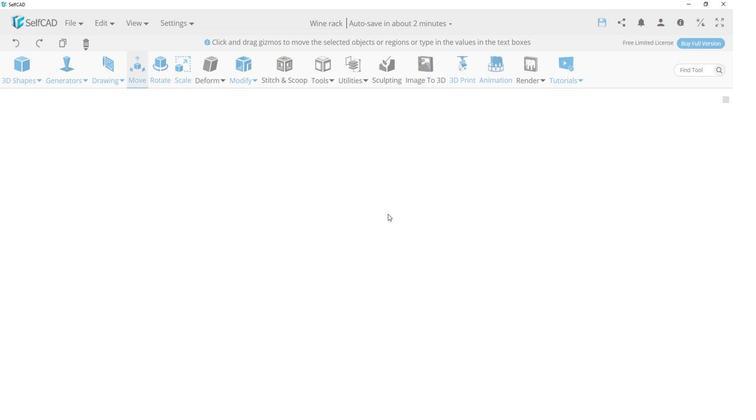 
Action: Mouse scrolled (381, 219) with delta (0, 0)
Screenshot: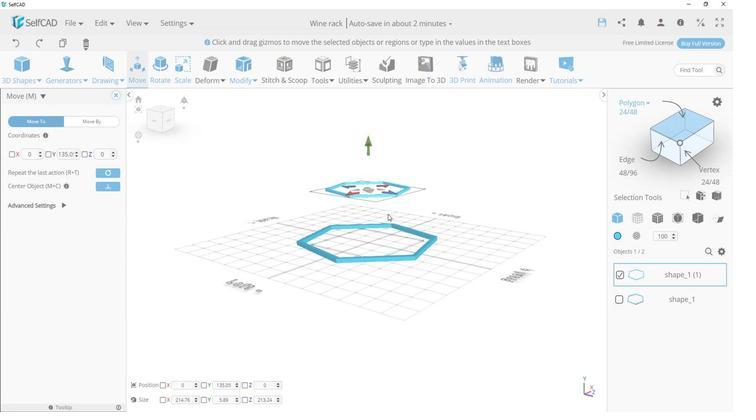 
Action: Mouse scrolled (381, 219) with delta (0, 0)
Screenshot: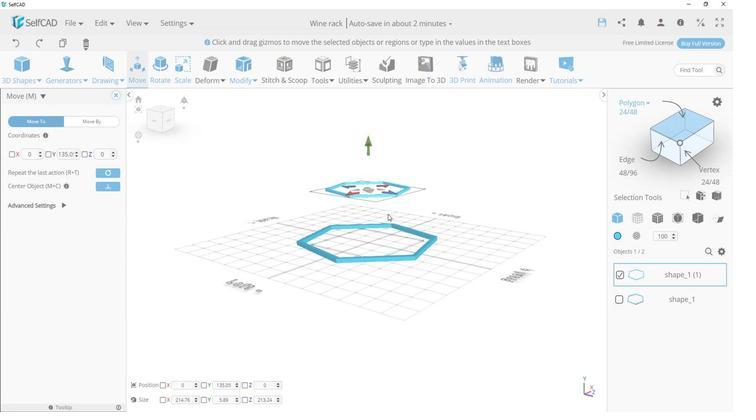 
Action: Mouse scrolled (381, 219) with delta (0, 0)
Screenshot: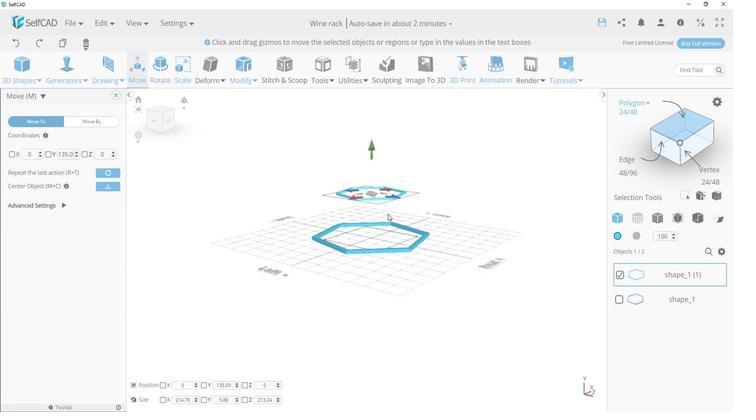 
Action: Mouse pressed left at (381, 219)
Screenshot: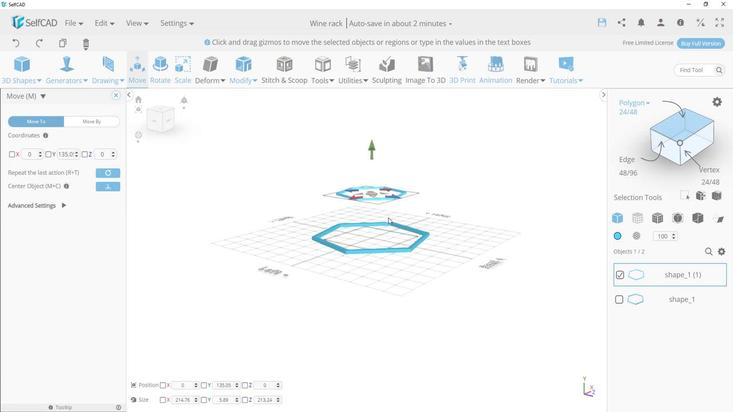 
Action: Mouse moved to (179, 105)
Screenshot: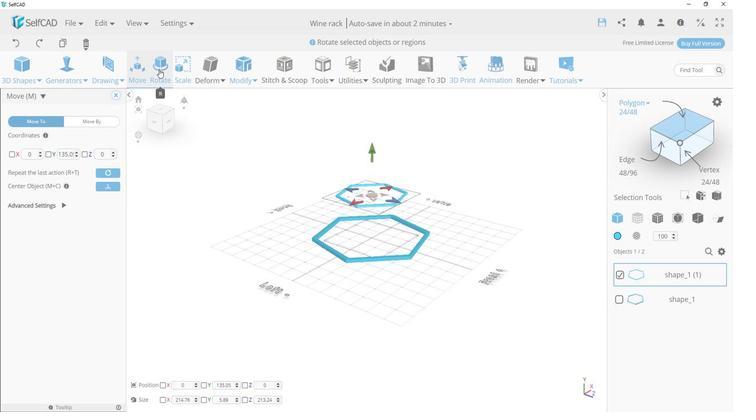 
Action: Mouse pressed left at (179, 105)
Screenshot: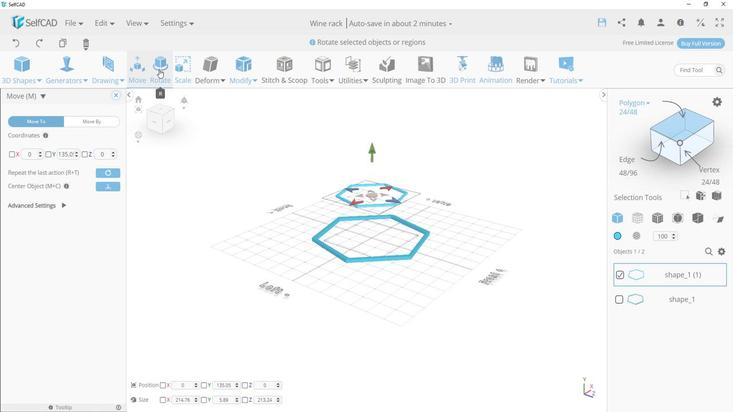 
Action: Mouse moved to (373, 147)
Screenshot: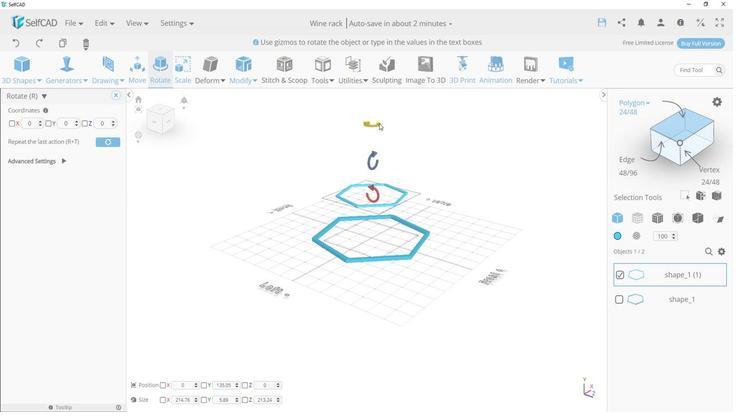 
Action: Mouse pressed left at (373, 147)
Screenshot: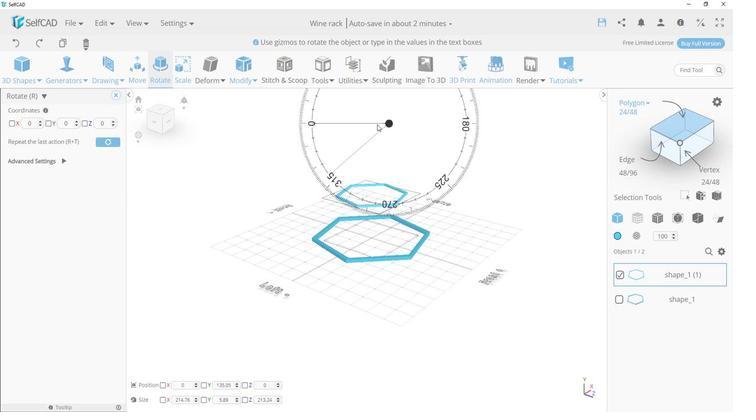 
Action: Mouse moved to (163, 109)
Screenshot: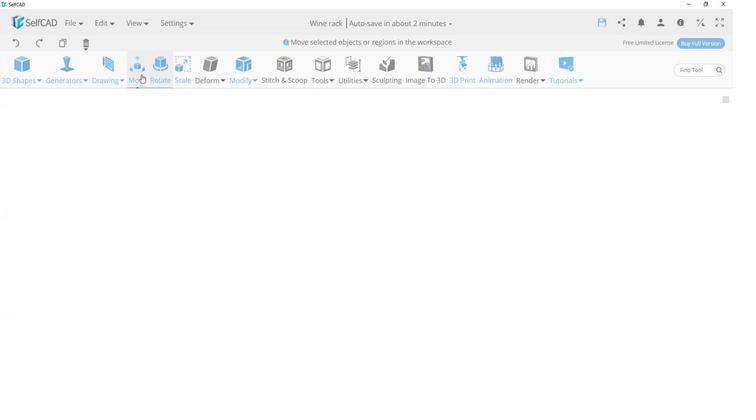 
Action: Mouse pressed left at (163, 109)
Screenshot: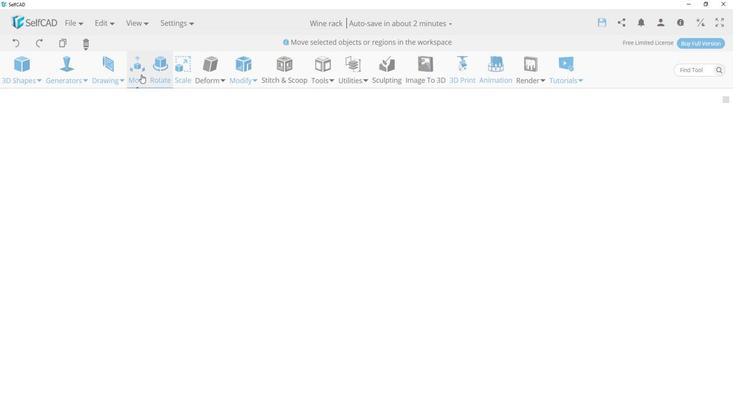 
Action: Mouse moved to (347, 199)
Screenshot: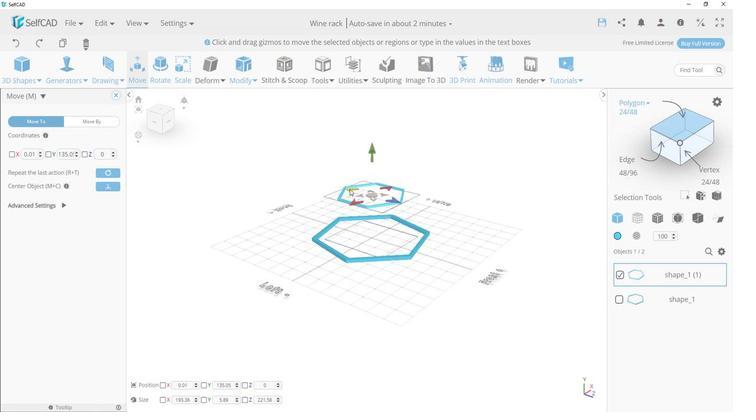 
Action: Mouse pressed left at (347, 199)
Screenshot: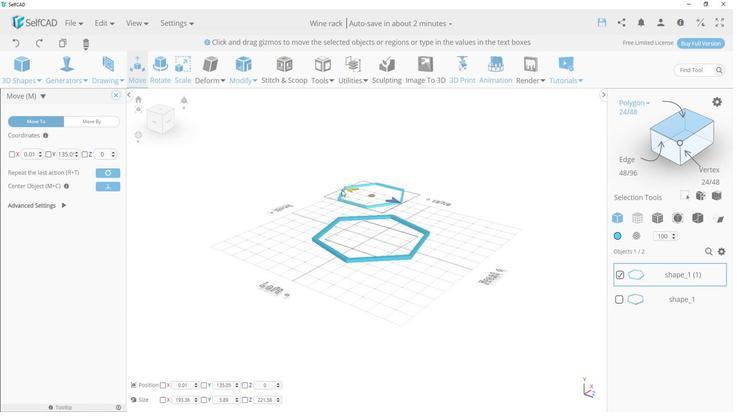 
Action: Mouse moved to (281, 255)
Screenshot: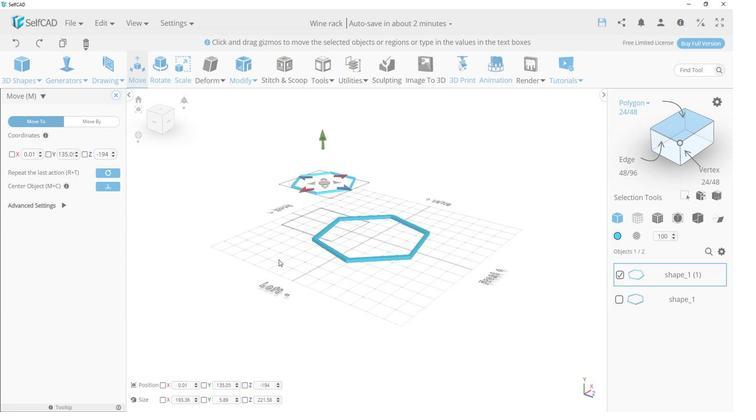 
Action: Mouse pressed left at (281, 255)
Screenshot: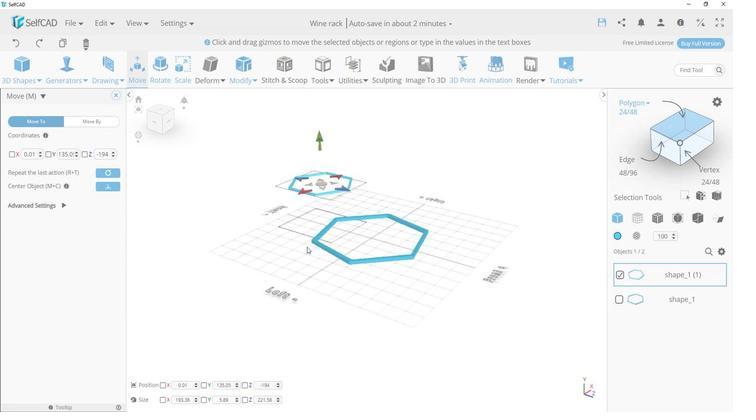 
Action: Mouse moved to (183, 105)
Screenshot: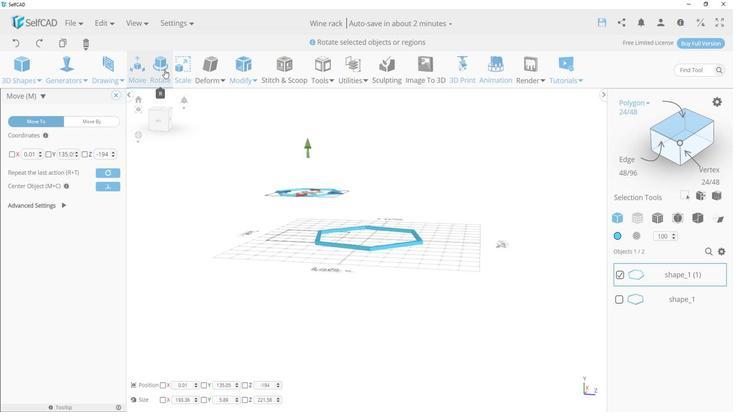 
Action: Mouse pressed left at (183, 105)
Screenshot: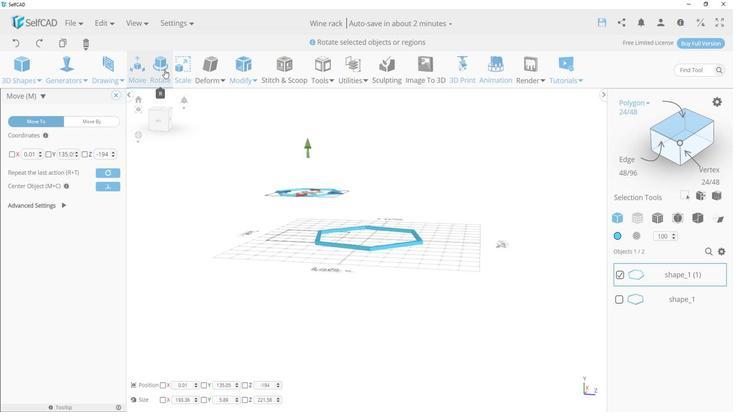 
Action: Mouse moved to (310, 196)
Screenshot: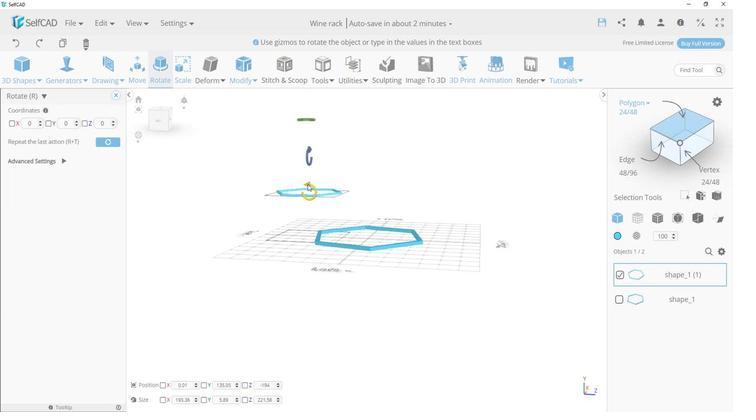 
Action: Mouse pressed left at (310, 196)
Screenshot: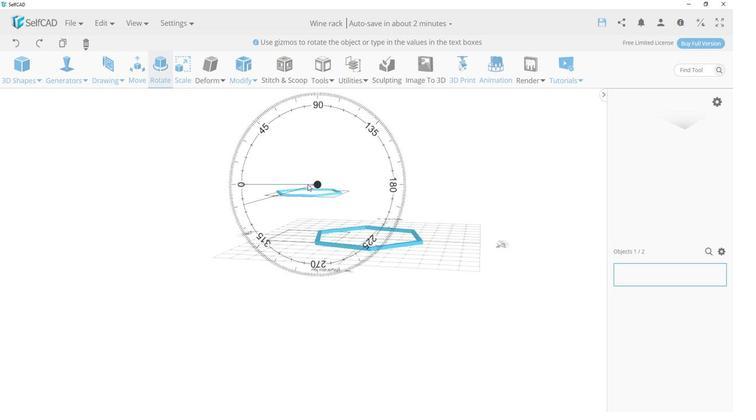 
Action: Mouse moved to (323, 202)
Screenshot: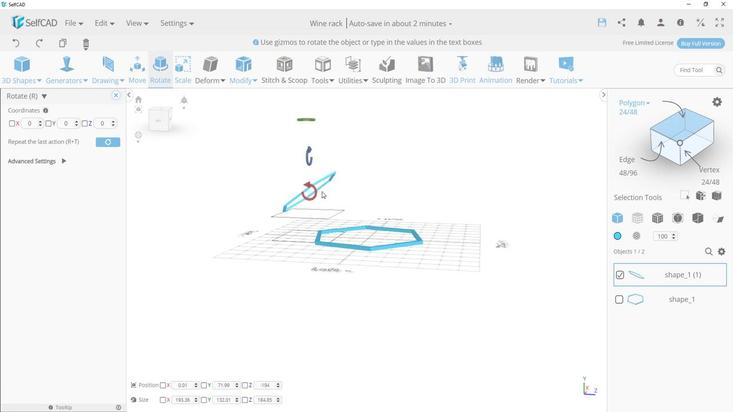 
Action: Mouse pressed left at (323, 202)
Screenshot: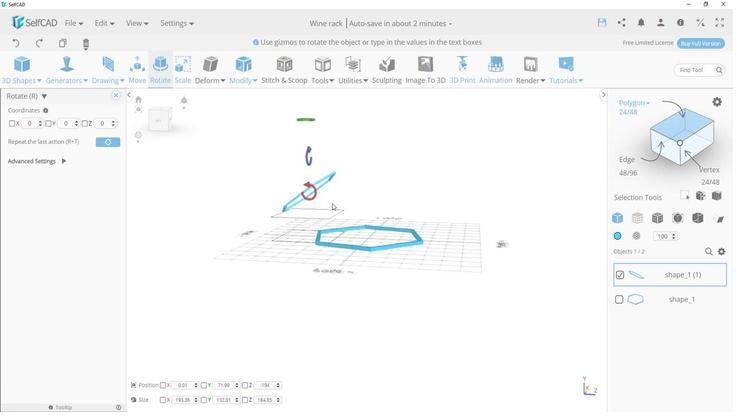 
Action: Mouse moved to (353, 224)
Screenshot: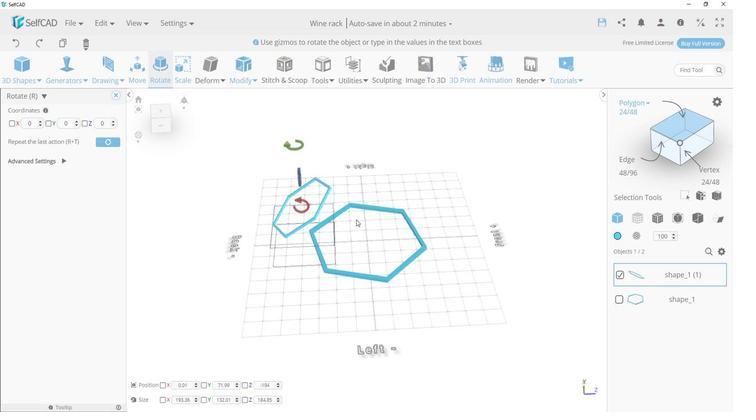 
Action: Key pressed ctrl+C
Screenshot: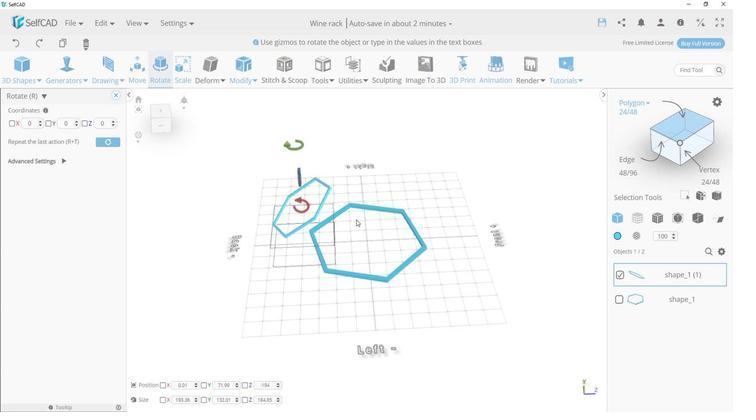 
Action: Mouse moved to (277, 276)
Screenshot: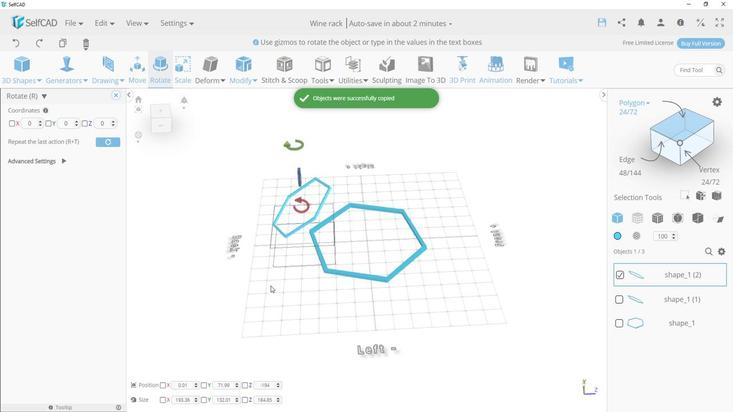 
Action: Mouse pressed left at (277, 276)
Screenshot: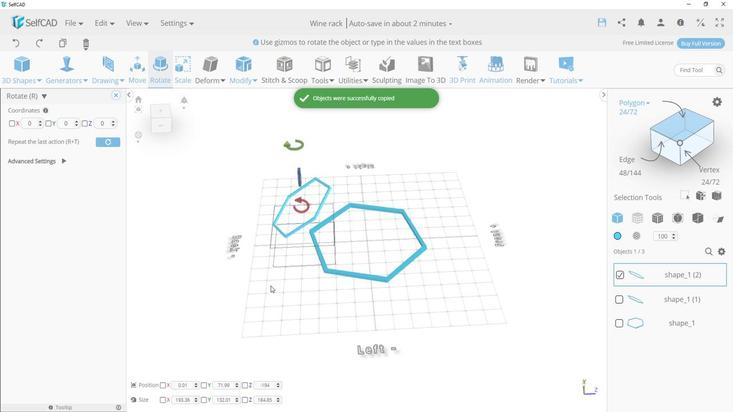 
Action: Mouse moved to (156, 104)
Screenshot: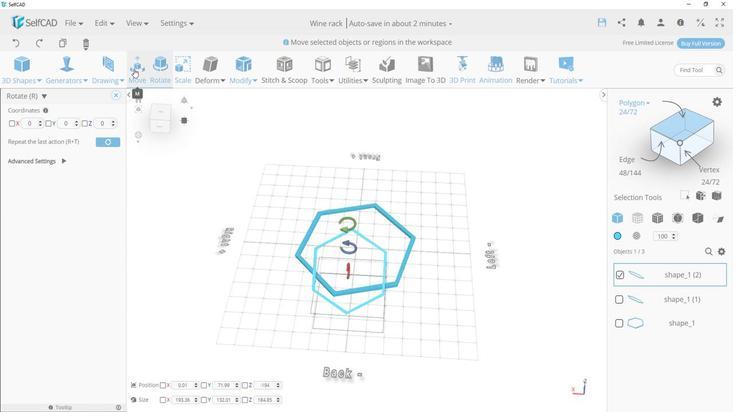 
Action: Mouse pressed left at (156, 104)
Screenshot: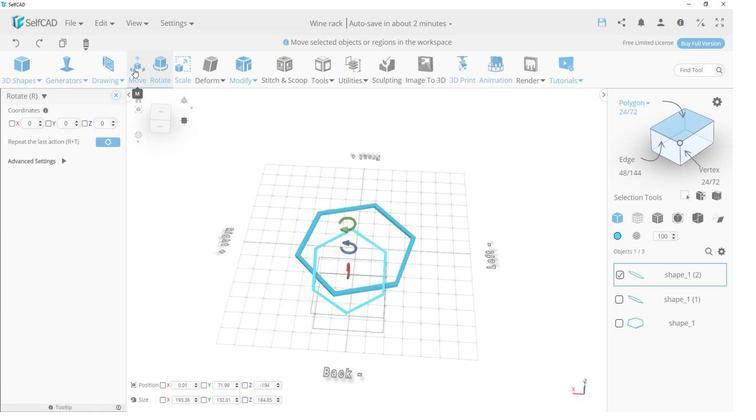
Action: Mouse moved to (324, 274)
Screenshot: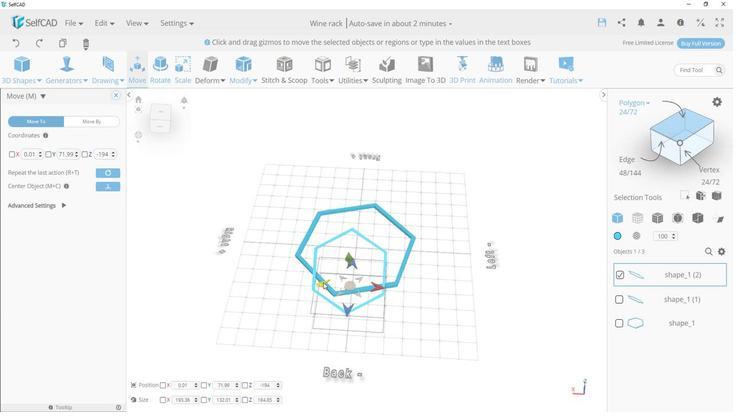 
Action: Mouse pressed left at (324, 274)
Screenshot: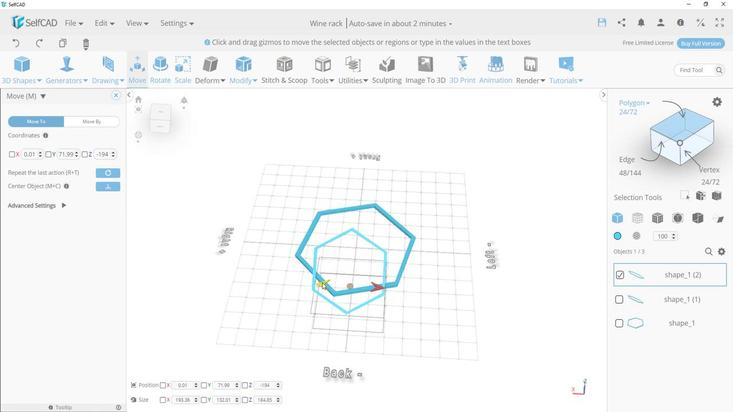 
Action: Mouse moved to (299, 314)
Screenshot: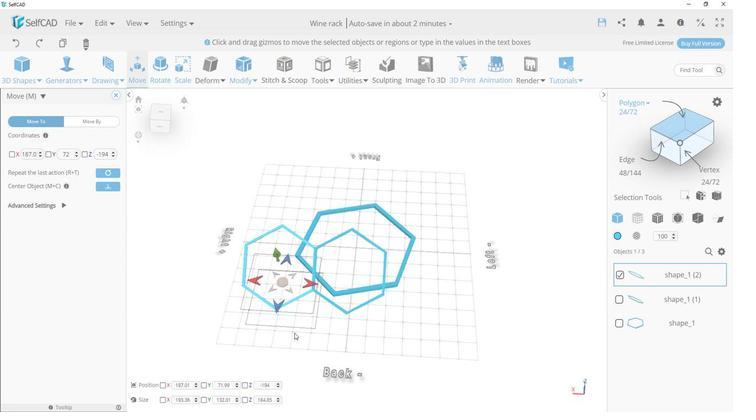 
Action: Mouse pressed left at (299, 314)
Screenshot: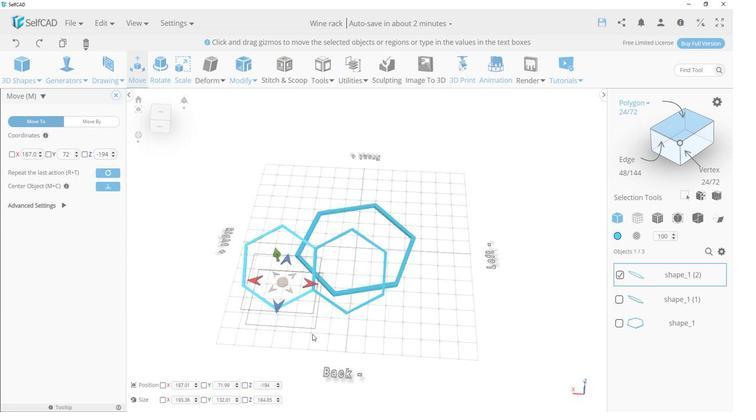 
Action: Mouse moved to (396, 286)
